 Task: Compose an email with the signature Ivan Wilson with the subject Thank you for your business and the message Could you please provide us with the required documentation at the earliest? from softage.8@softage.net to softage.2@softage.net Select the numbered list and change the font typography to strikethroughSelect the numbered list and remove the font typography strikethrough Send the email. Finally, move the email from Sent Items to the label Thanksgiving recipes
Action: Mouse moved to (1029, 52)
Screenshot: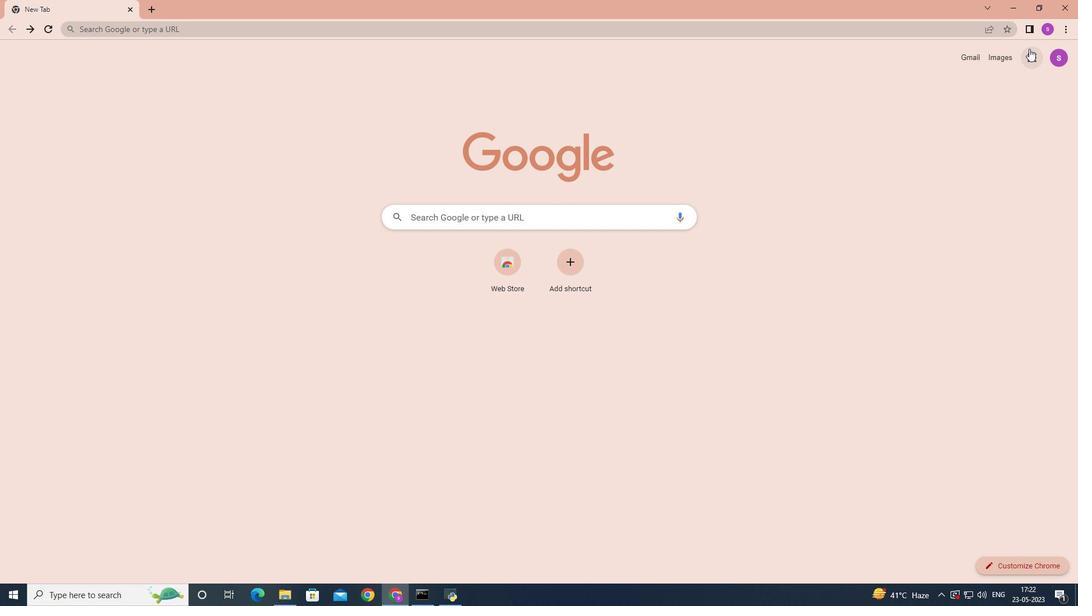 
Action: Mouse pressed left at (1029, 52)
Screenshot: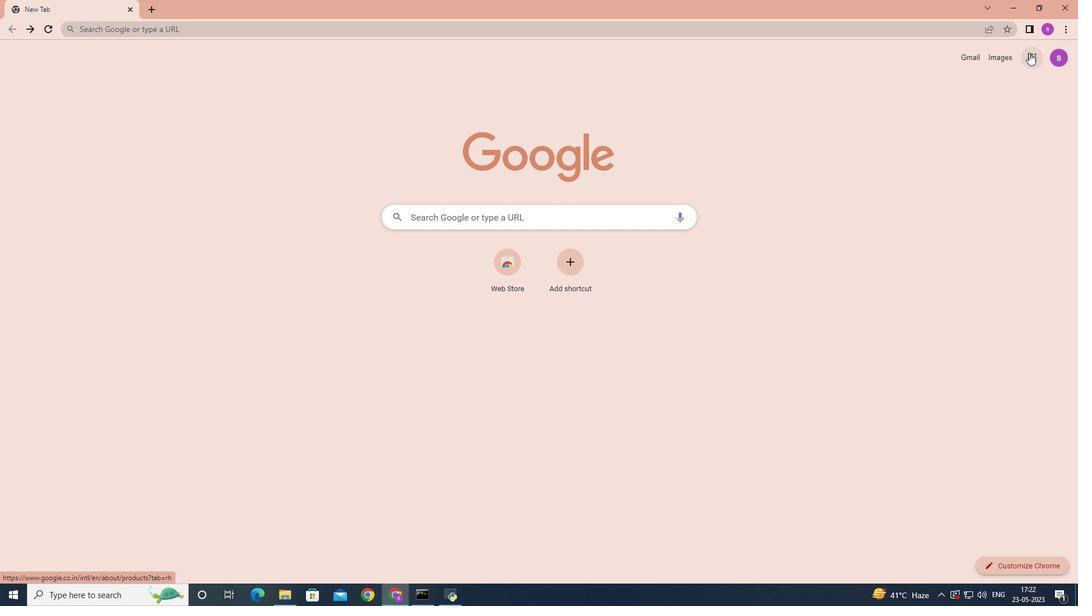 
Action: Mouse moved to (983, 107)
Screenshot: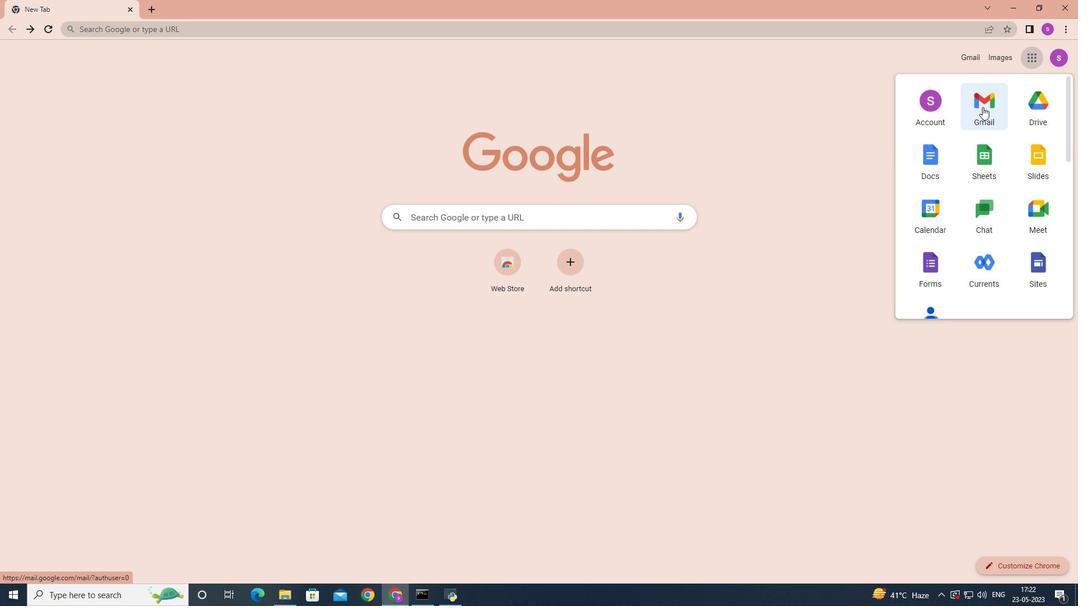 
Action: Mouse pressed left at (983, 107)
Screenshot: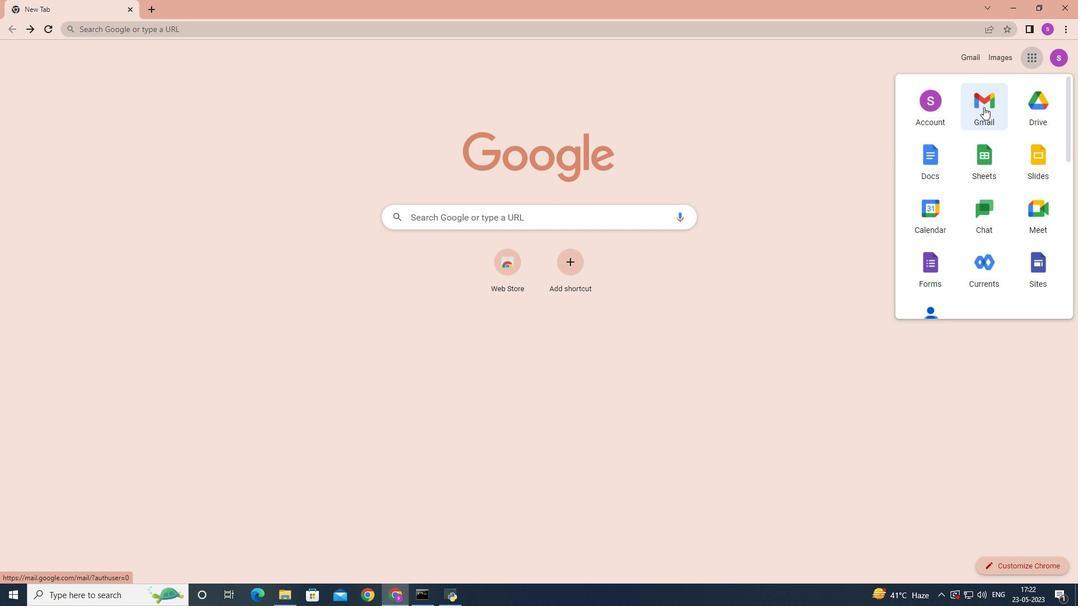
Action: Mouse moved to (949, 60)
Screenshot: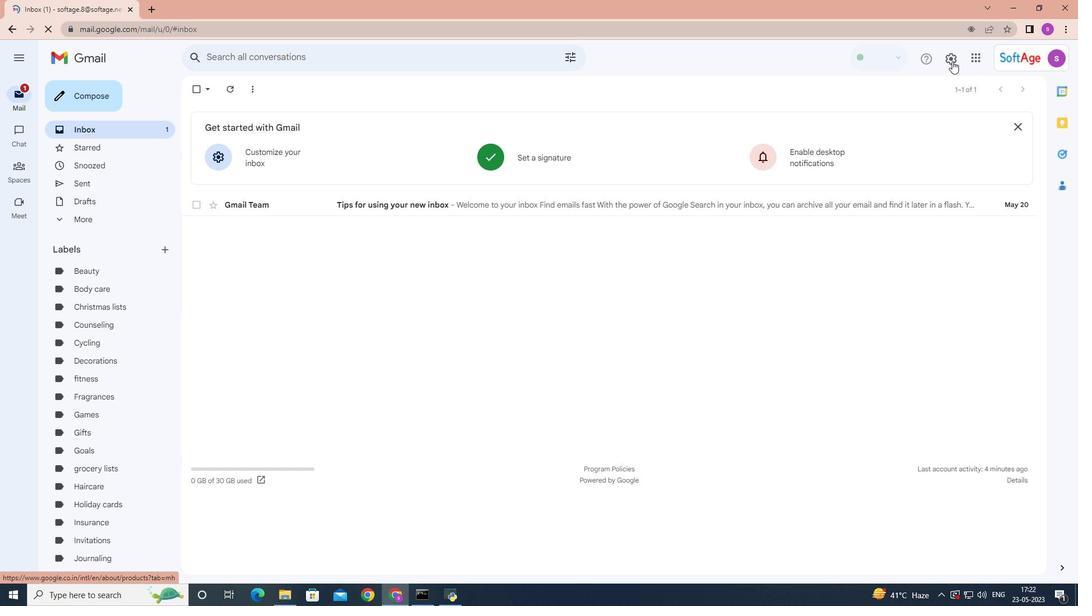 
Action: Mouse pressed left at (949, 60)
Screenshot: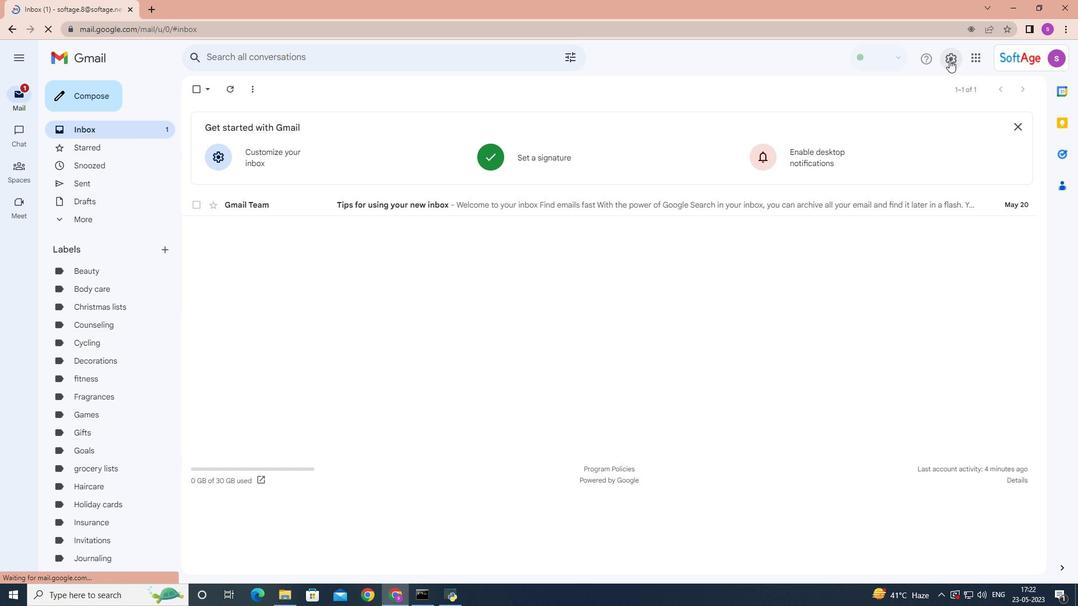 
Action: Mouse moved to (953, 118)
Screenshot: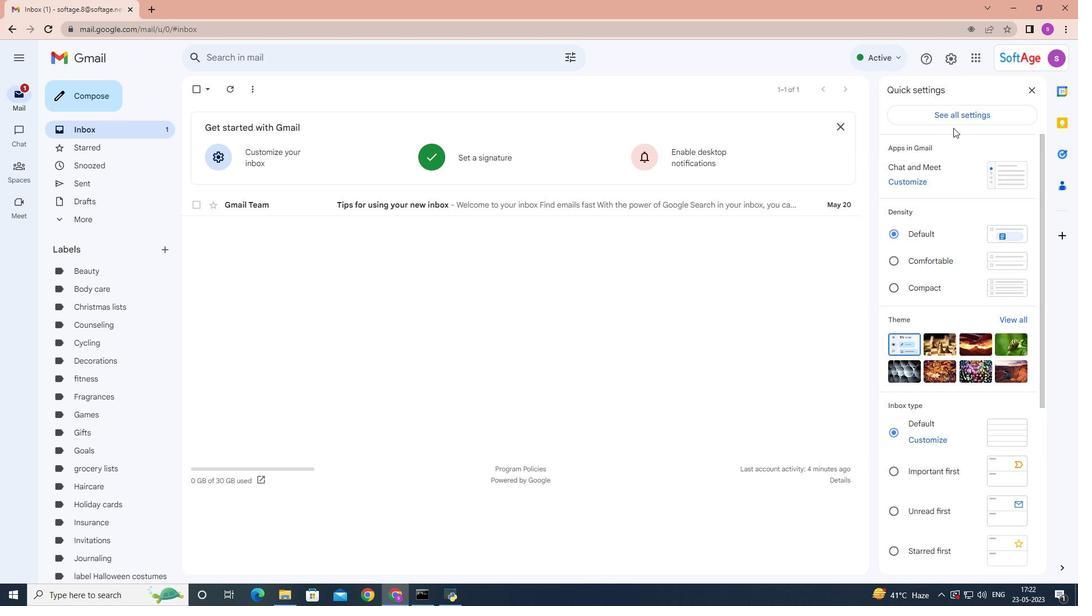
Action: Mouse pressed left at (953, 118)
Screenshot: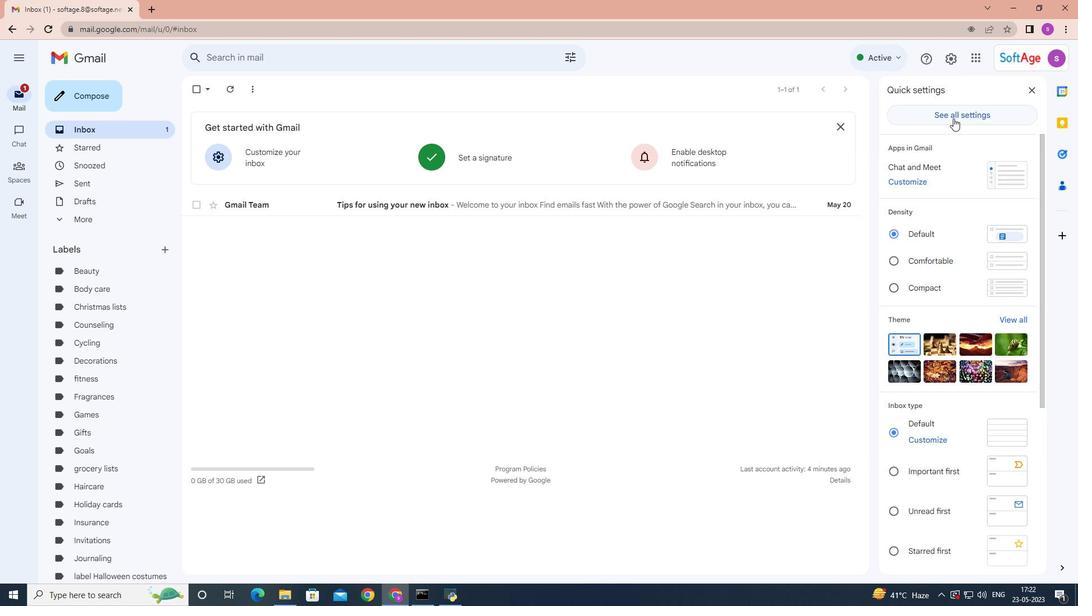 
Action: Mouse moved to (753, 218)
Screenshot: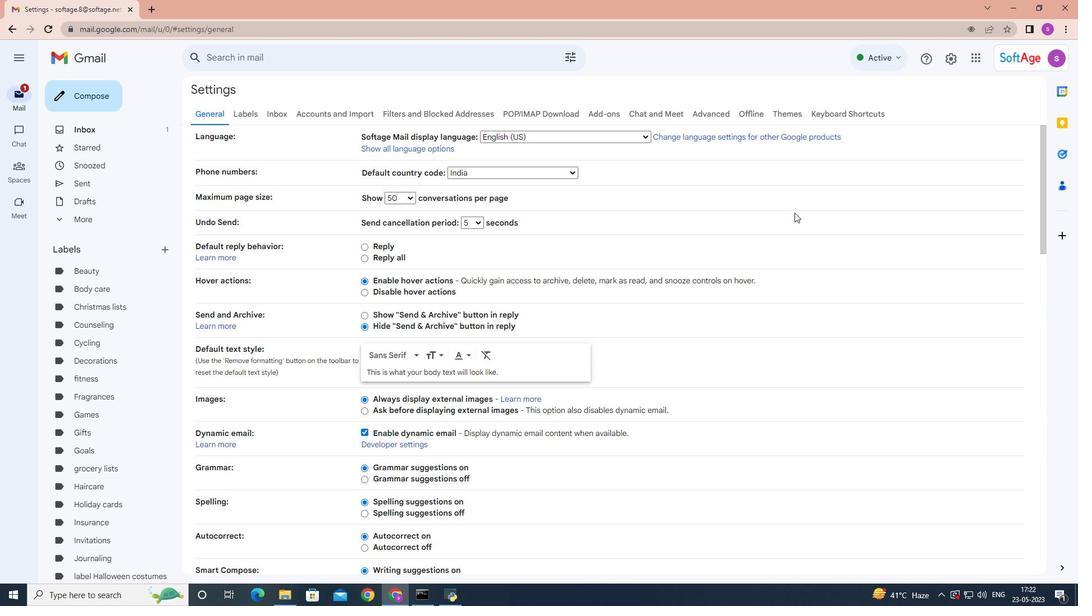 
Action: Mouse scrolled (753, 217) with delta (0, 0)
Screenshot: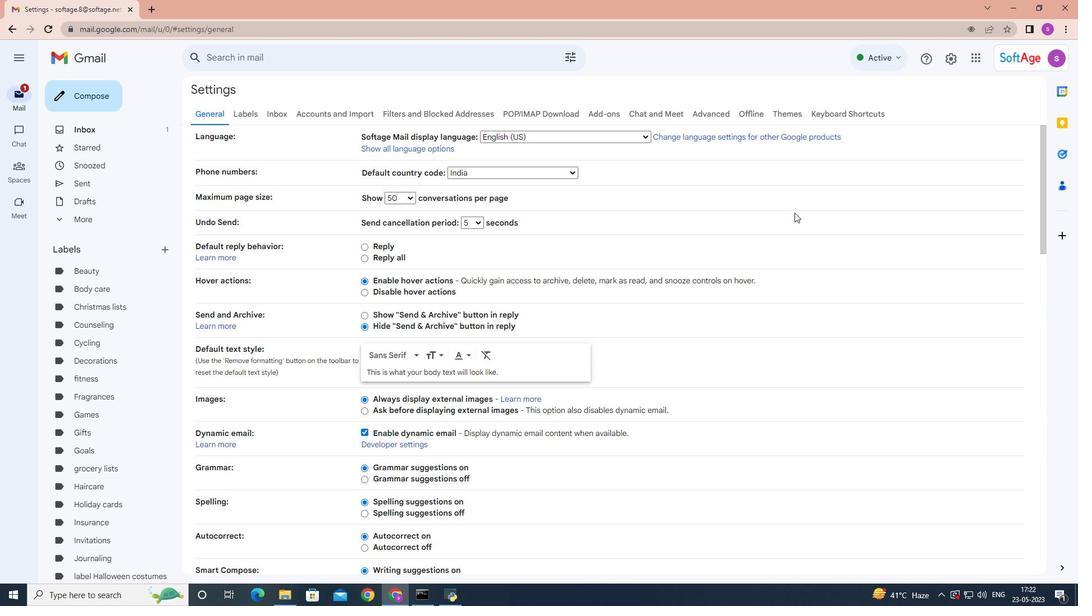 
Action: Mouse scrolled (753, 217) with delta (0, 0)
Screenshot: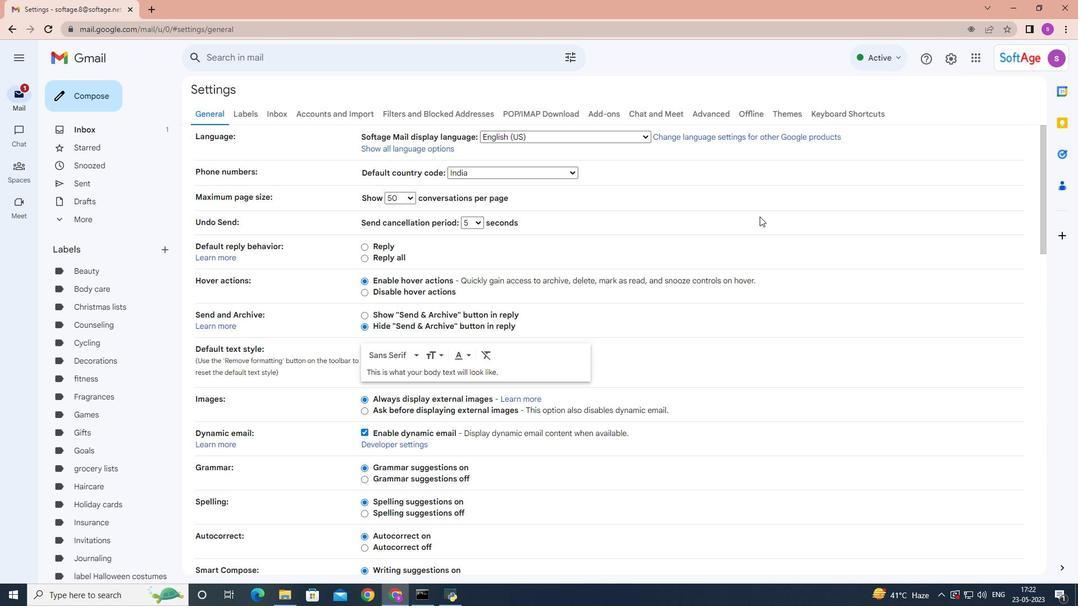 
Action: Mouse moved to (753, 218)
Screenshot: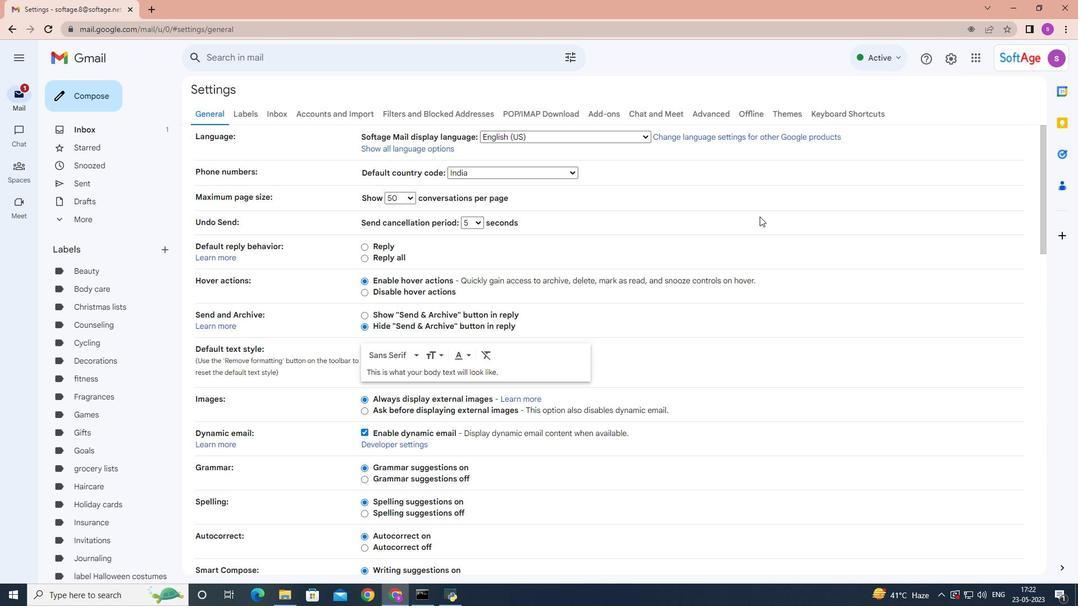 
Action: Mouse scrolled (753, 217) with delta (0, 0)
Screenshot: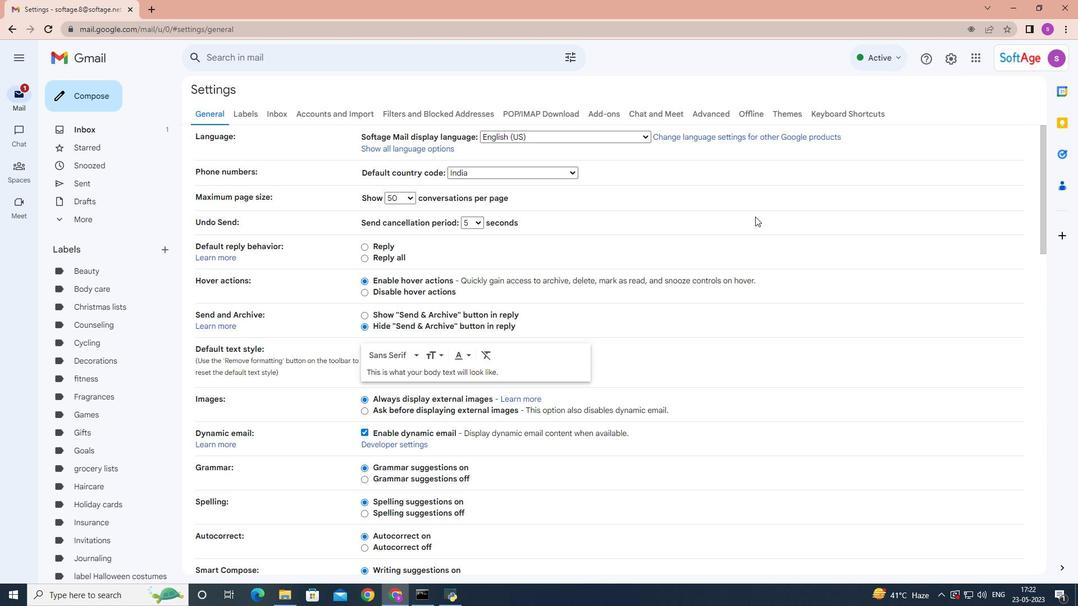 
Action: Mouse scrolled (753, 217) with delta (0, 0)
Screenshot: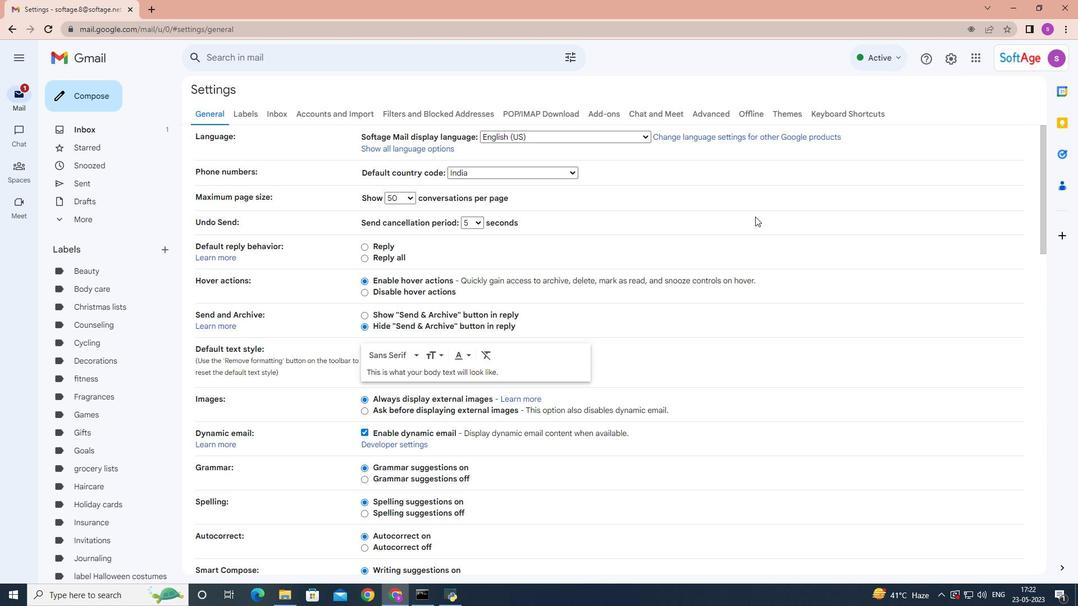 
Action: Mouse moved to (752, 218)
Screenshot: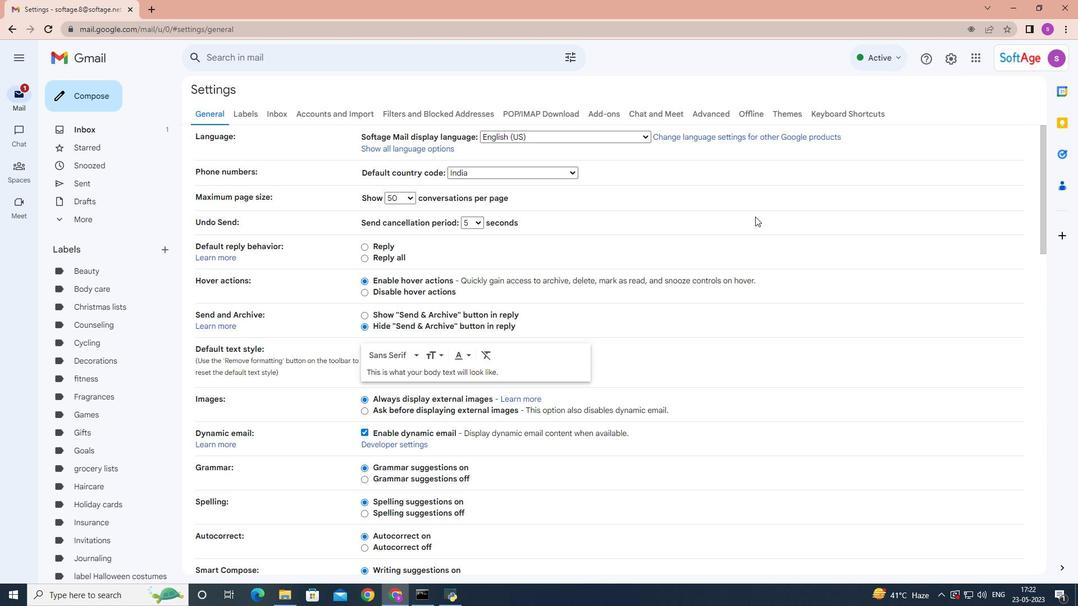 
Action: Mouse scrolled (752, 217) with delta (0, 0)
Screenshot: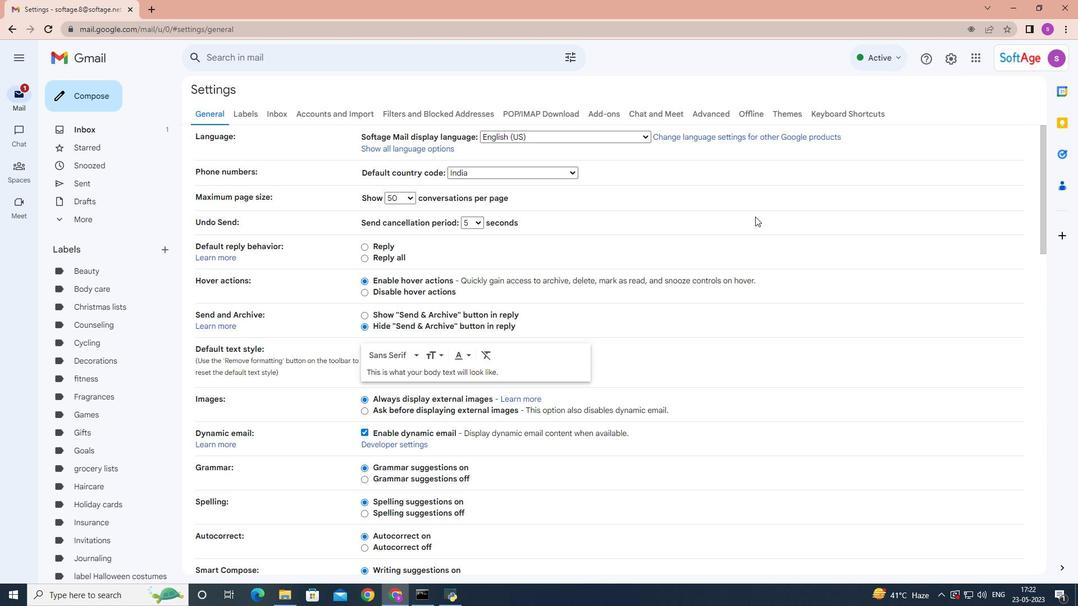 
Action: Mouse moved to (751, 218)
Screenshot: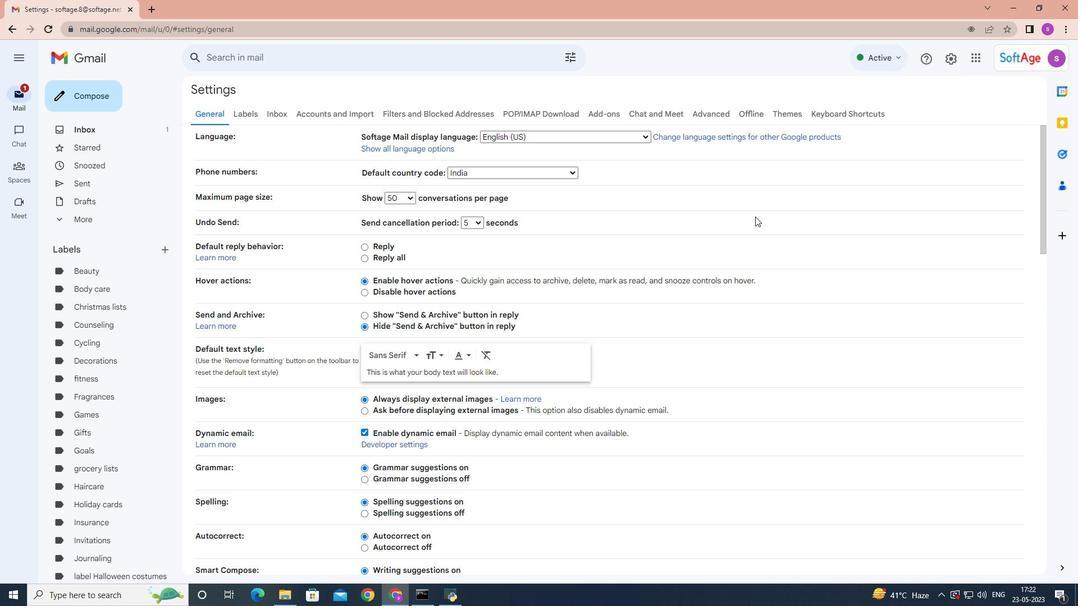 
Action: Mouse scrolled (751, 217) with delta (0, 0)
Screenshot: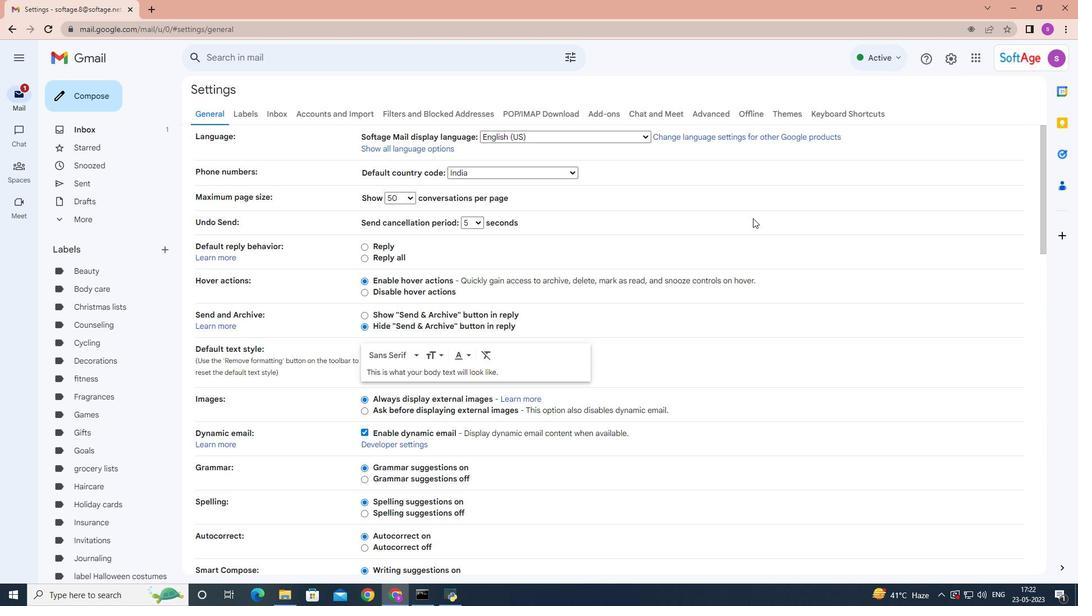 
Action: Mouse moved to (749, 218)
Screenshot: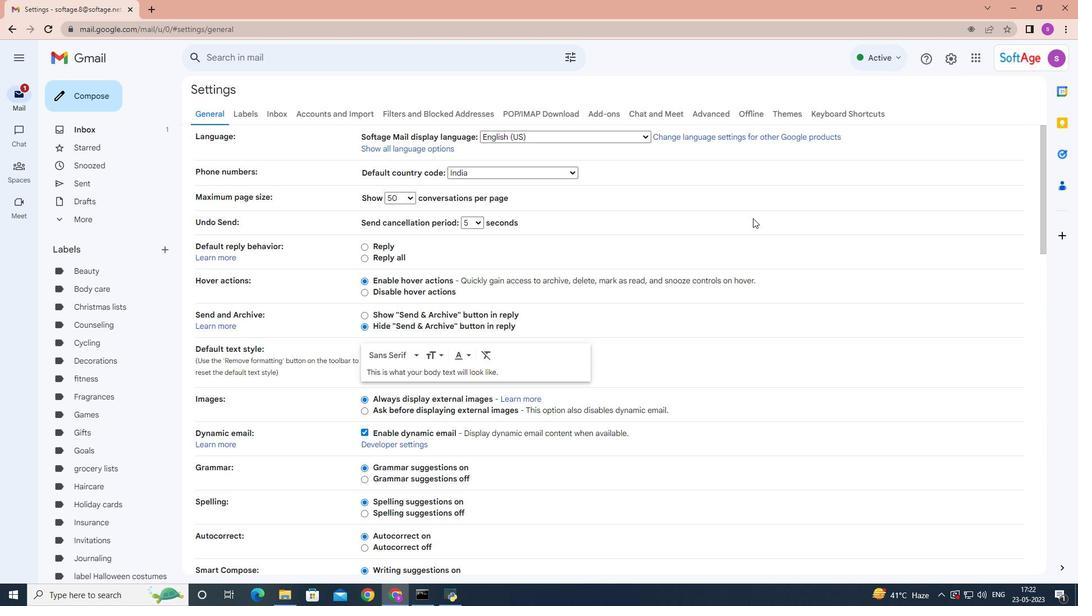 
Action: Mouse scrolled (749, 217) with delta (0, 0)
Screenshot: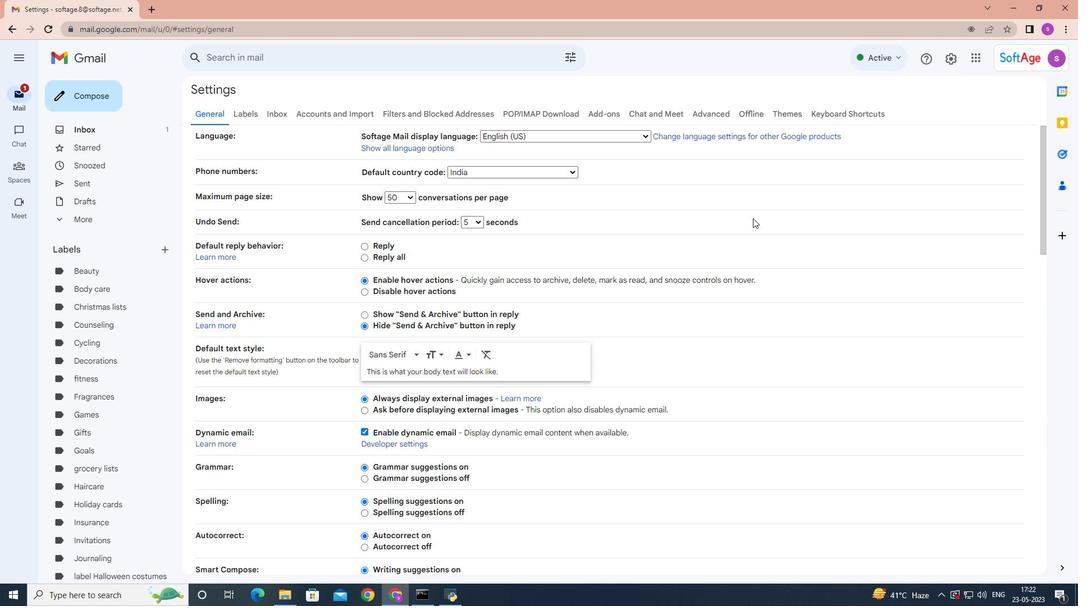 
Action: Mouse moved to (715, 240)
Screenshot: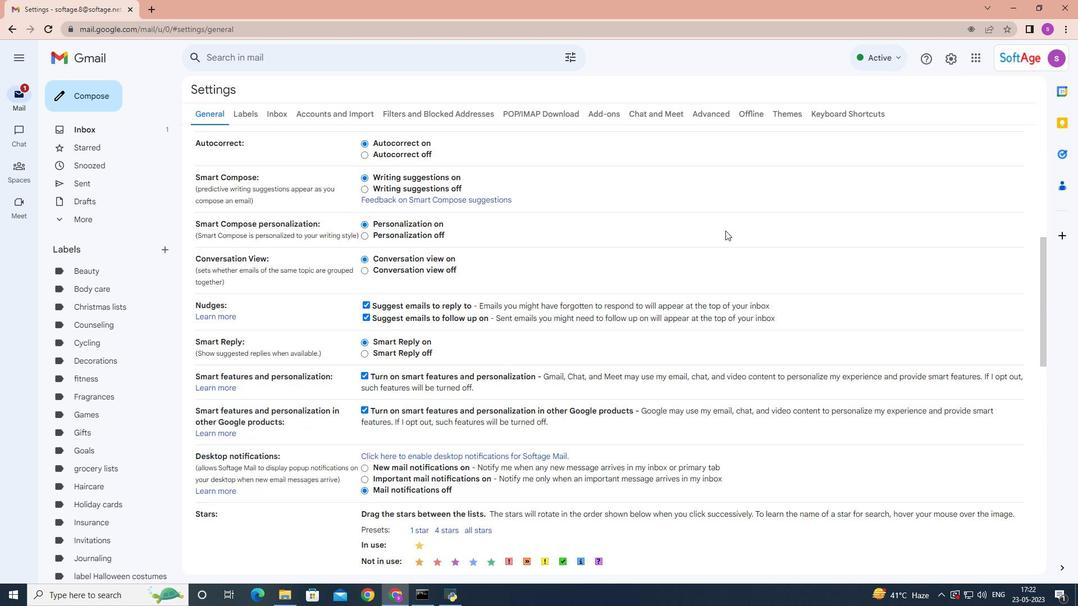 
Action: Mouse scrolled (715, 240) with delta (0, 0)
Screenshot: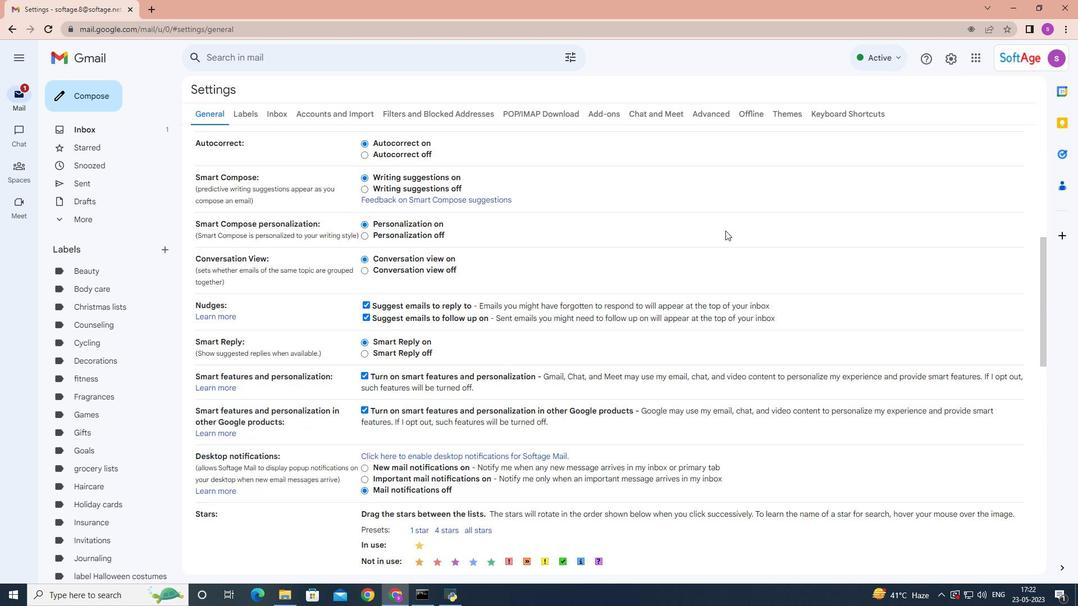 
Action: Mouse scrolled (715, 240) with delta (0, 0)
Screenshot: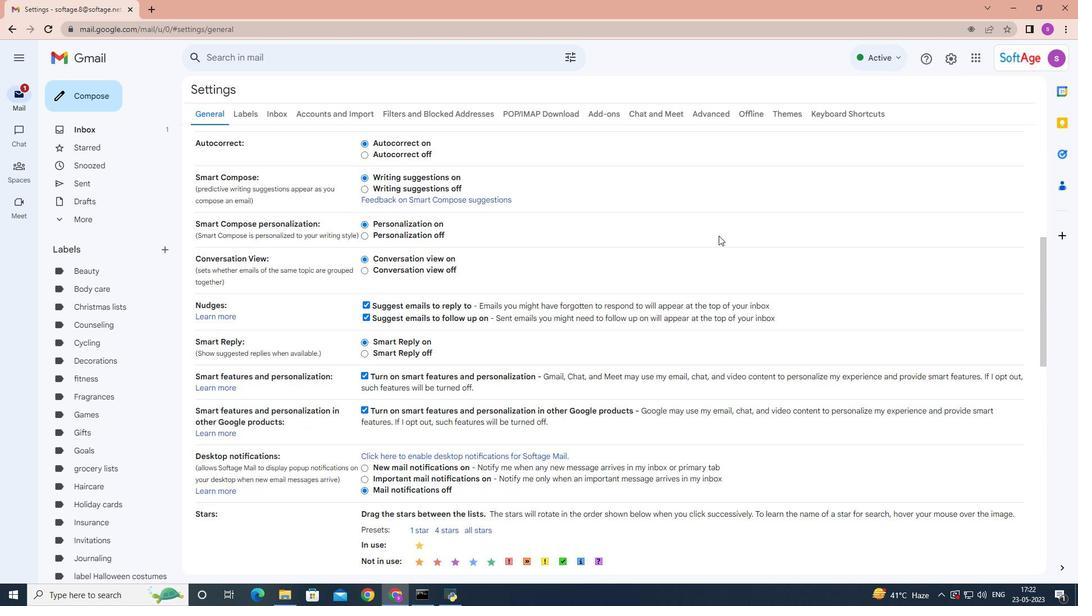 
Action: Mouse scrolled (715, 240) with delta (0, 0)
Screenshot: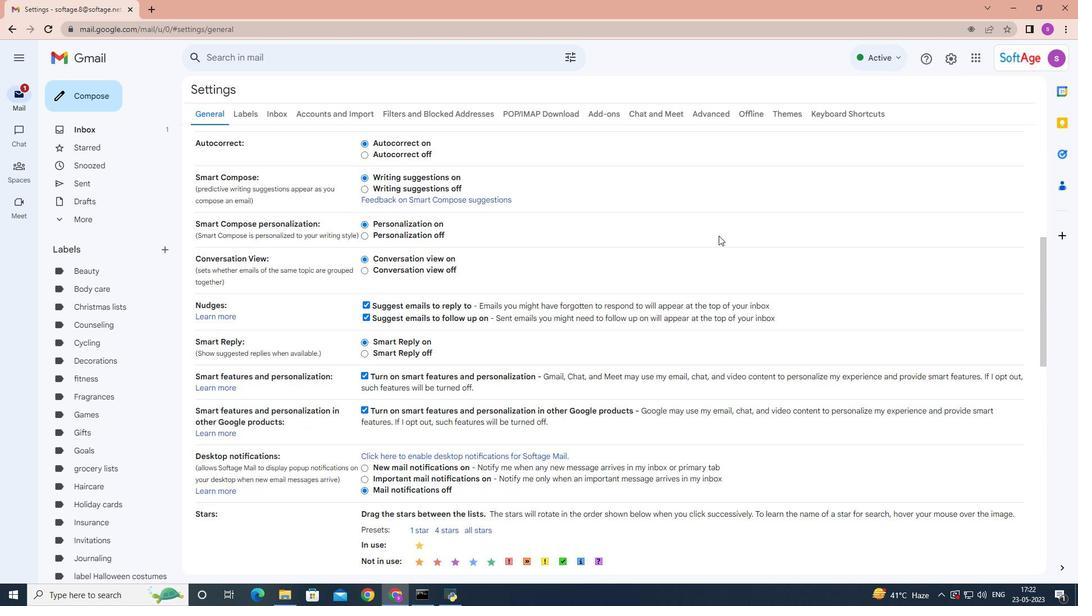 
Action: Mouse scrolled (715, 240) with delta (0, 0)
Screenshot: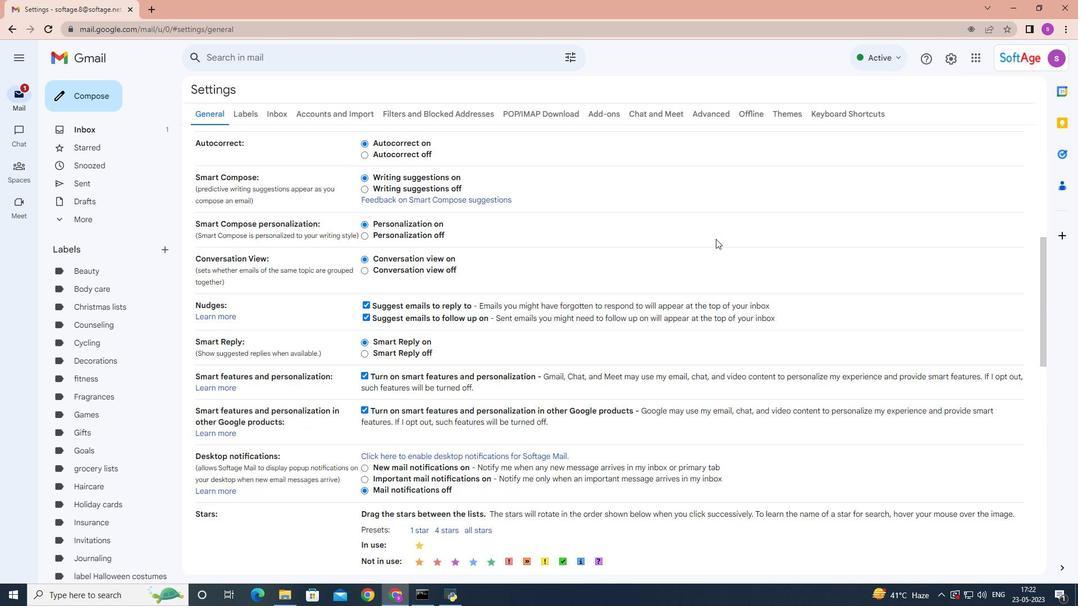 
Action: Mouse moved to (715, 240)
Screenshot: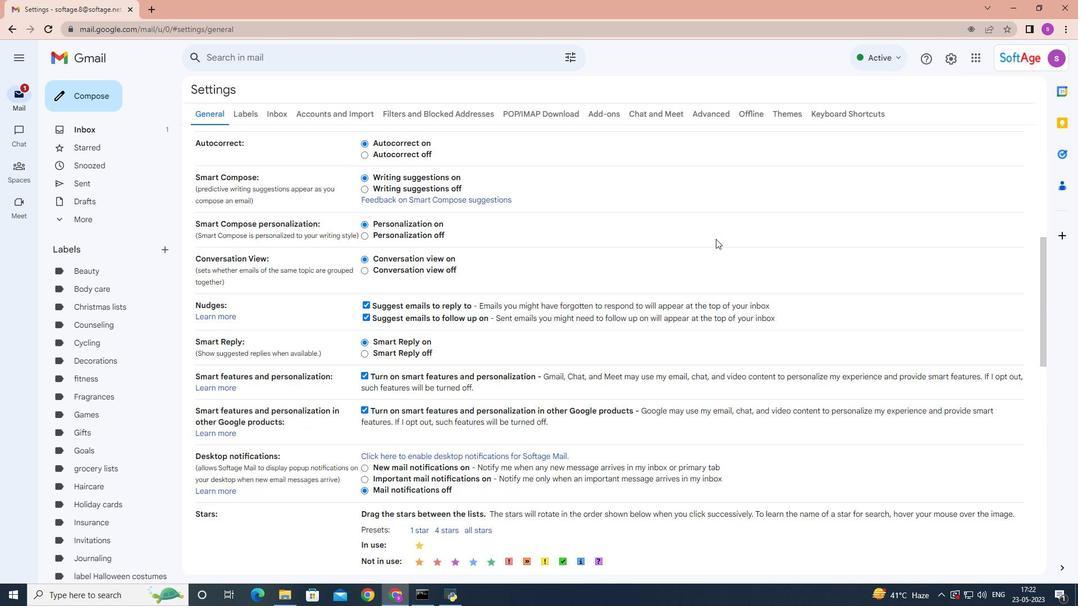 
Action: Mouse scrolled (715, 240) with delta (0, 0)
Screenshot: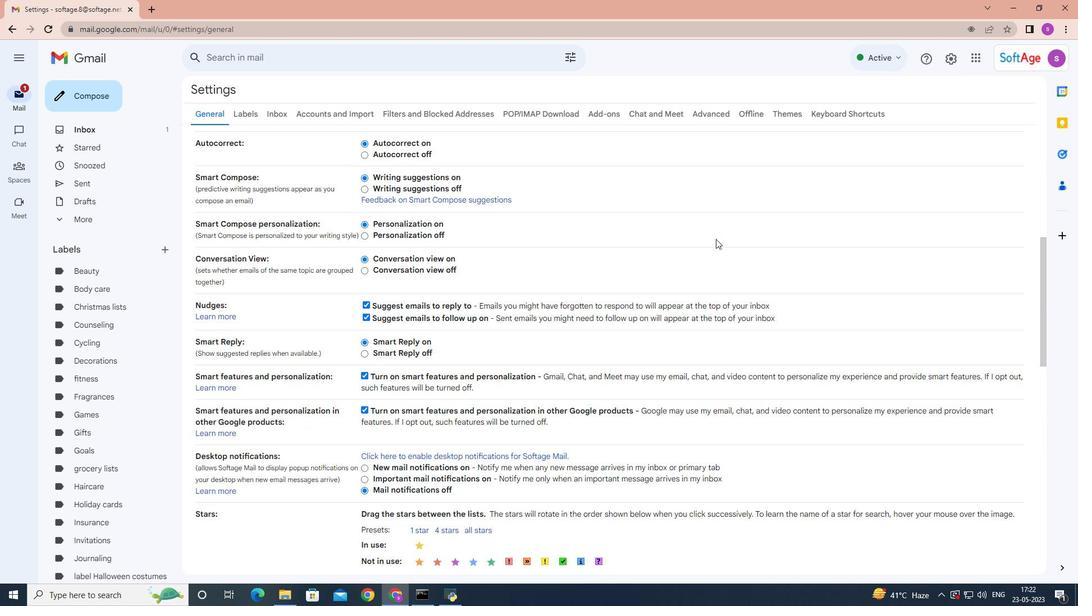 
Action: Mouse moved to (667, 311)
Screenshot: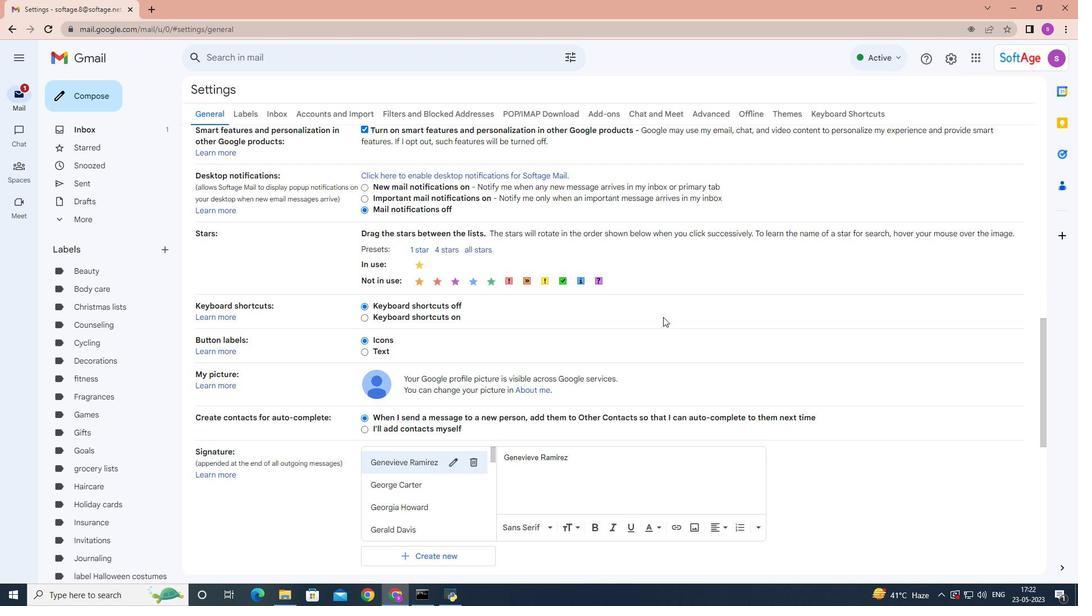 
Action: Mouse scrolled (667, 311) with delta (0, 0)
Screenshot: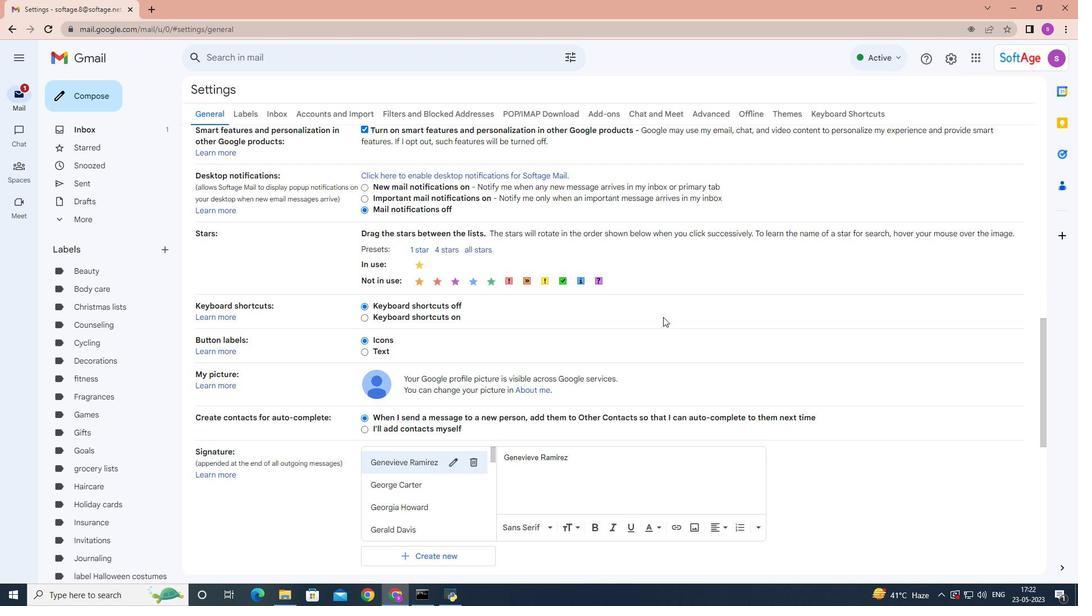 
Action: Mouse moved to (667, 308)
Screenshot: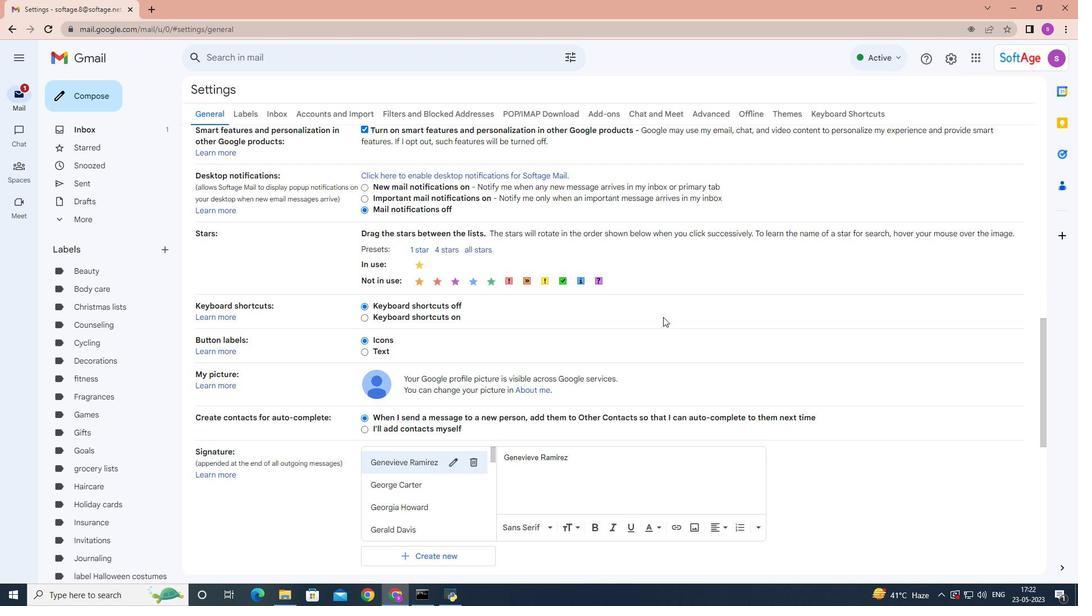 
Action: Mouse scrolled (667, 311) with delta (0, 0)
Screenshot: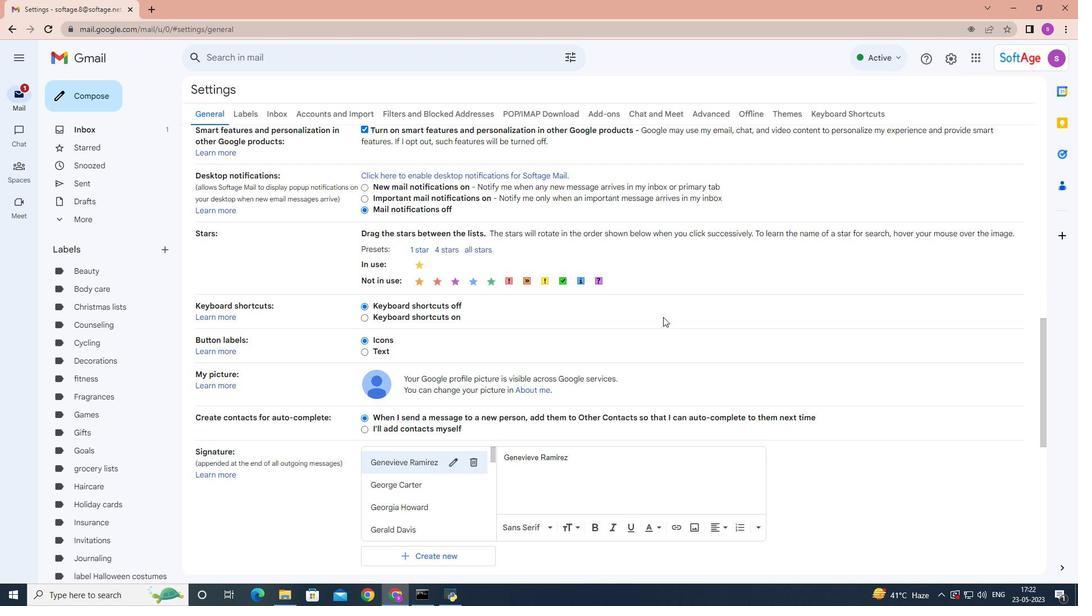 
Action: Mouse moved to (664, 304)
Screenshot: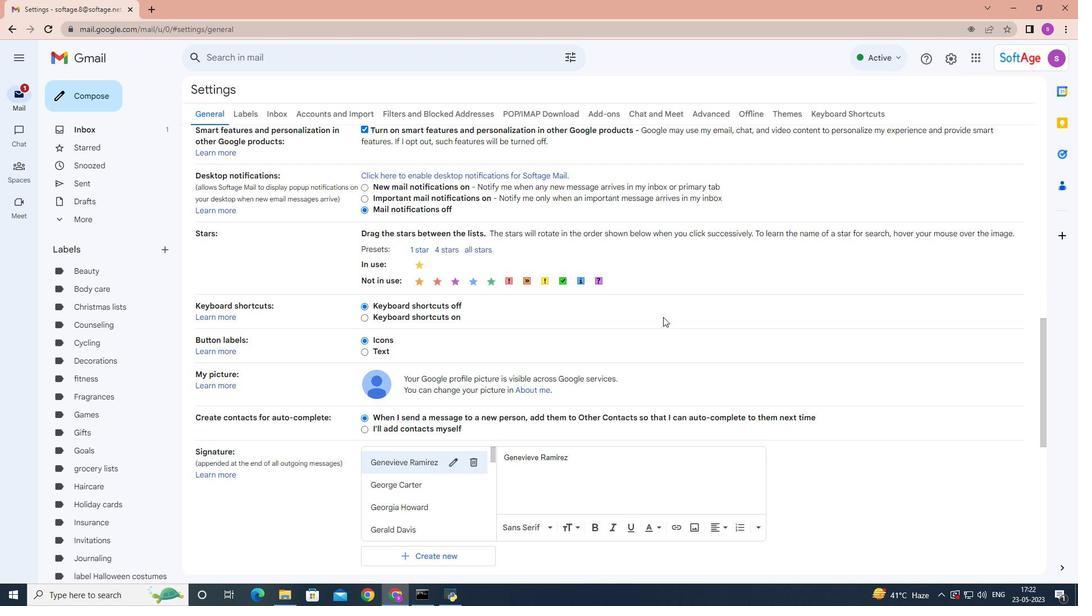 
Action: Mouse scrolled (667, 311) with delta (0, 0)
Screenshot: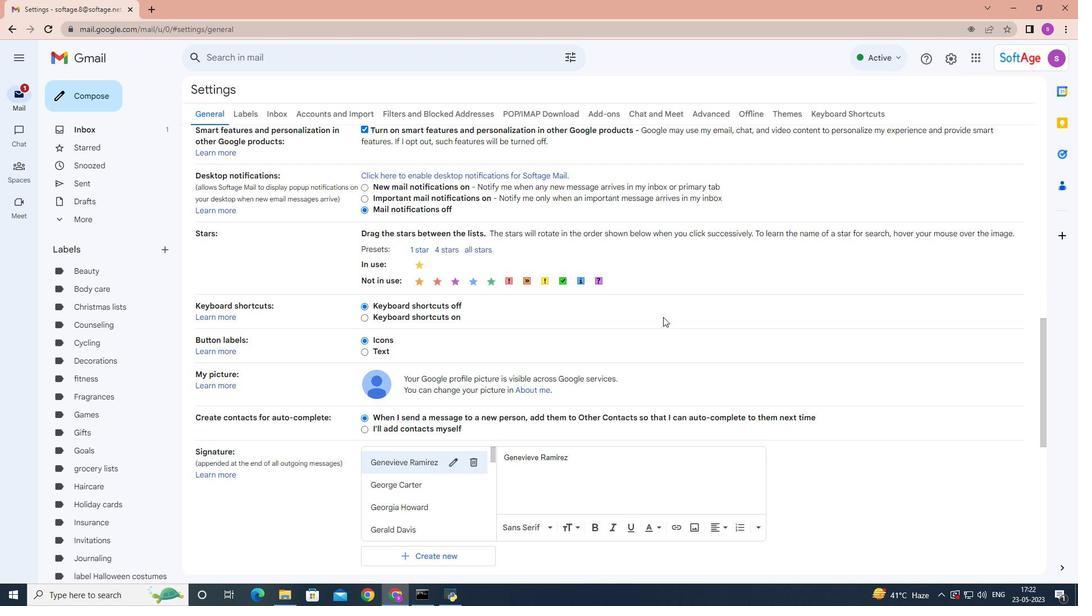 
Action: Mouse moved to (462, 383)
Screenshot: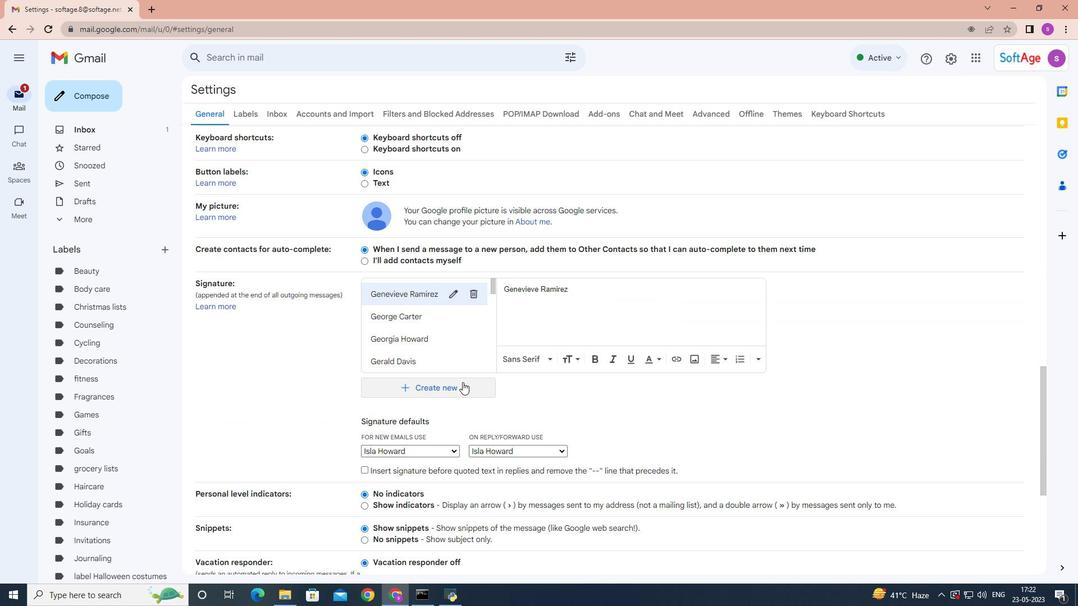 
Action: Mouse pressed left at (462, 383)
Screenshot: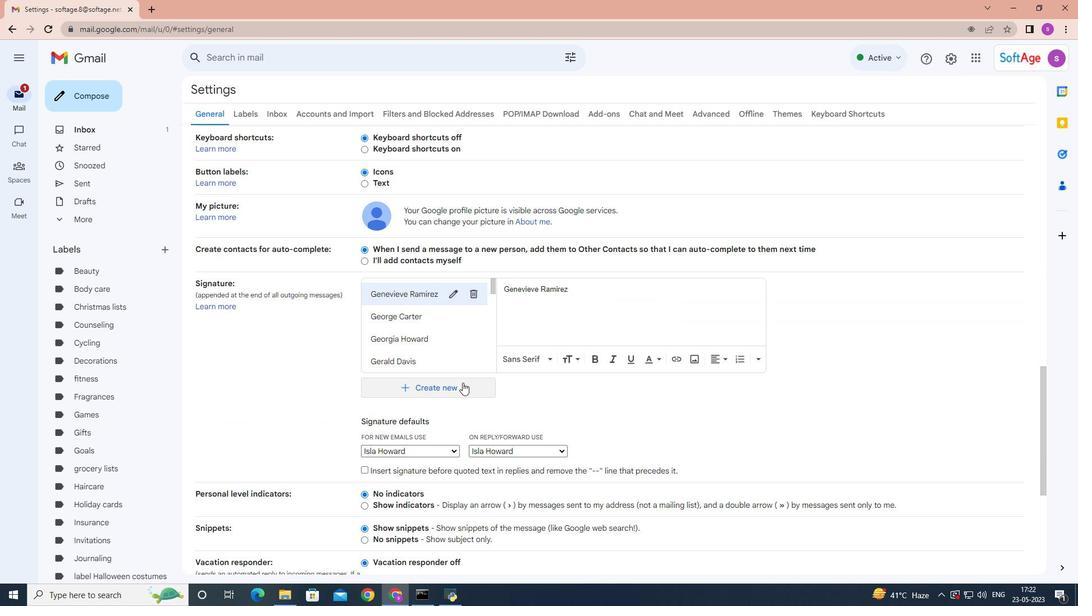
Action: Mouse moved to (542, 293)
Screenshot: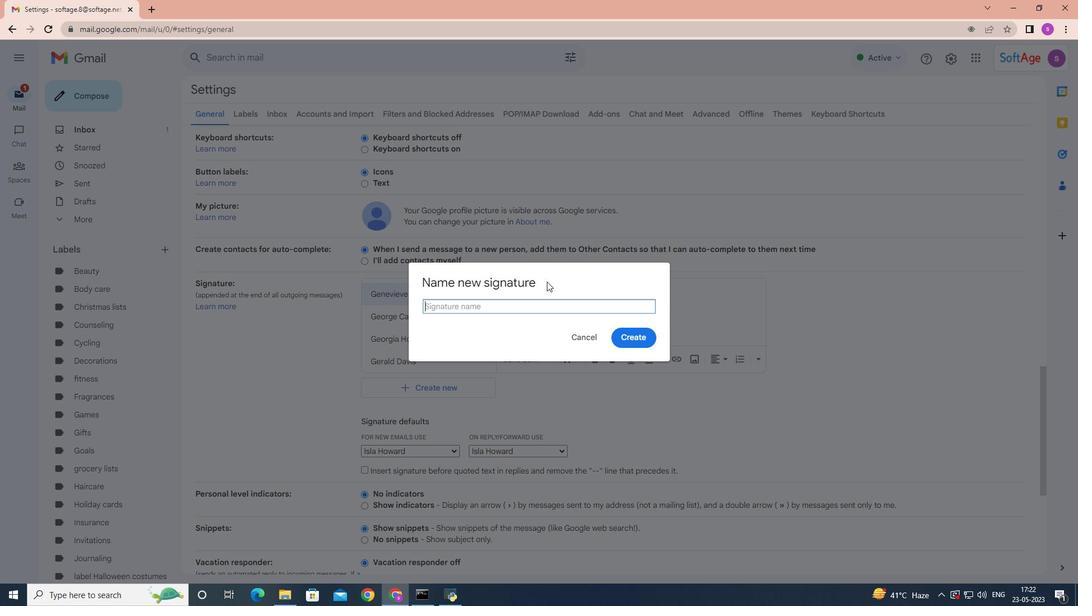 
Action: Key pressed <Key.shift>L<Key.backspace>lvan<Key.space><Key.shift>Wilson
Screenshot: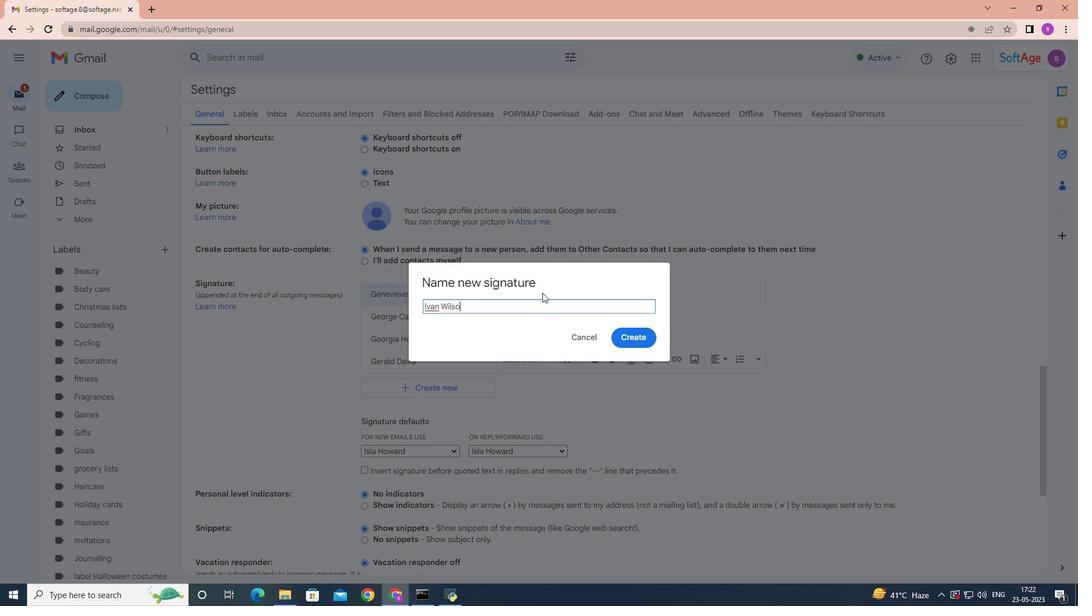 
Action: Mouse moved to (643, 336)
Screenshot: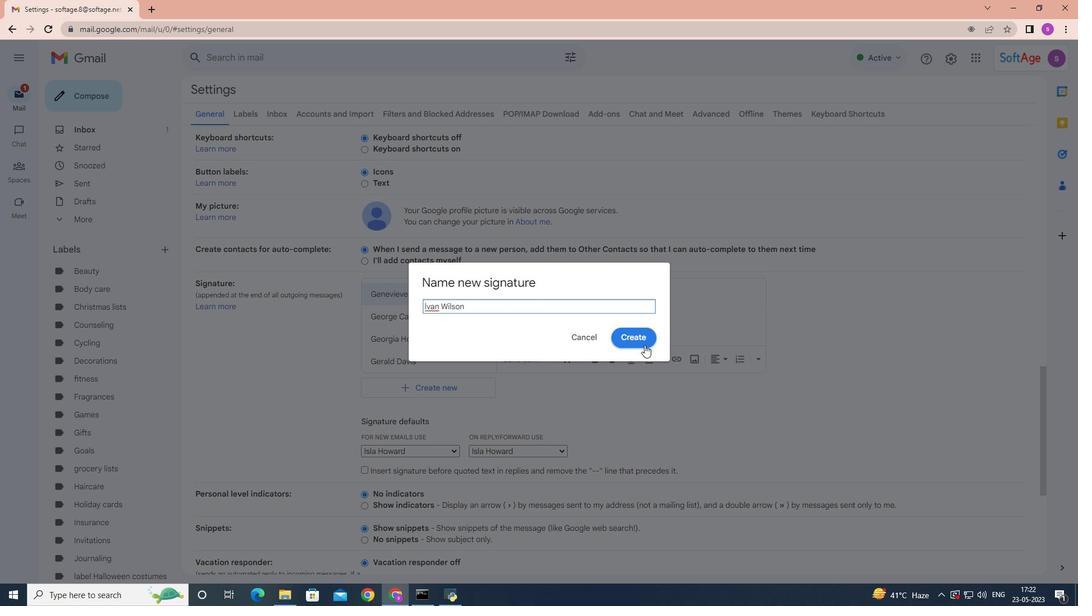 
Action: Mouse pressed left at (643, 336)
Screenshot: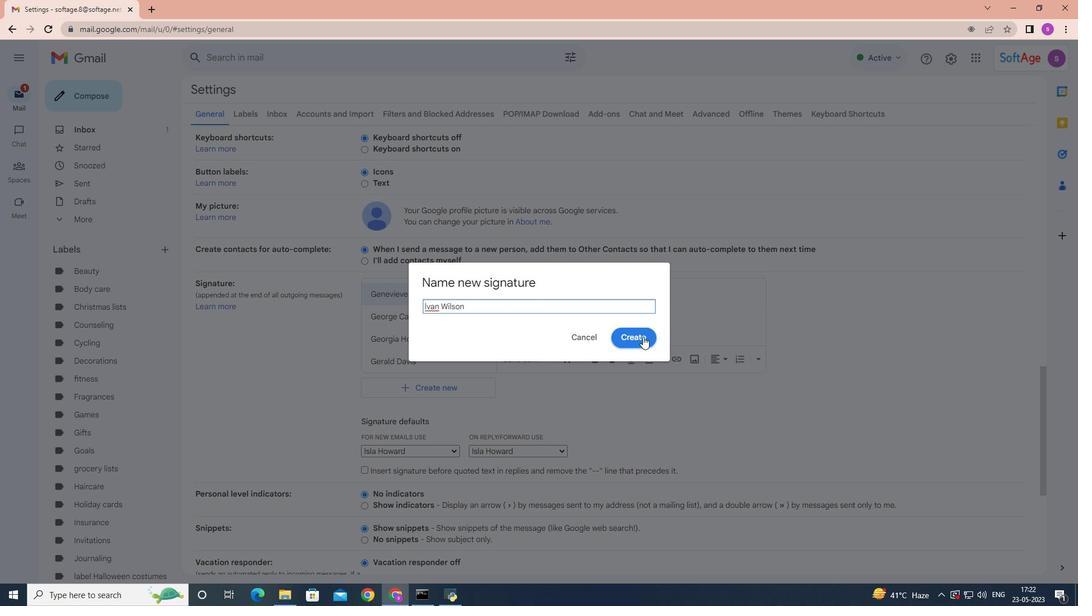 
Action: Mouse moved to (639, 328)
Screenshot: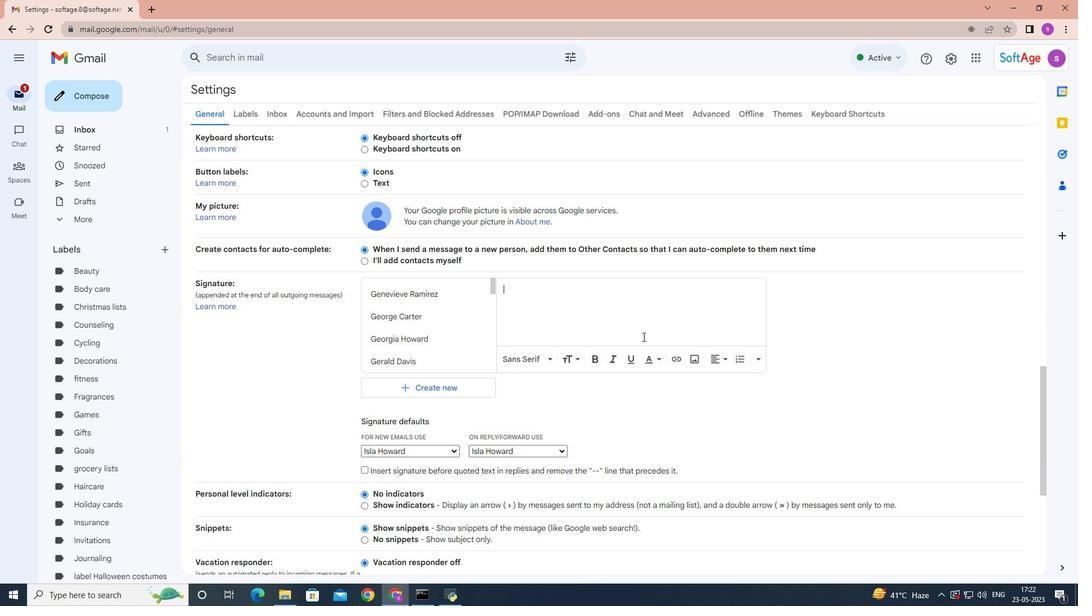 
Action: Key pressed ivan<Key.space><Key.shift>Wilson
Screenshot: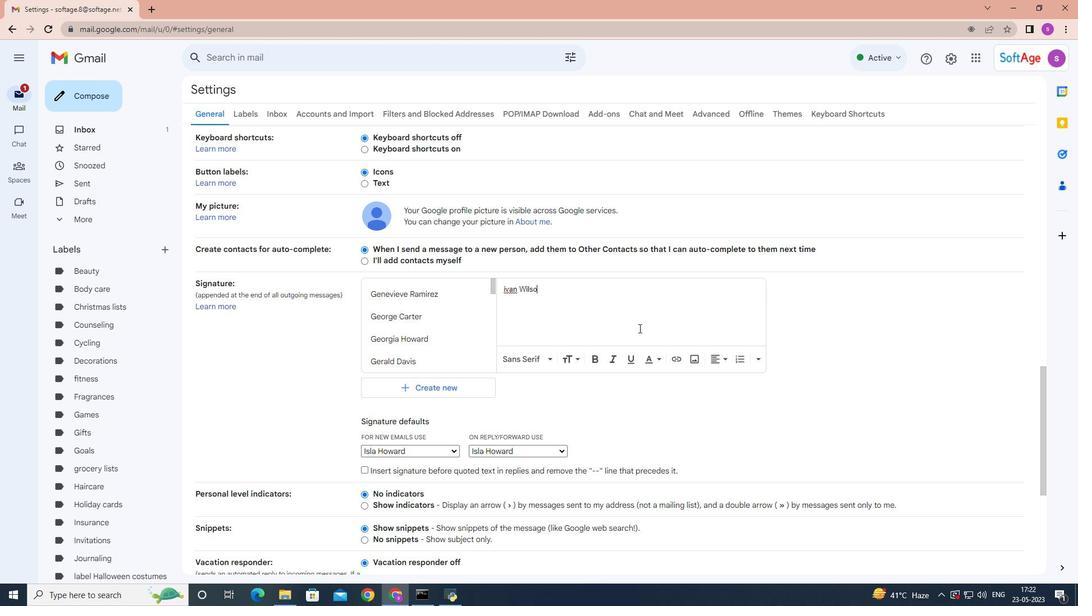 
Action: Mouse moved to (540, 414)
Screenshot: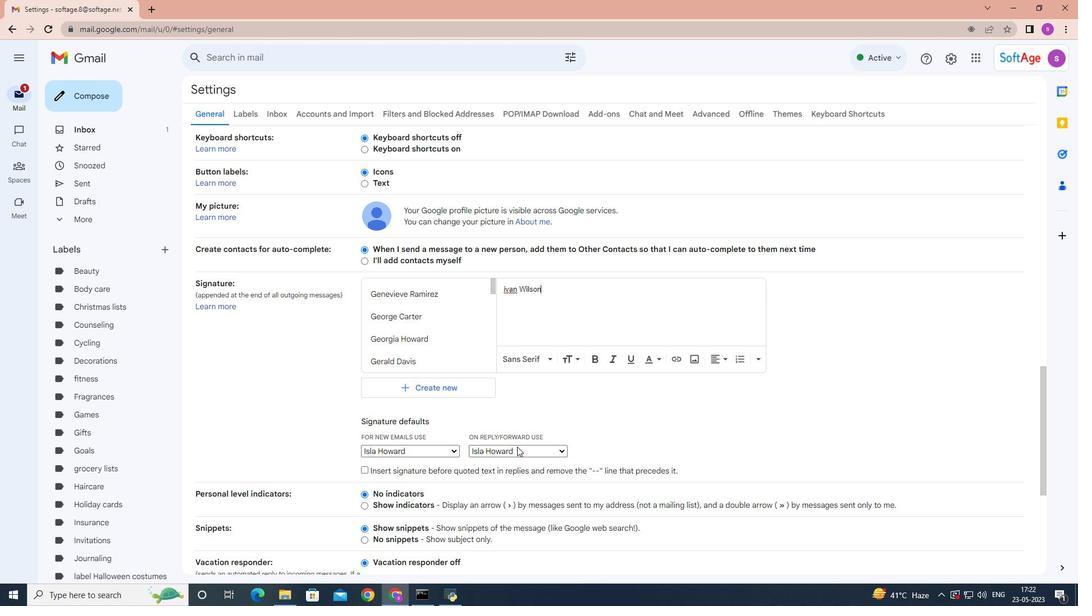
Action: Mouse scrolled (540, 413) with delta (0, 0)
Screenshot: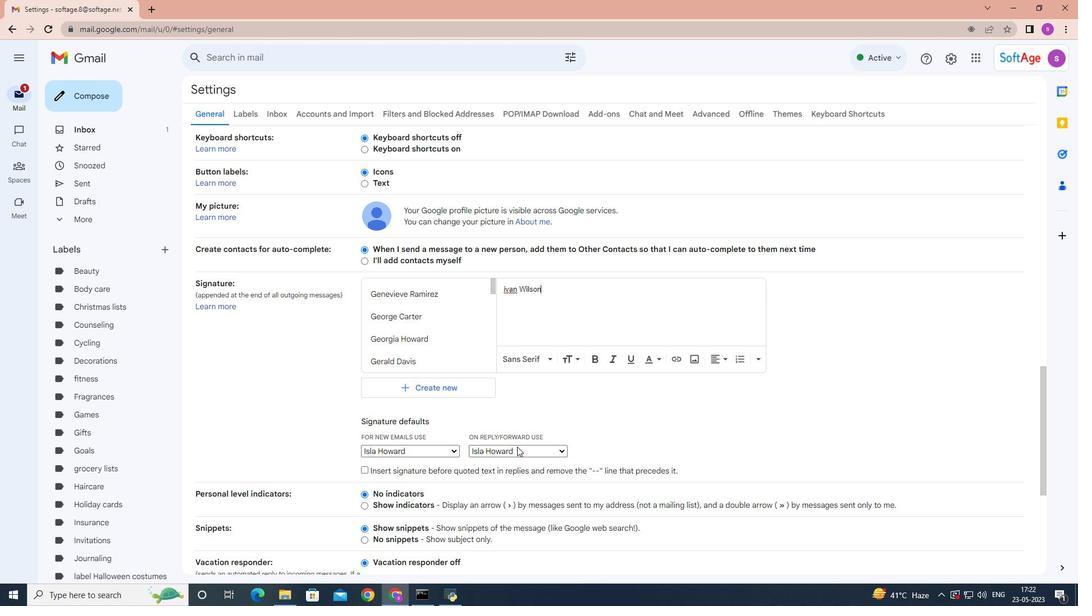 
Action: Mouse moved to (448, 397)
Screenshot: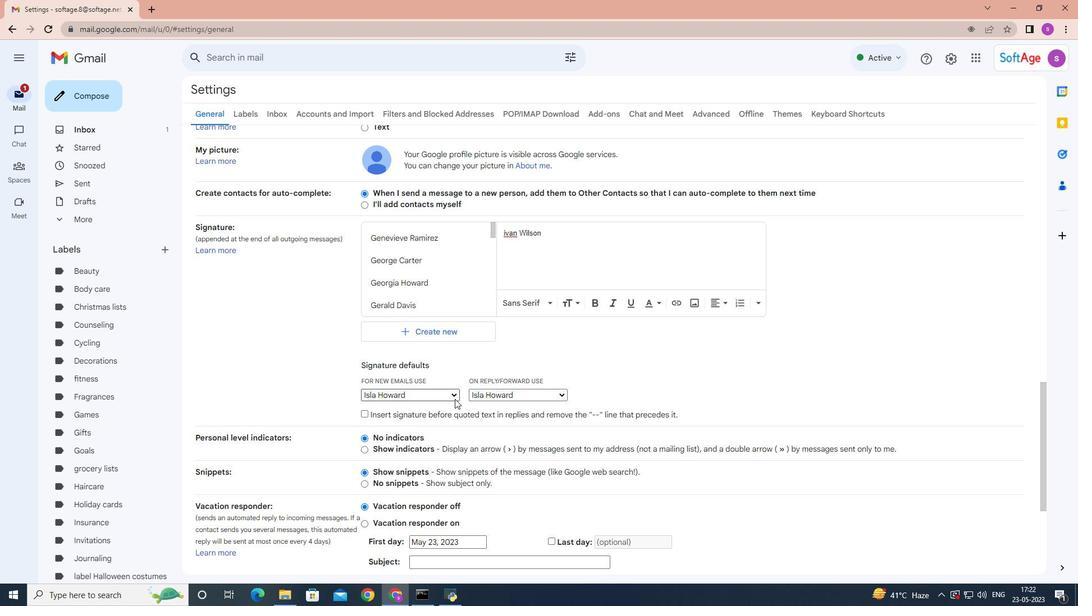 
Action: Mouse pressed left at (448, 397)
Screenshot: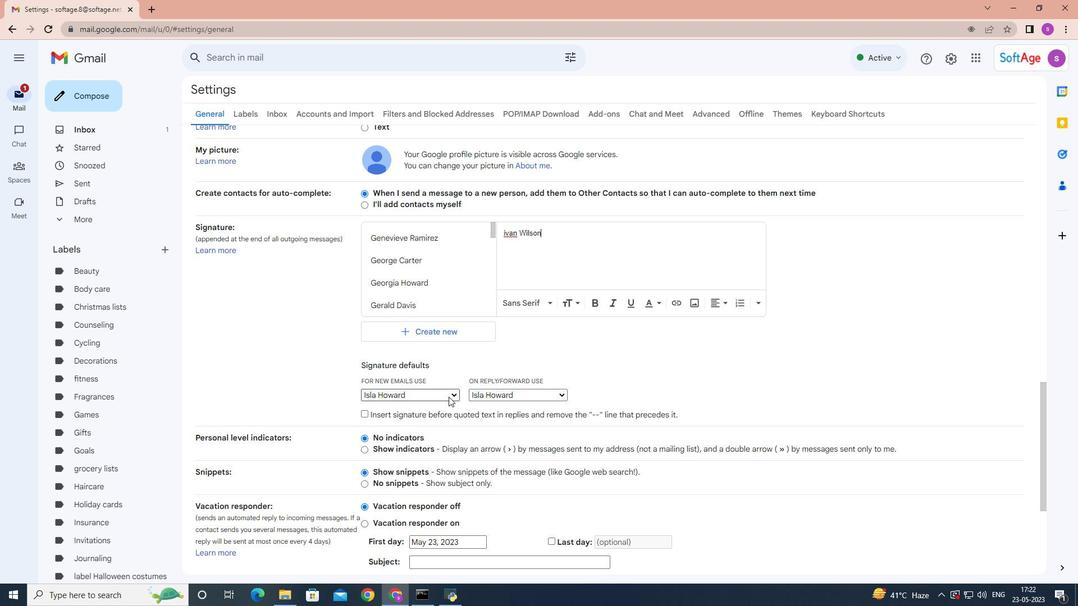 
Action: Mouse moved to (434, 380)
Screenshot: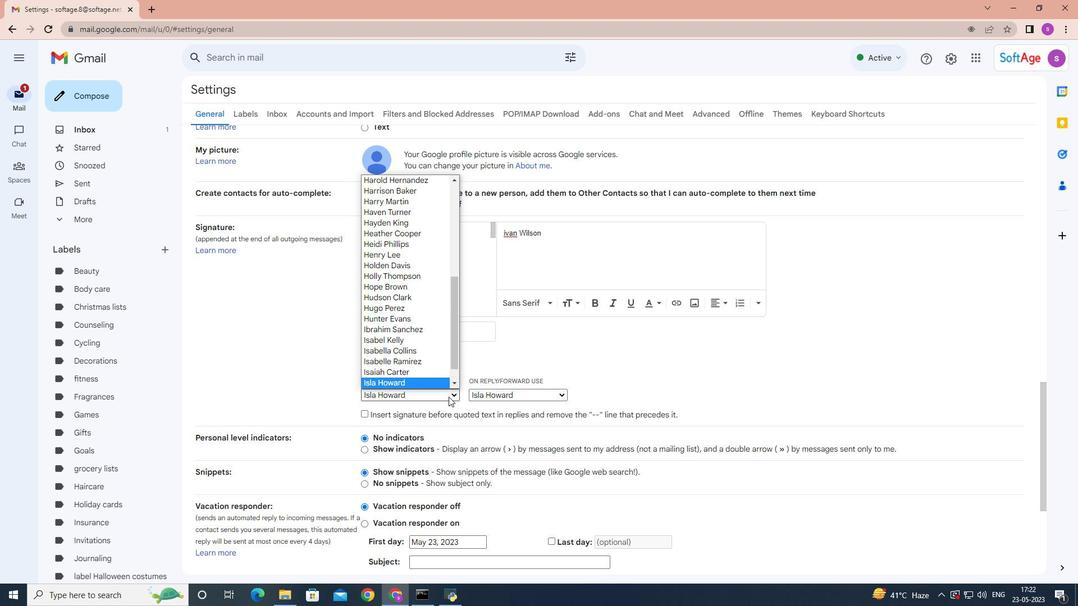 
Action: Mouse scrolled (434, 379) with delta (0, 0)
Screenshot: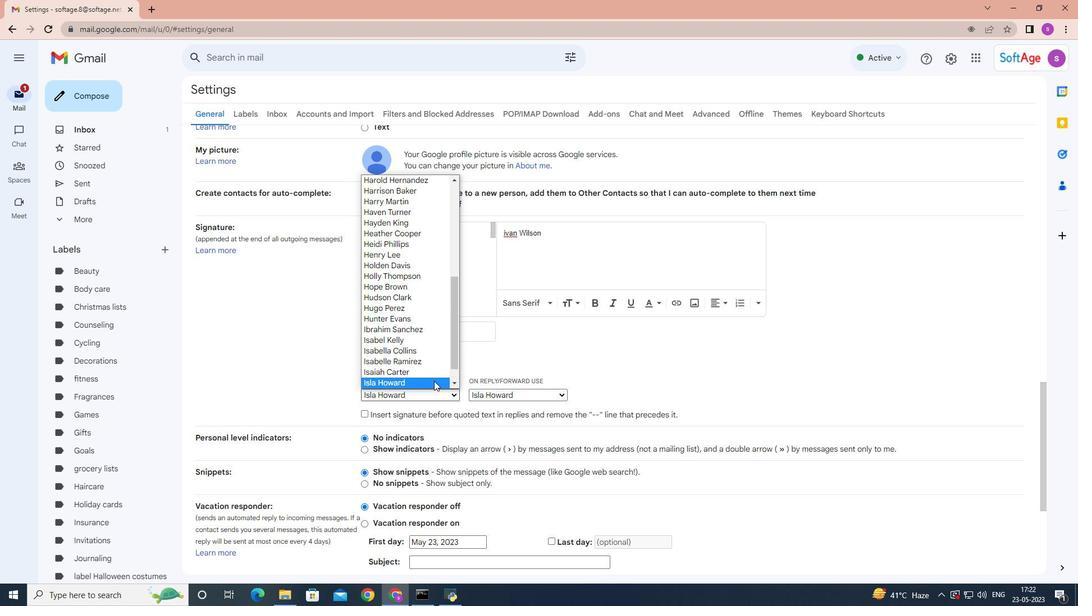 
Action: Mouse scrolled (434, 379) with delta (0, 0)
Screenshot: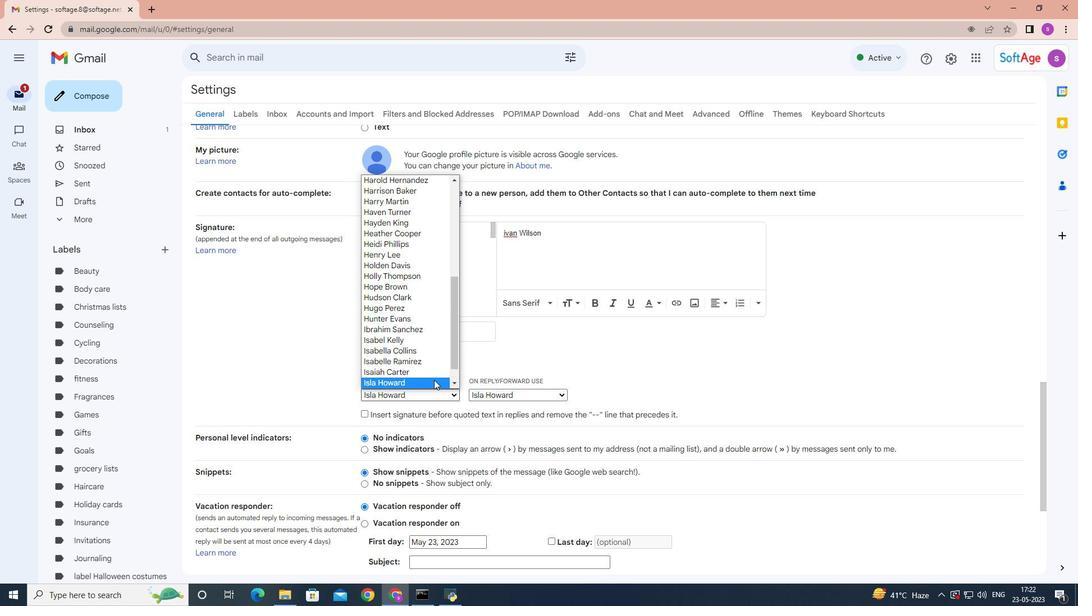 
Action: Mouse scrolled (434, 379) with delta (0, 0)
Screenshot: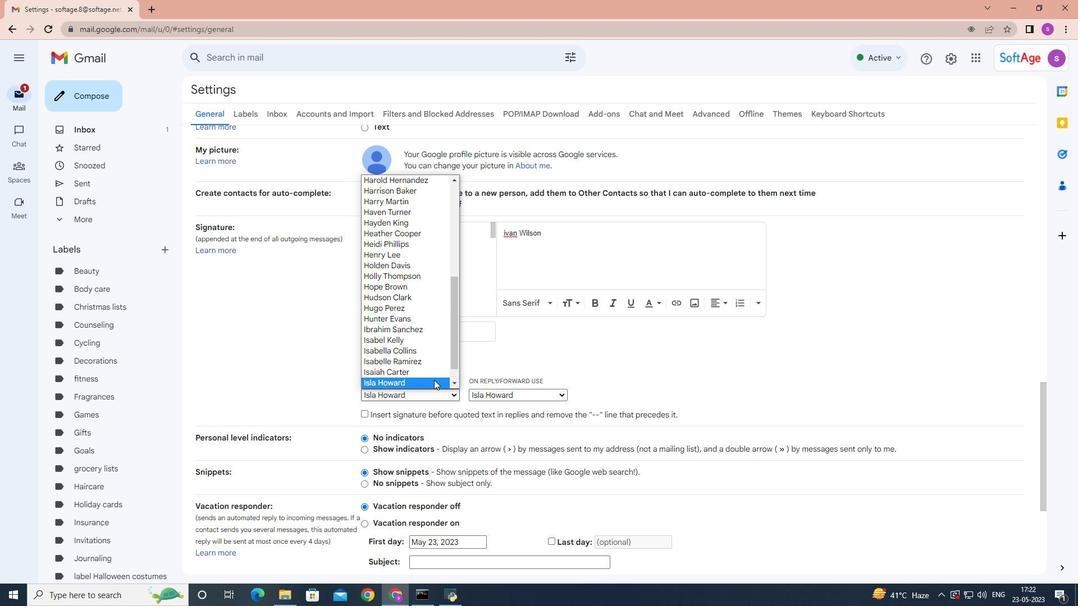 
Action: Mouse moved to (411, 381)
Screenshot: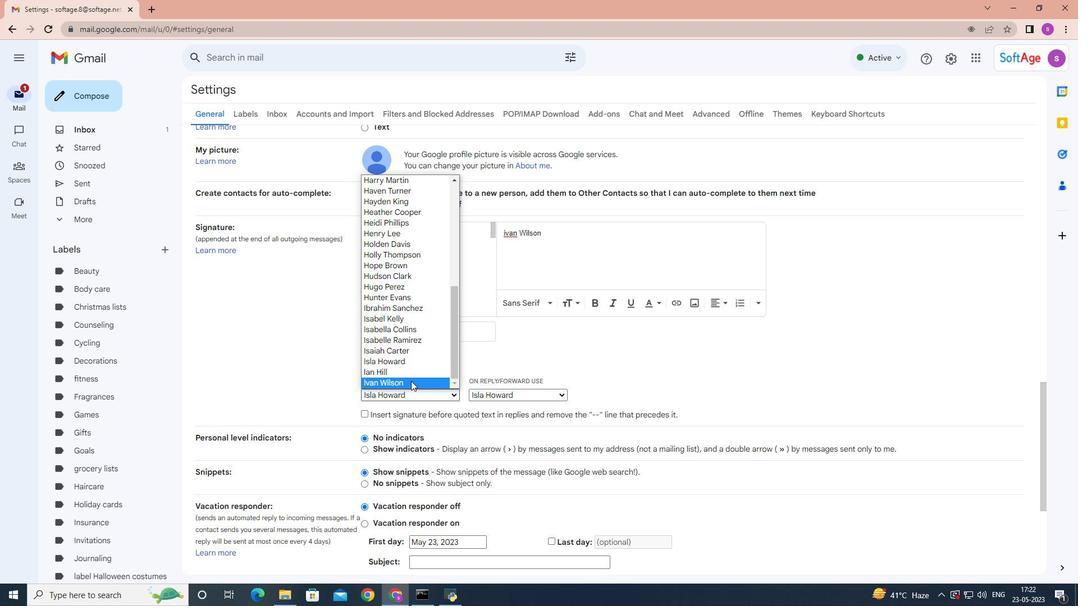
Action: Mouse pressed left at (411, 381)
Screenshot: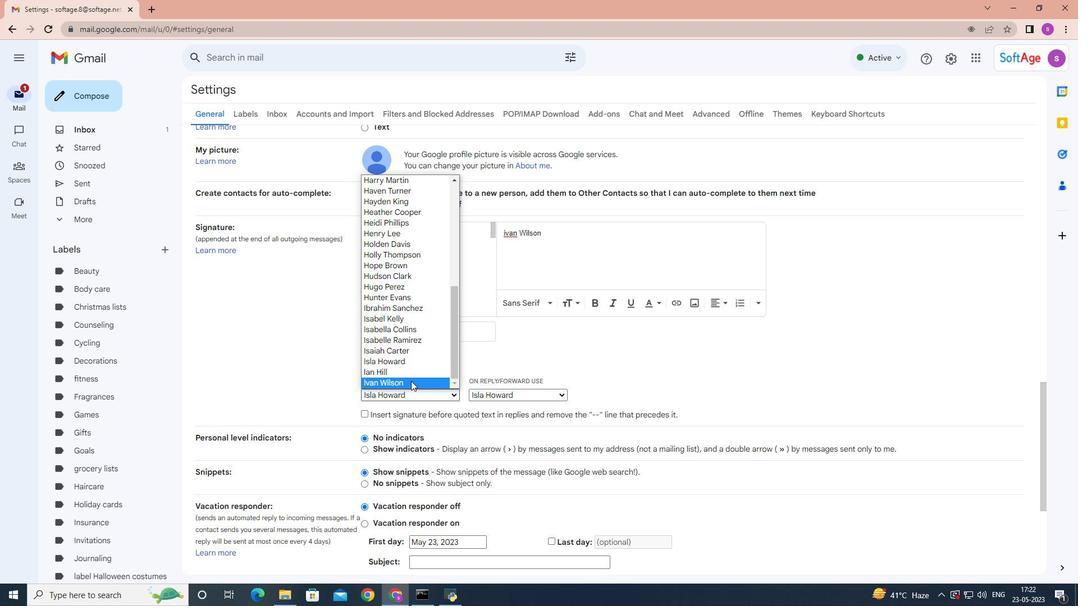 
Action: Mouse moved to (553, 395)
Screenshot: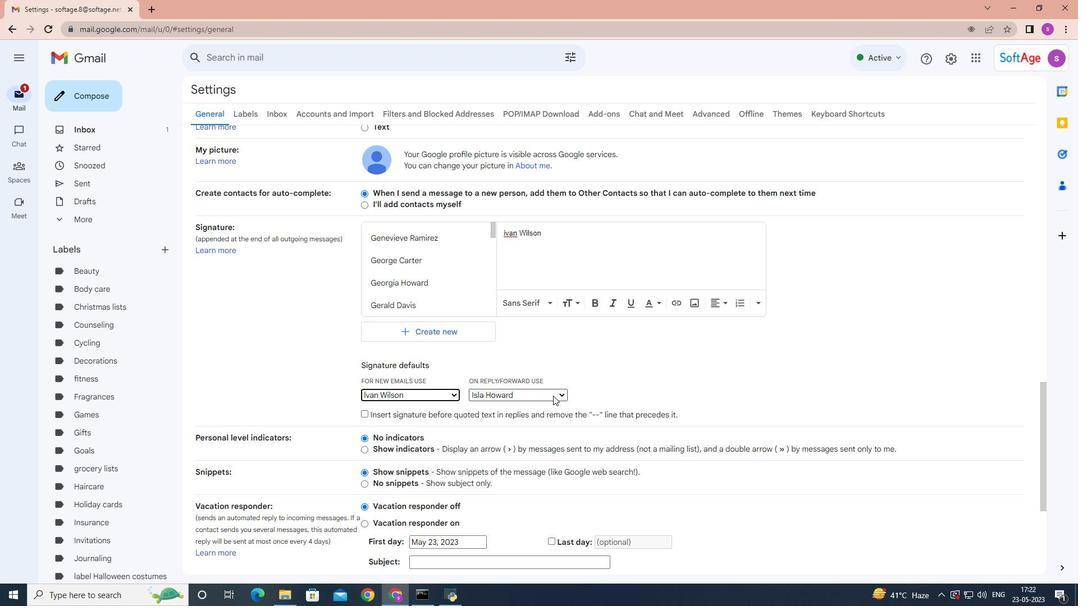 
Action: Mouse pressed left at (553, 395)
Screenshot: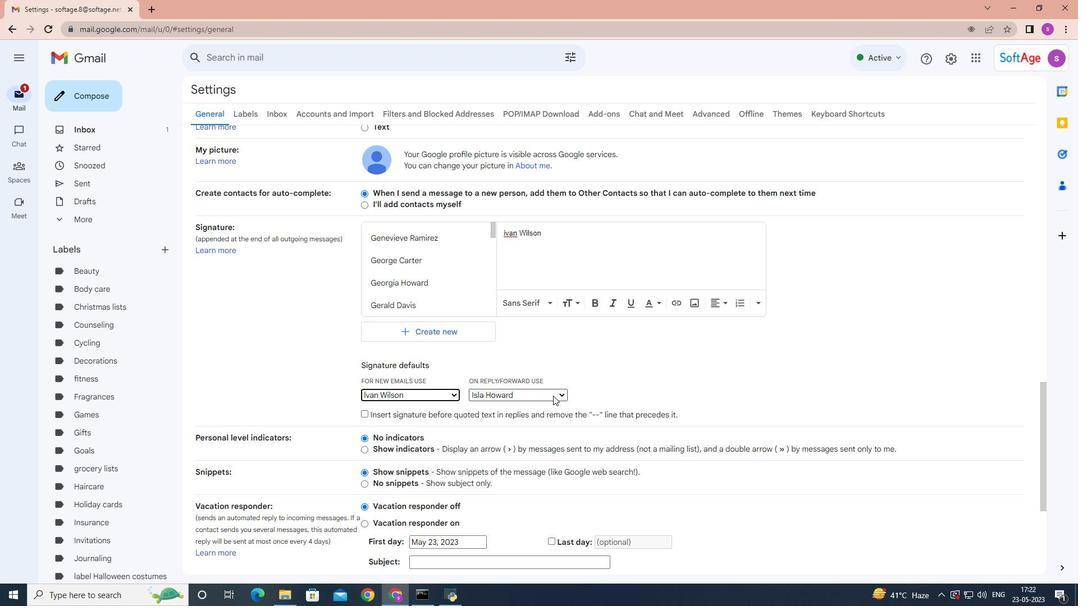 
Action: Mouse moved to (531, 363)
Screenshot: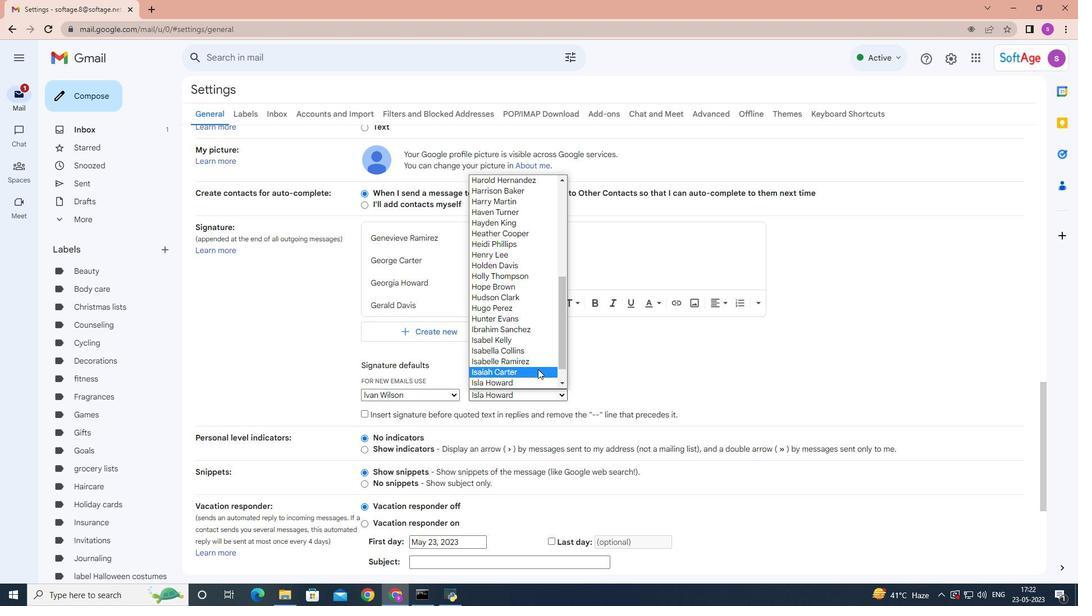 
Action: Mouse scrolled (531, 363) with delta (0, 0)
Screenshot: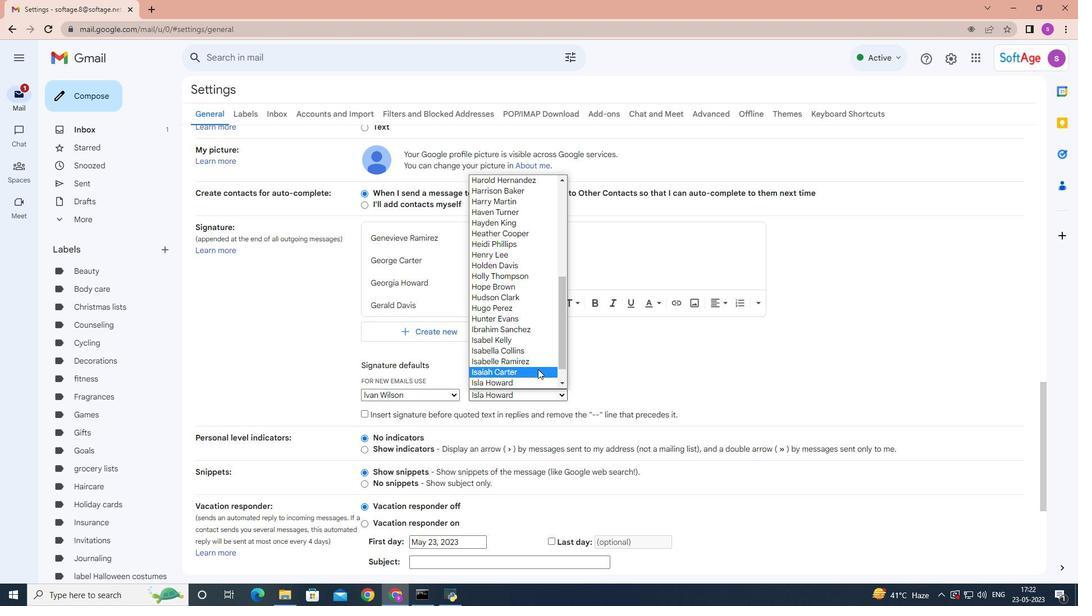 
Action: Mouse scrolled (531, 363) with delta (0, 0)
Screenshot: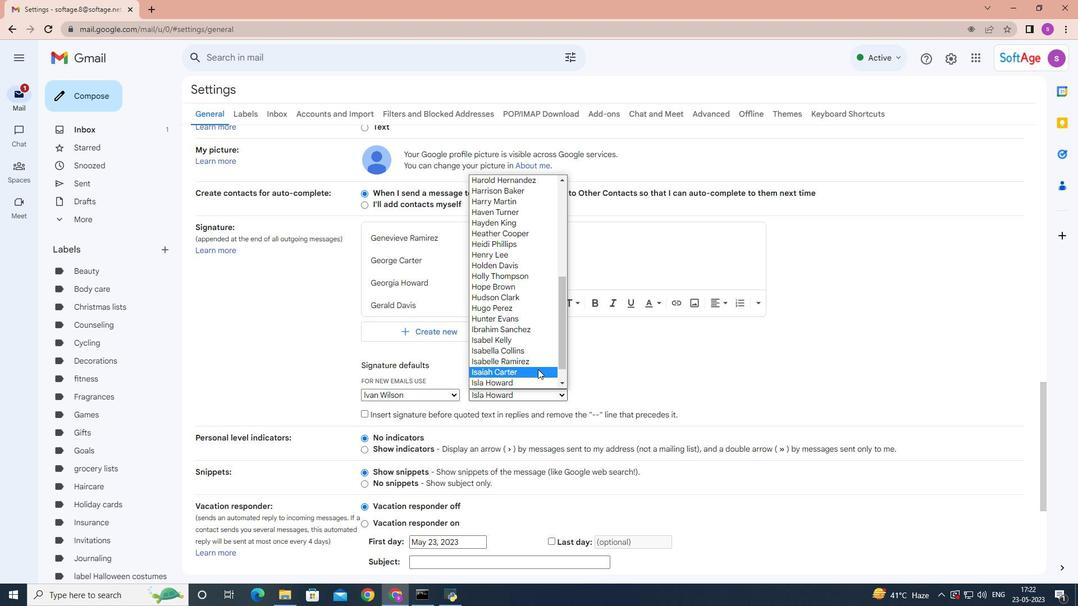 
Action: Mouse scrolled (531, 363) with delta (0, 0)
Screenshot: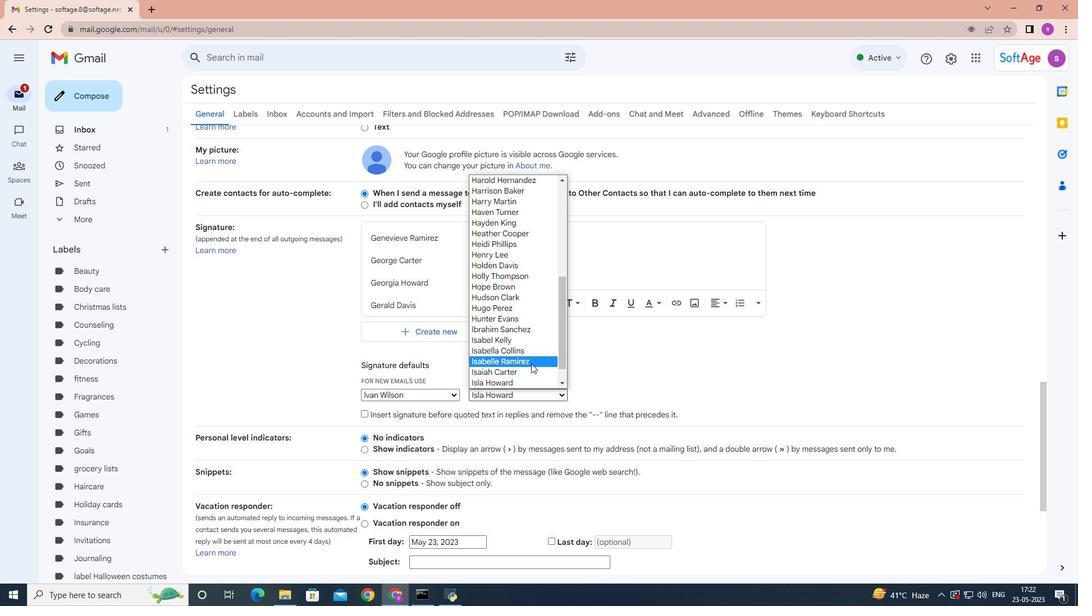 
Action: Mouse scrolled (531, 363) with delta (0, 0)
Screenshot: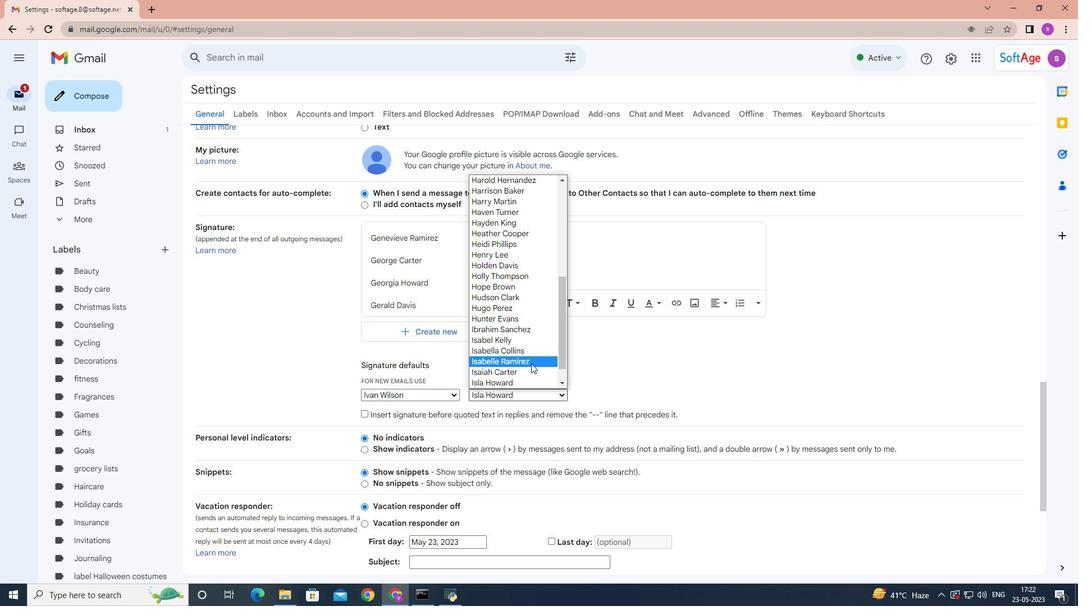 
Action: Mouse scrolled (531, 363) with delta (0, 0)
Screenshot: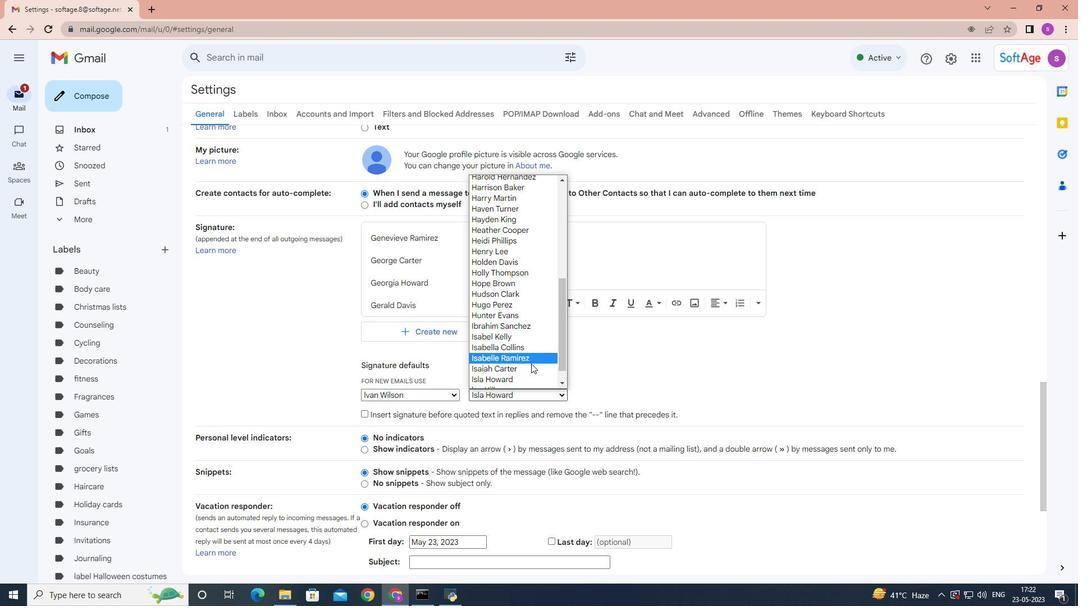 
Action: Mouse scrolled (531, 363) with delta (0, 0)
Screenshot: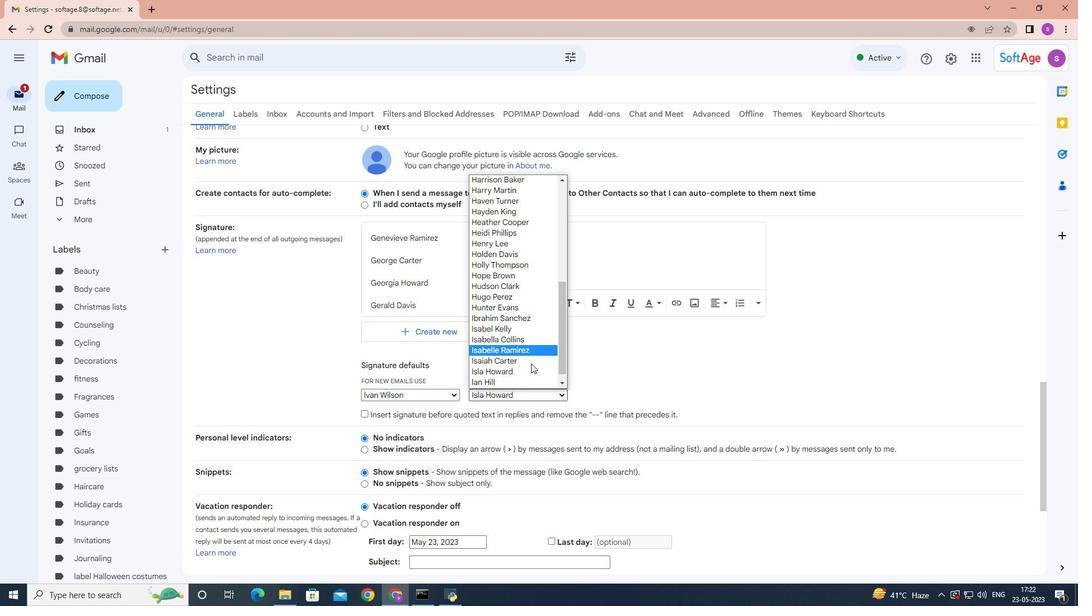 
Action: Mouse moved to (538, 380)
Screenshot: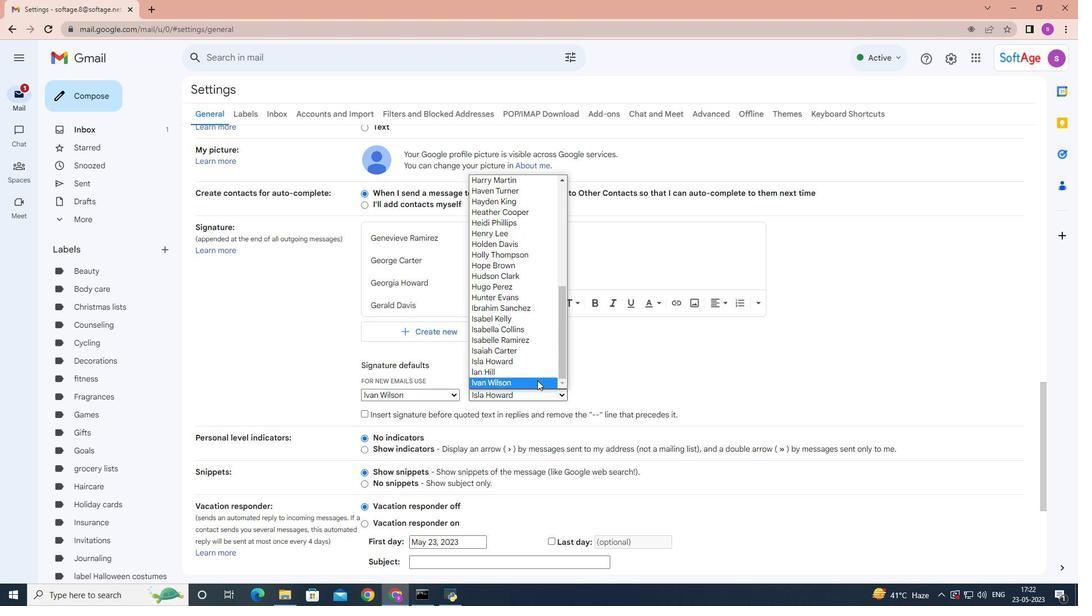 
Action: Mouse pressed left at (538, 380)
Screenshot: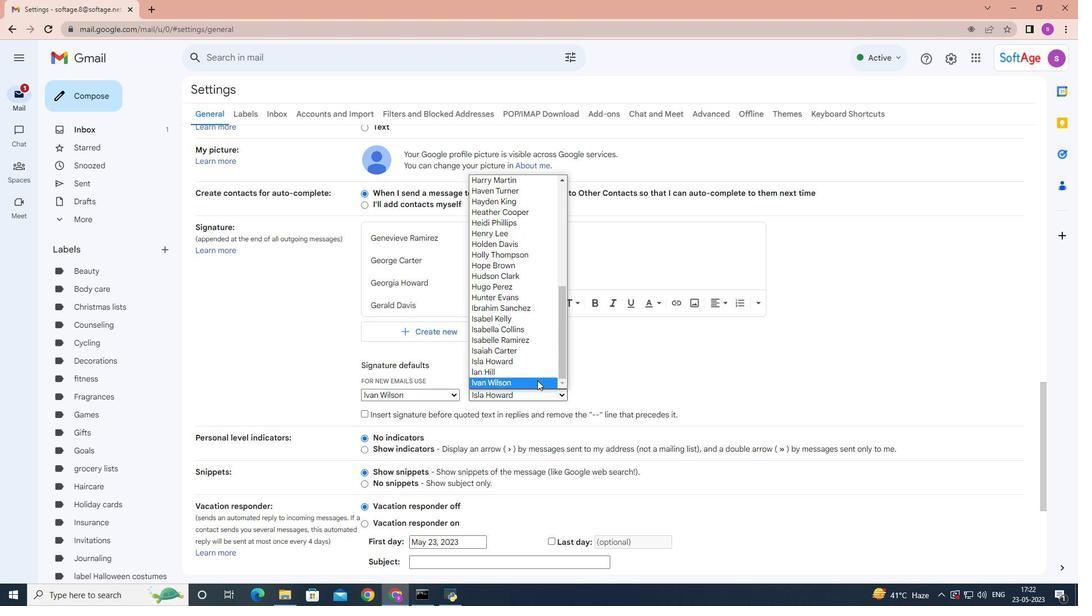 
Action: Mouse moved to (737, 379)
Screenshot: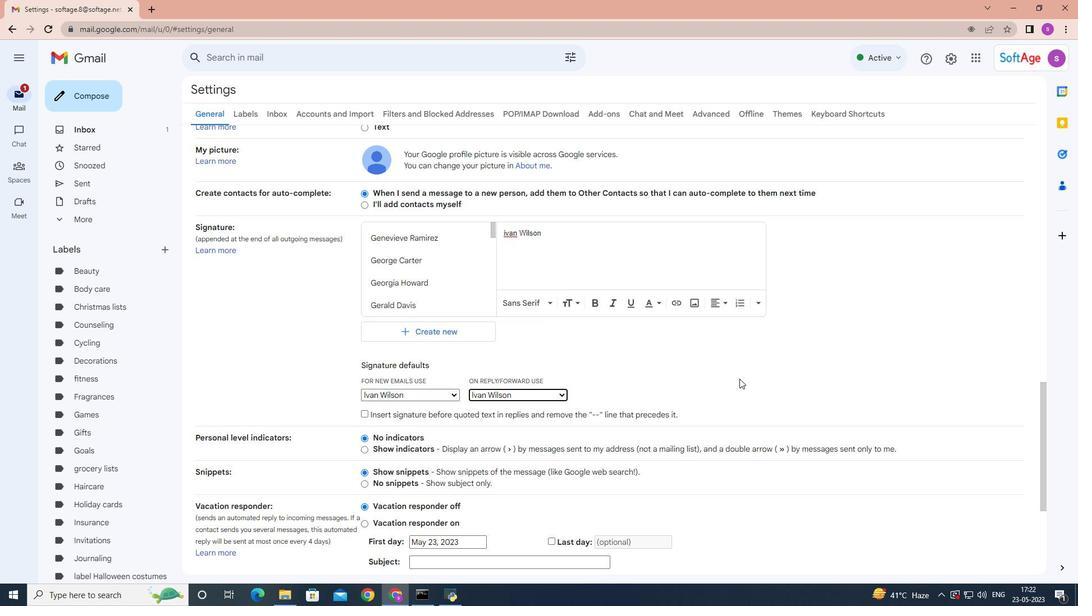 
Action: Mouse scrolled (737, 378) with delta (0, 0)
Screenshot: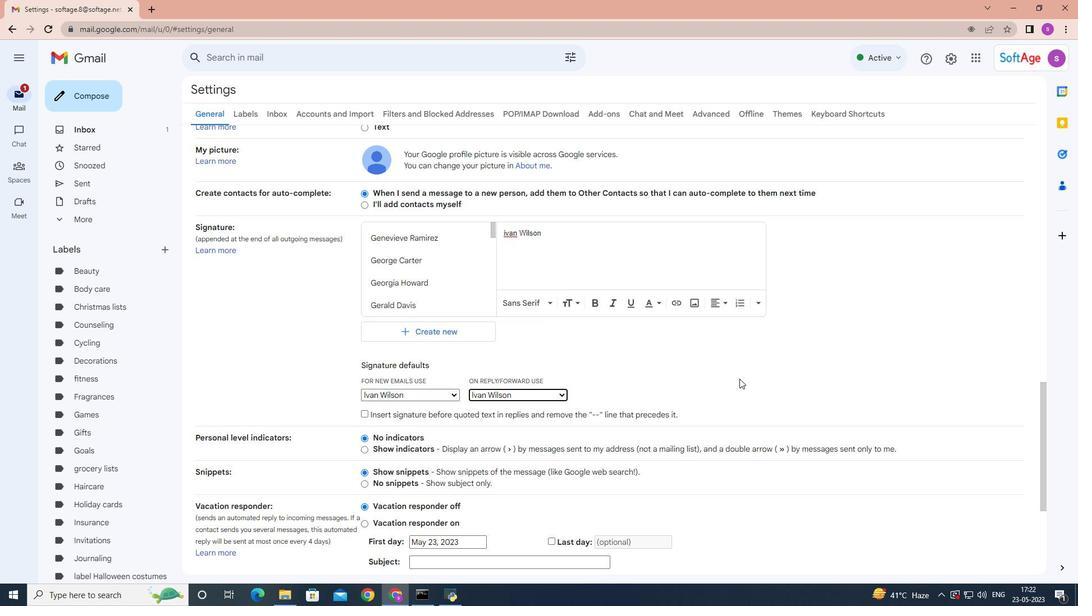 
Action: Mouse moved to (737, 379)
Screenshot: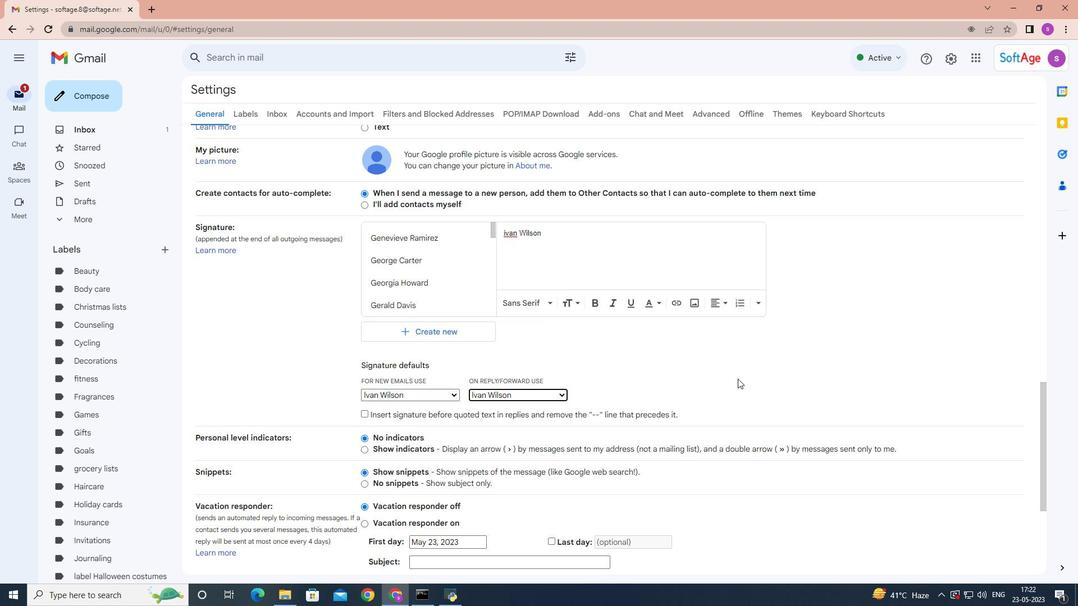
Action: Mouse scrolled (737, 378) with delta (0, 0)
Screenshot: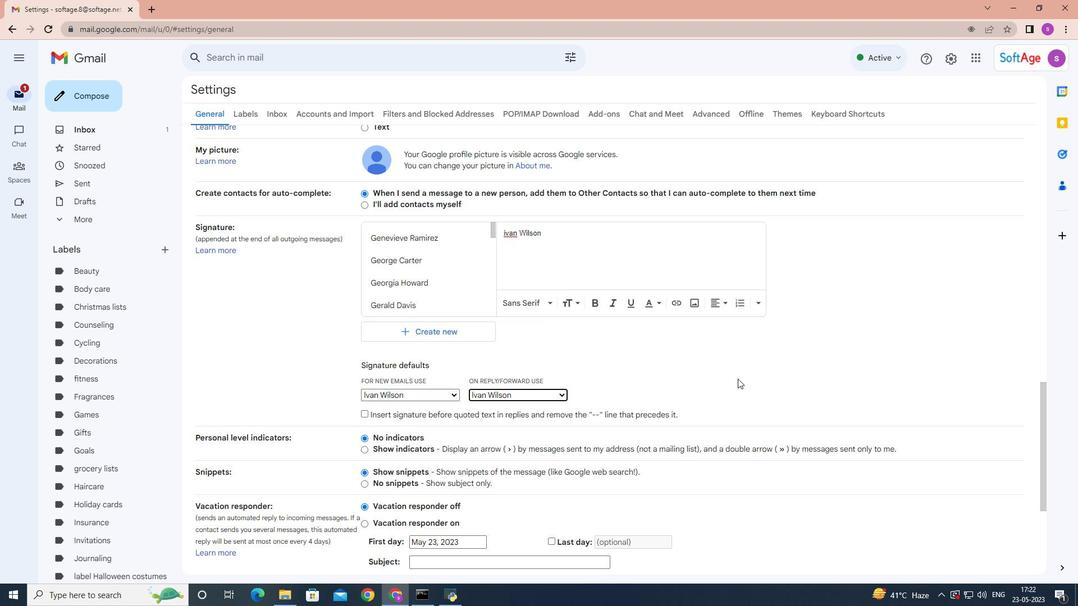 
Action: Mouse moved to (736, 379)
Screenshot: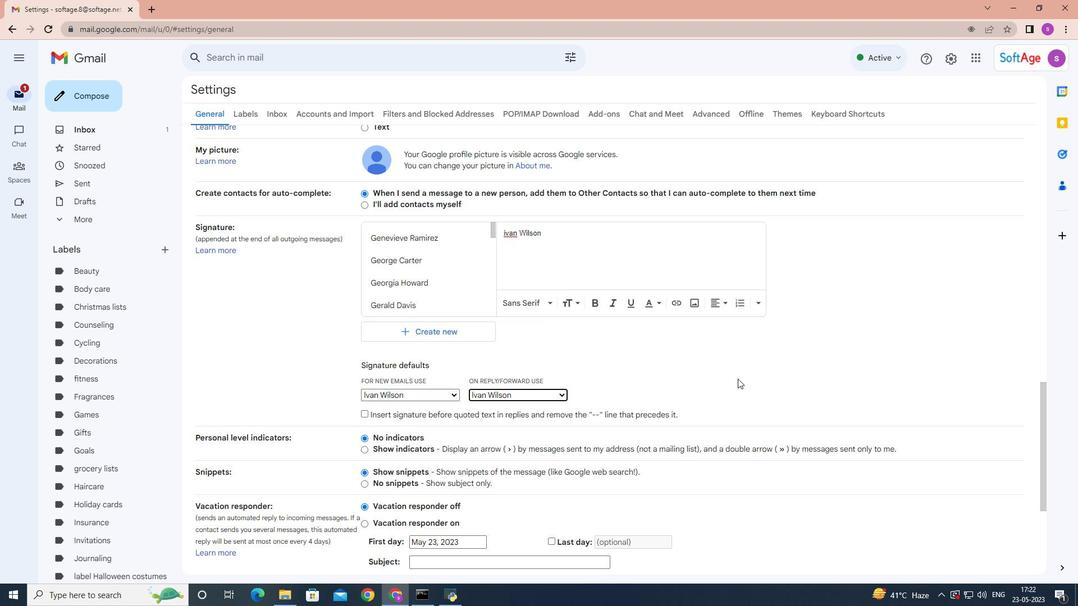 
Action: Mouse scrolled (736, 379) with delta (0, 0)
Screenshot: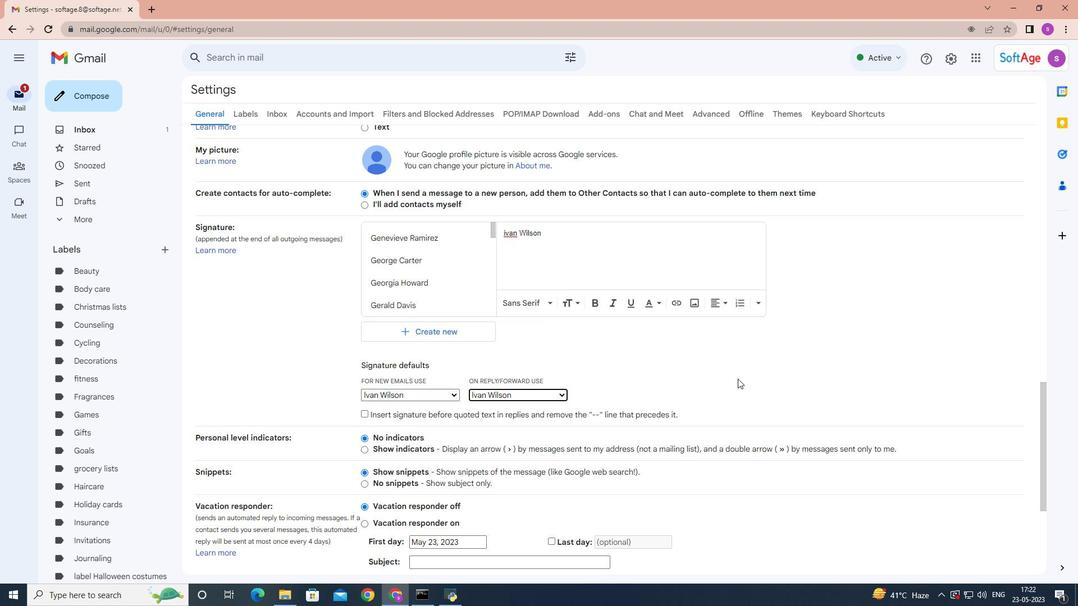 
Action: Mouse moved to (736, 379)
Screenshot: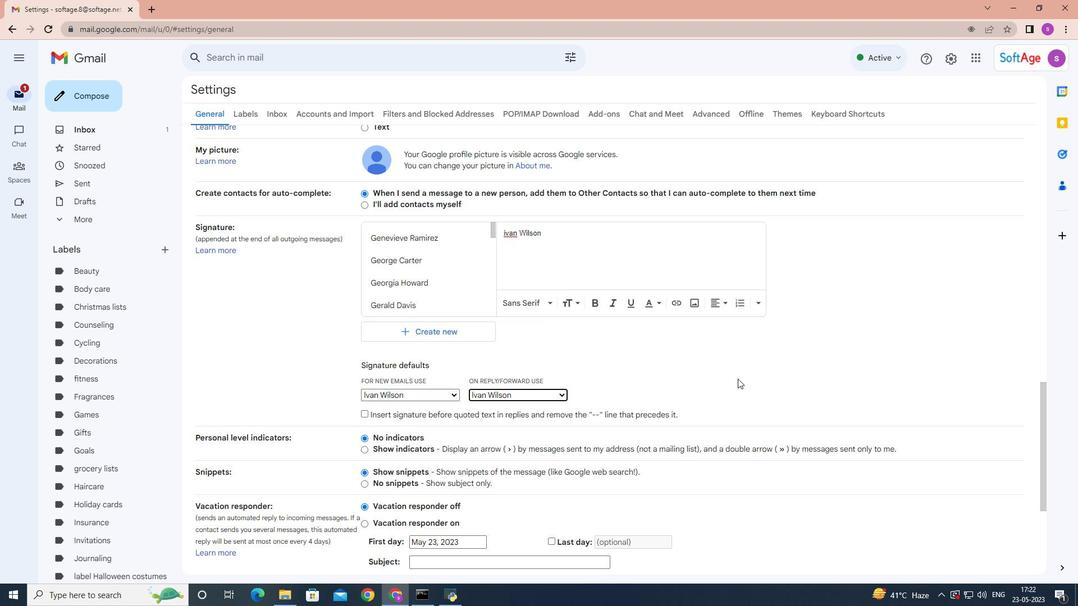 
Action: Mouse scrolled (736, 379) with delta (0, 0)
Screenshot: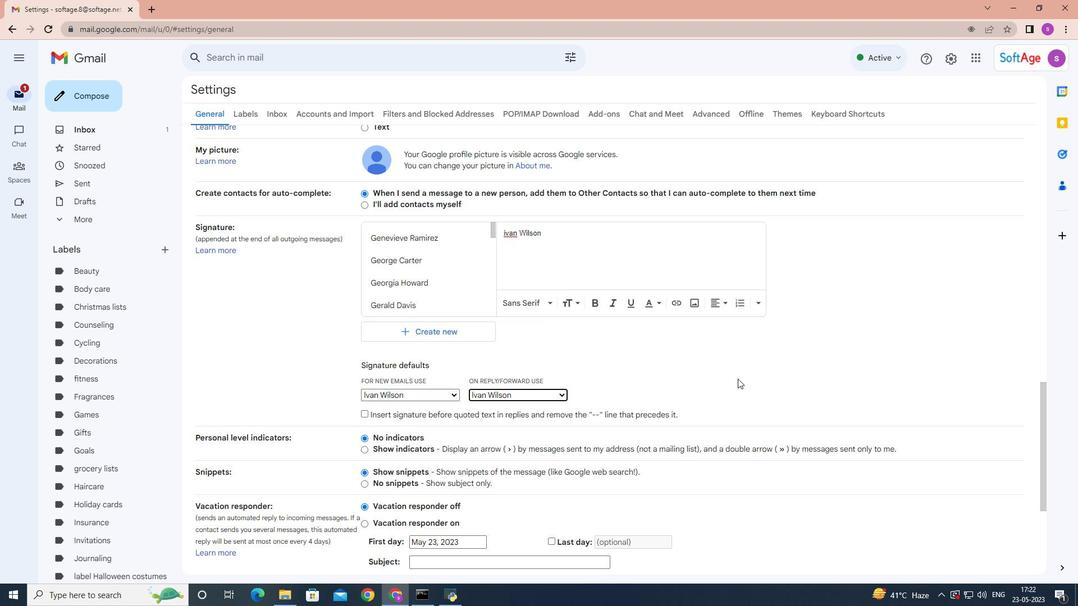 
Action: Mouse moved to (736, 379)
Screenshot: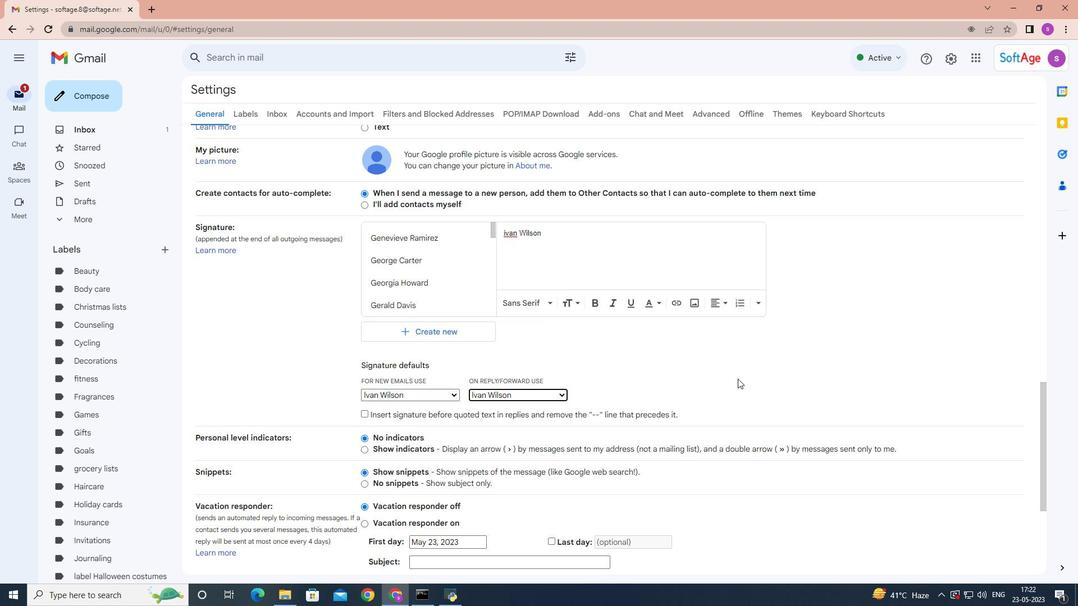 
Action: Mouse scrolled (736, 379) with delta (0, 0)
Screenshot: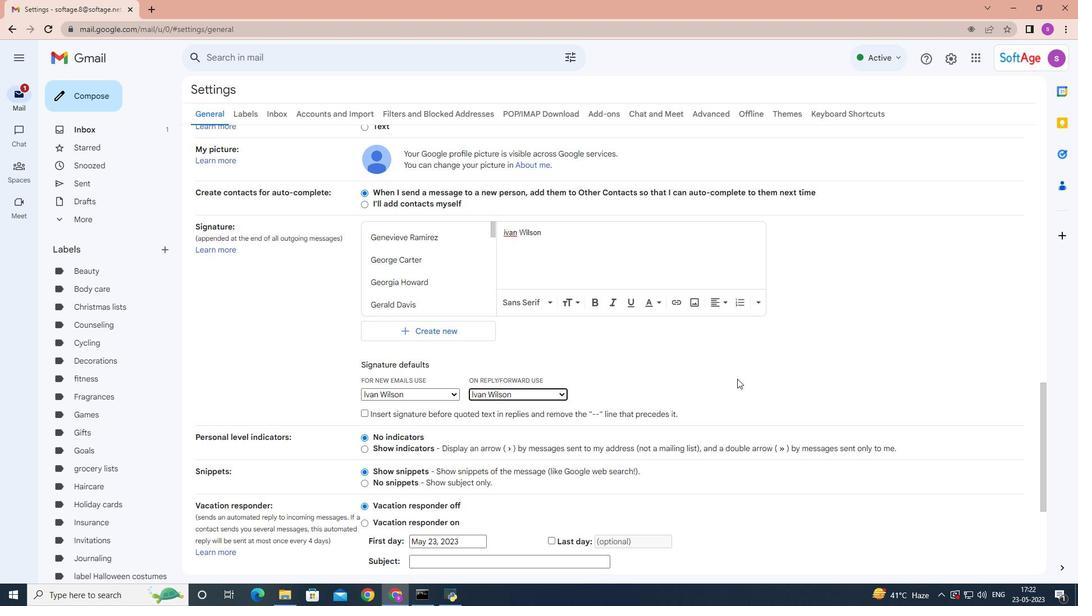 
Action: Mouse moved to (736, 380)
Screenshot: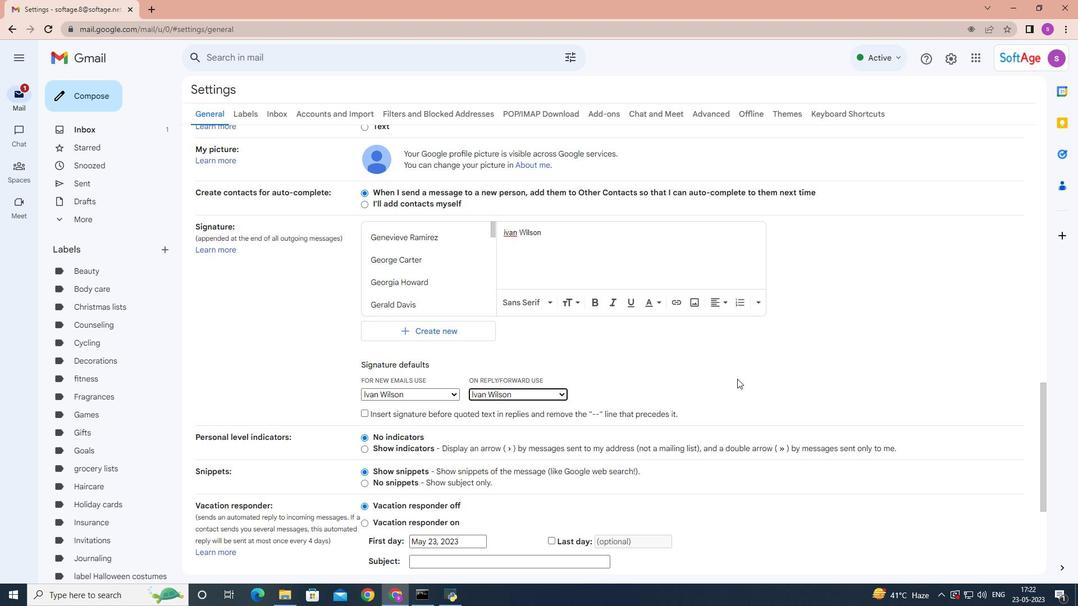 
Action: Mouse scrolled (736, 379) with delta (0, 0)
Screenshot: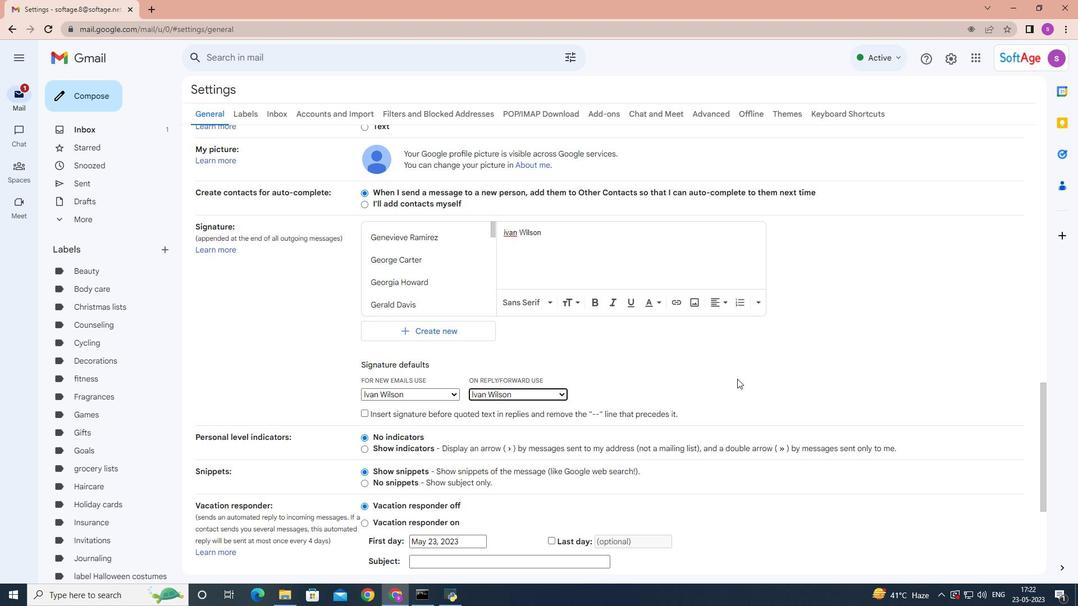 
Action: Mouse moved to (594, 512)
Screenshot: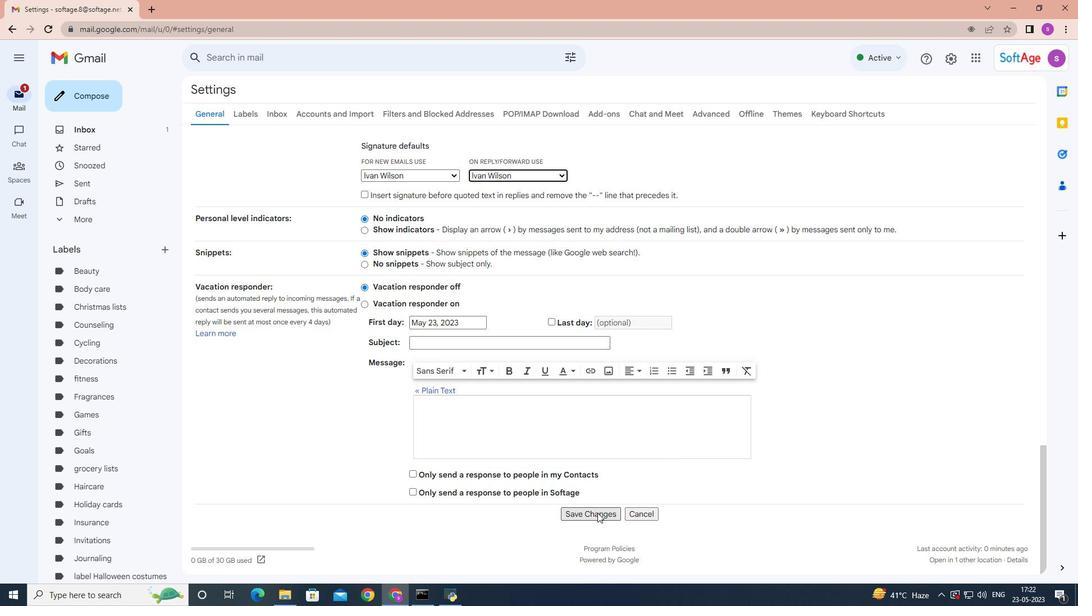 
Action: Mouse pressed left at (594, 512)
Screenshot: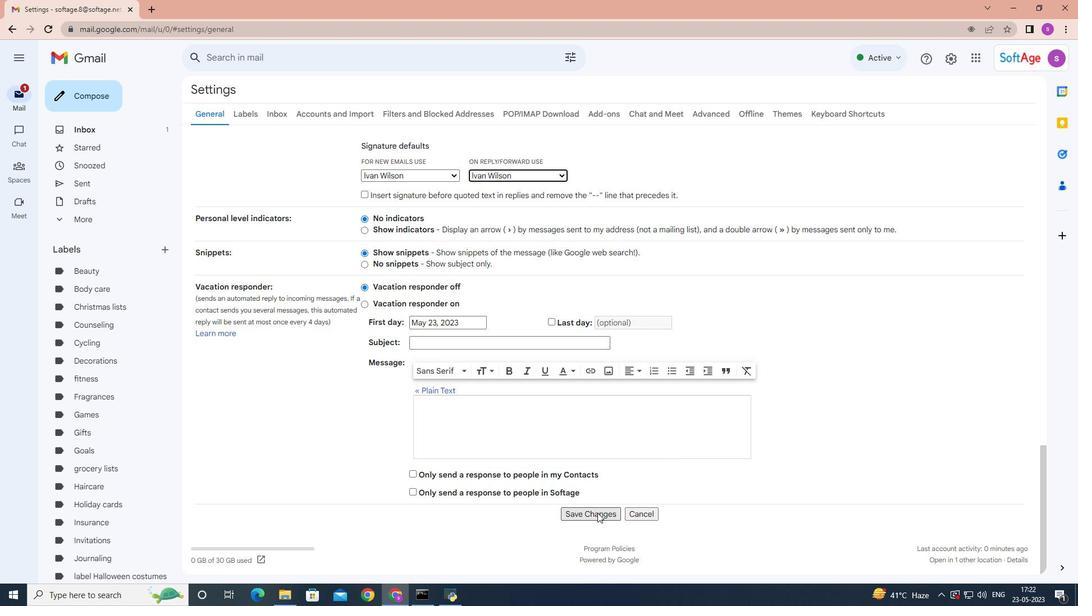 
Action: Mouse moved to (96, 96)
Screenshot: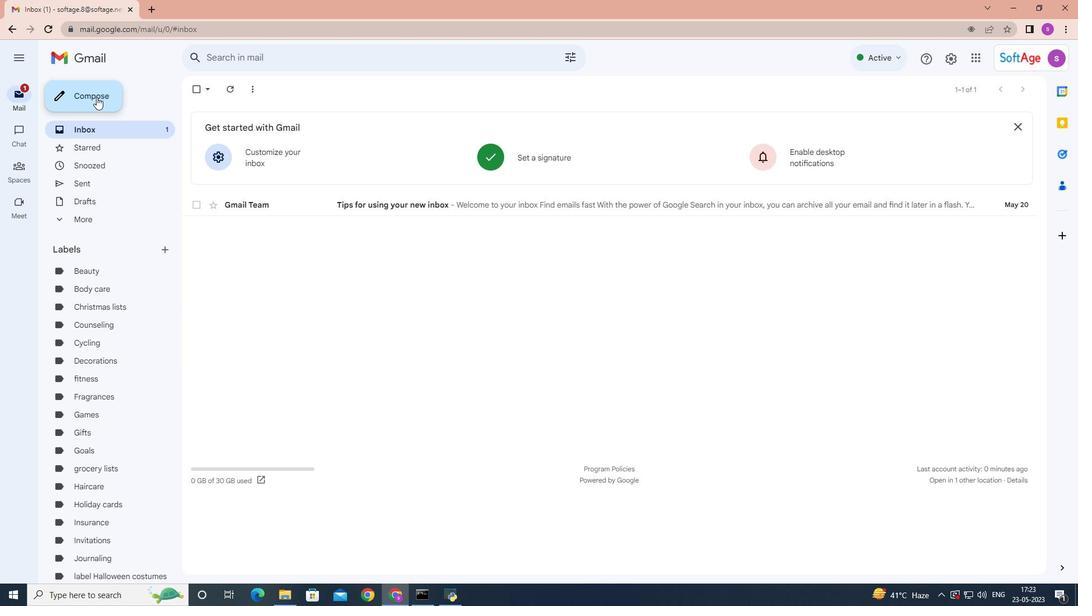 
Action: Mouse pressed left at (96, 96)
Screenshot: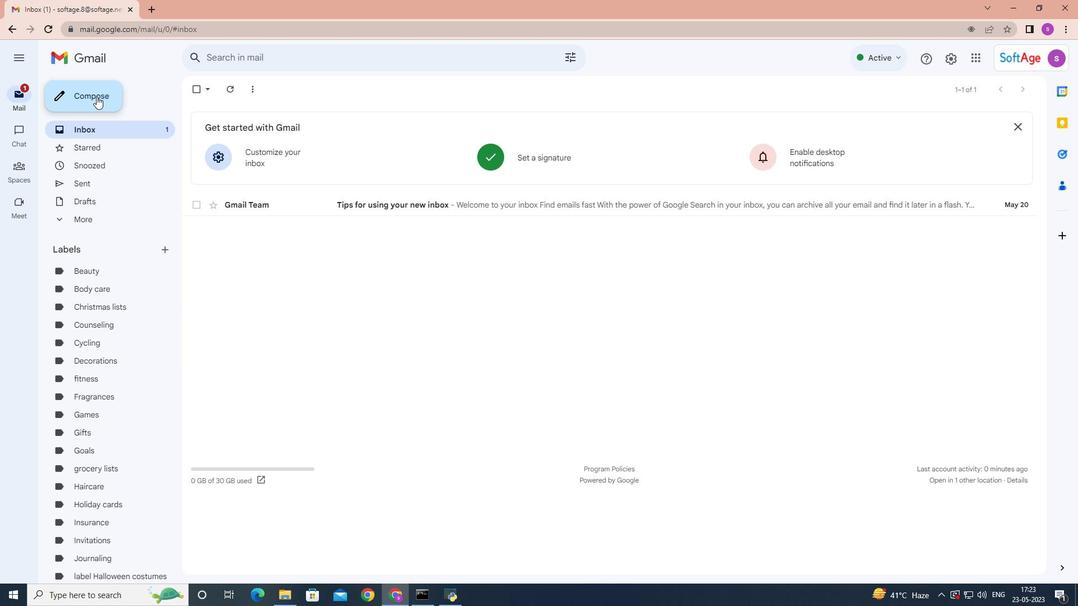 
Action: Mouse moved to (757, 297)
Screenshot: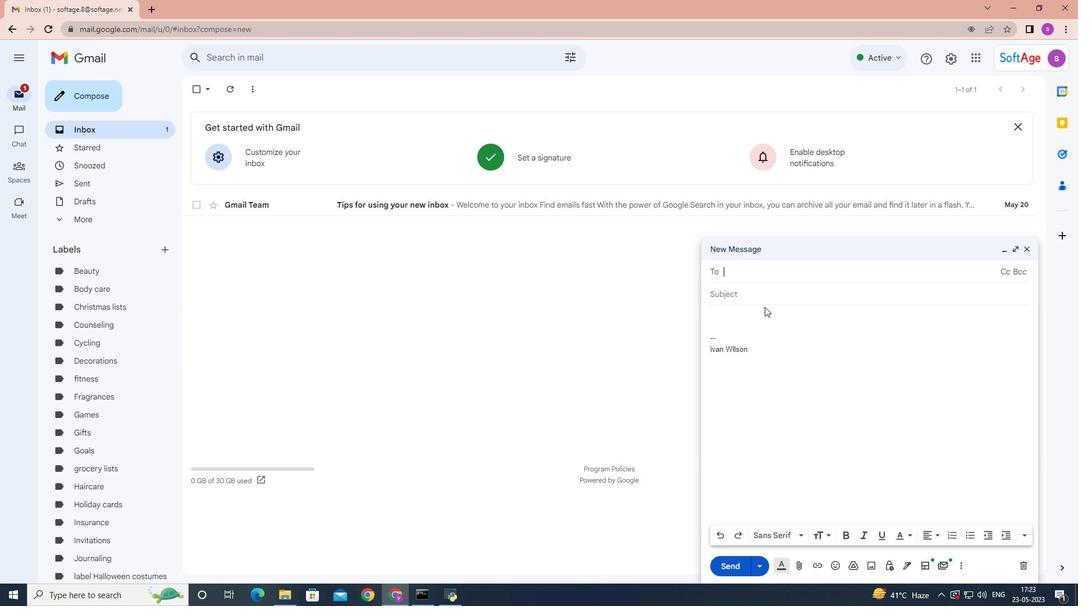 
Action: Mouse pressed left at (757, 297)
Screenshot: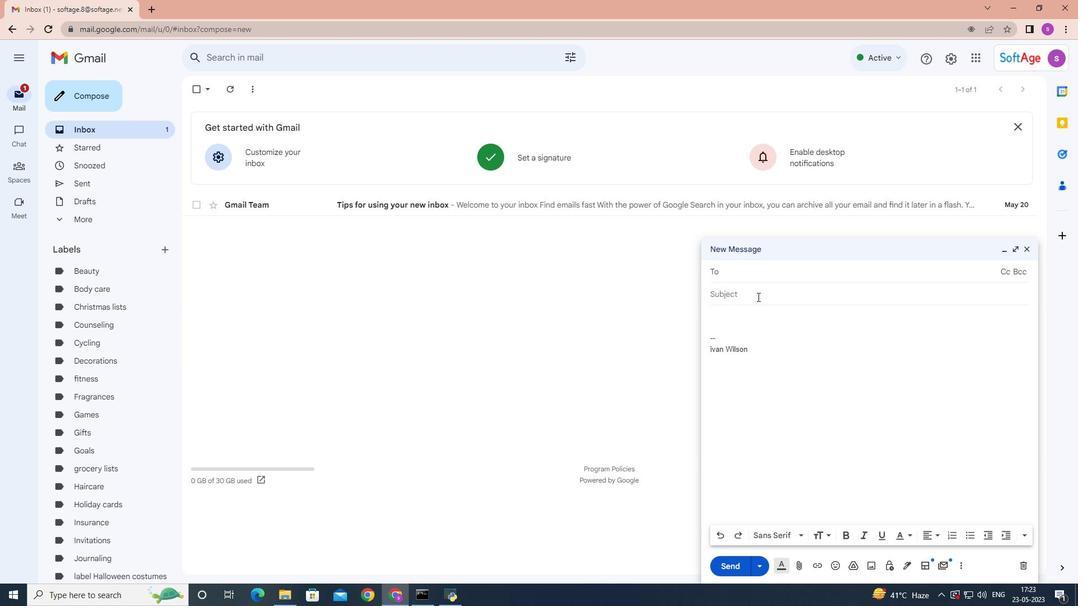 
Action: Key pressed <Key.shift>Thank<Key.space>you<Key.space>for<Key.space>your<Key.space>
Screenshot: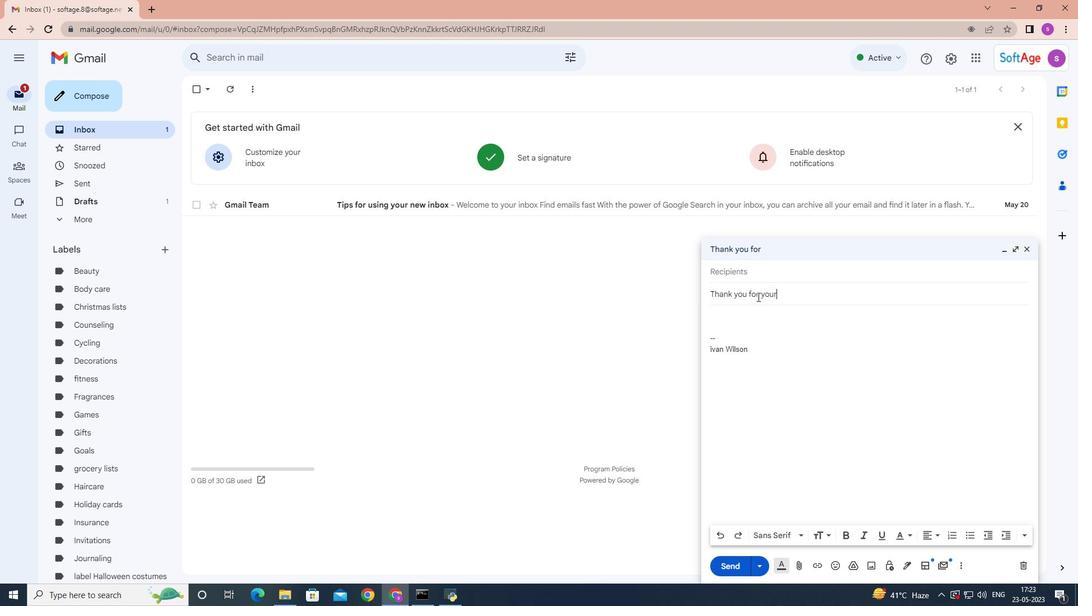 
Action: Mouse moved to (784, 317)
Screenshot: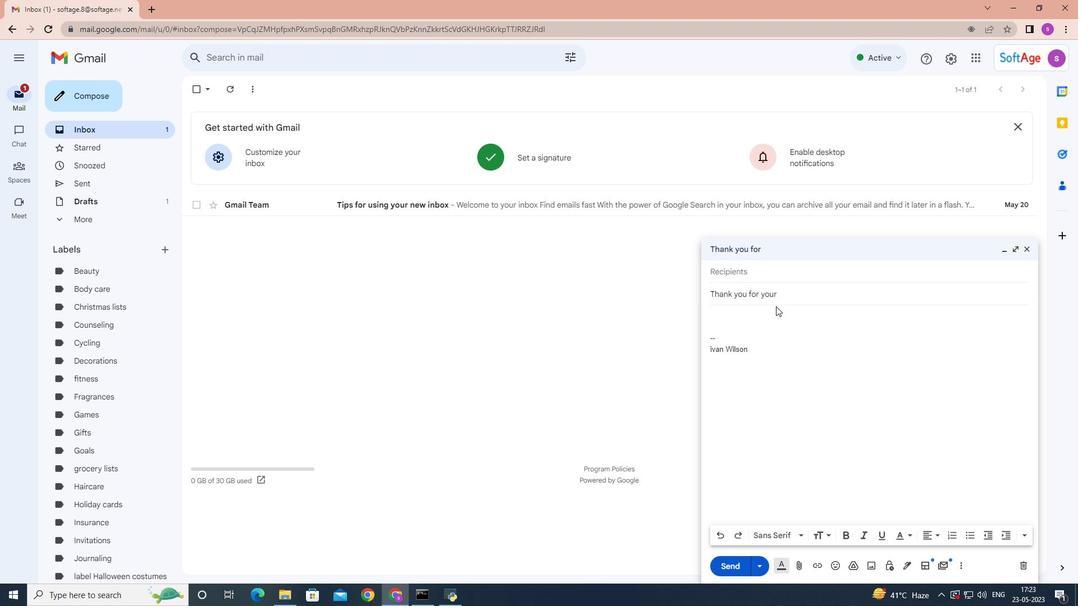 
Action: Key pressed business
Screenshot: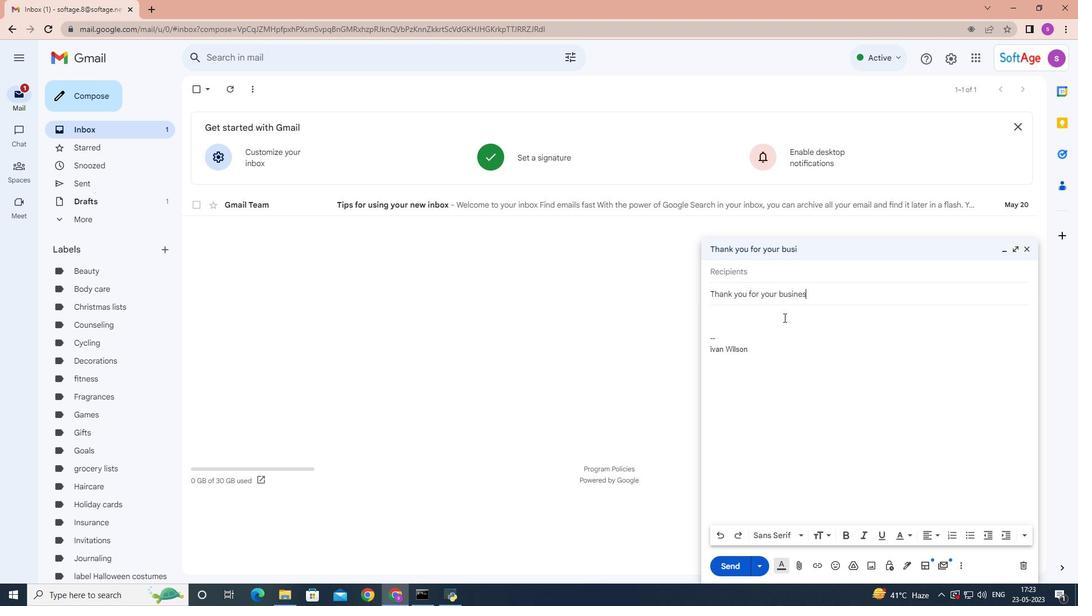 
Action: Mouse moved to (712, 316)
Screenshot: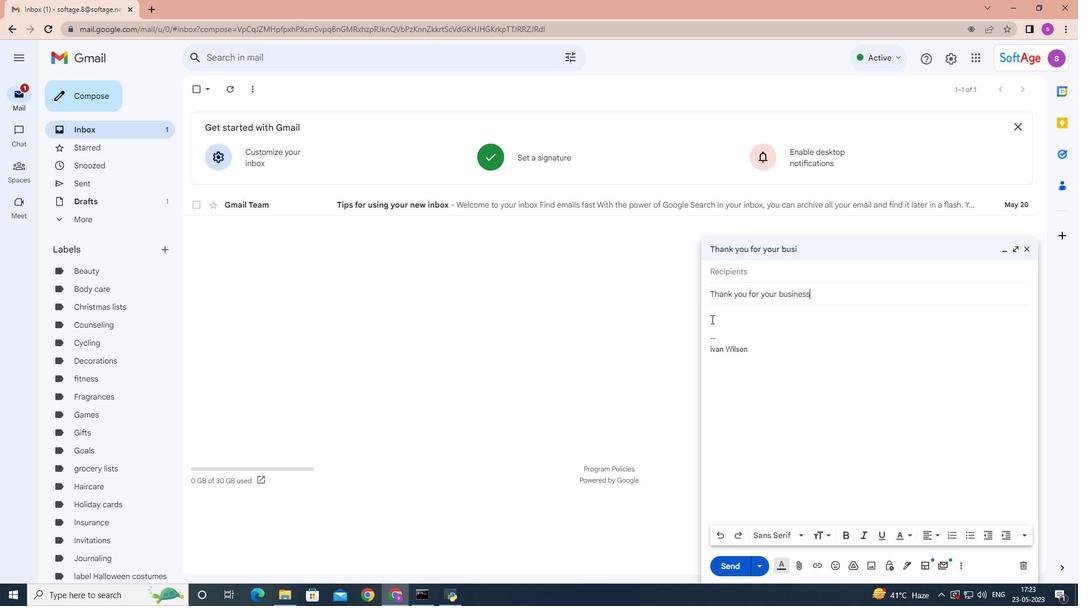 
Action: Mouse pressed left at (712, 316)
Screenshot: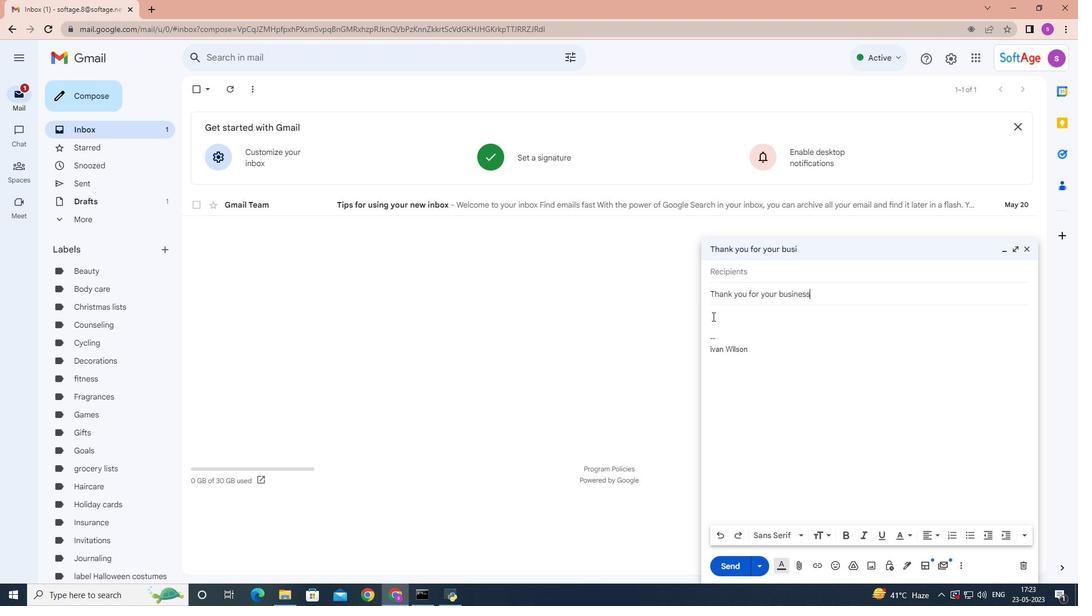 
Action: Key pressed <Key.shift>Could<Key.space>you<Key.space>please<Key.space>provide<Key.space>us<Key.space>with<Key.space>the<Key.space>required<Key.space>documentation<Key.space>at<Key.space>the<Key.space>earliest<Key.shift_r>?
Screenshot: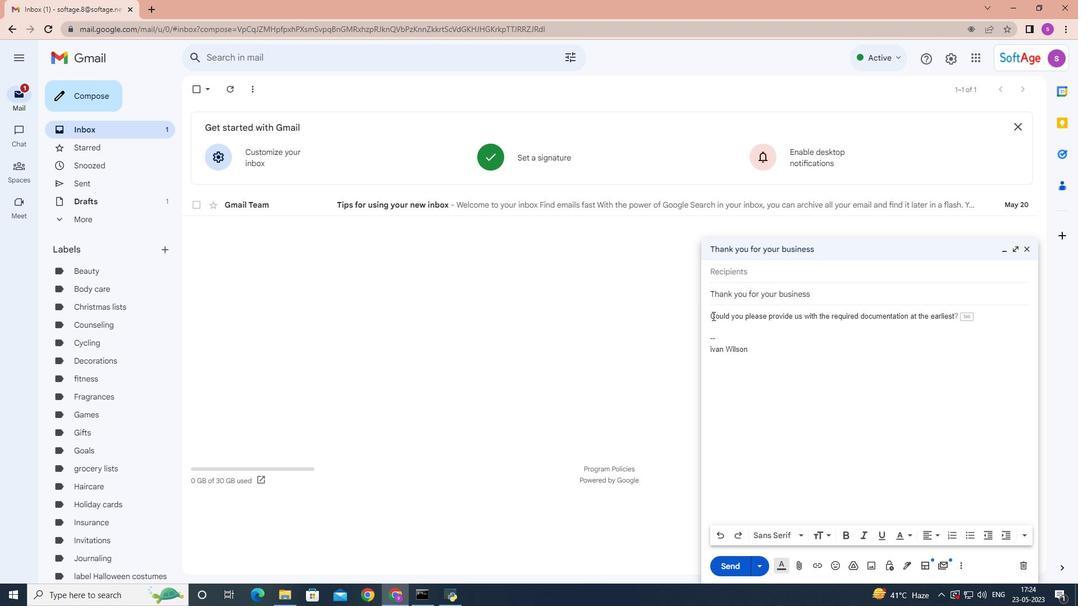 
Action: Mouse moved to (737, 276)
Screenshot: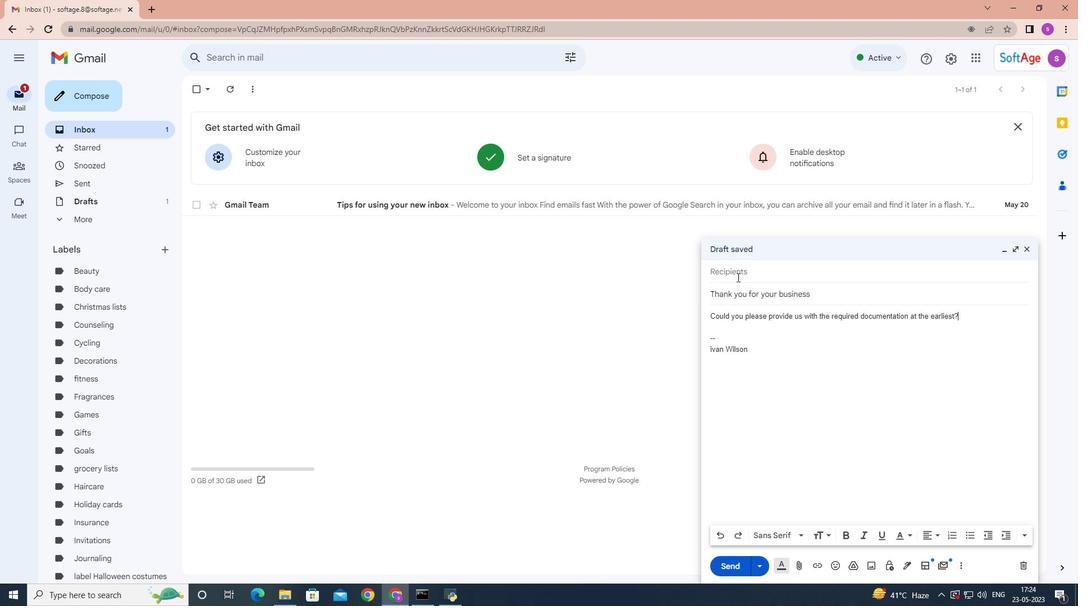 
Action: Mouse pressed left at (737, 276)
Screenshot: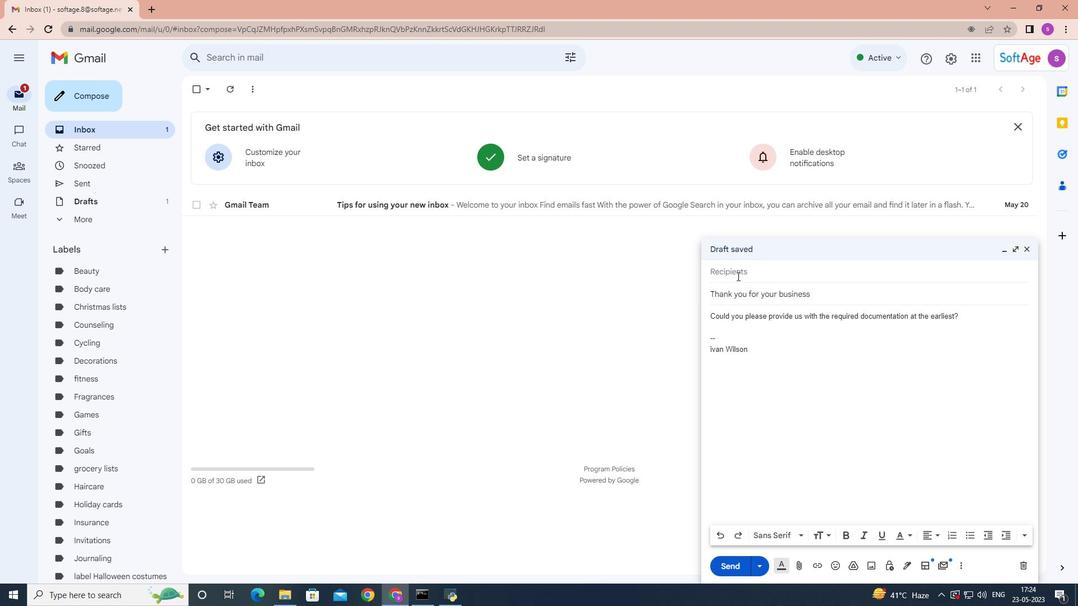 
Action: Key pressed <Key.shift>Softage.2
Screenshot: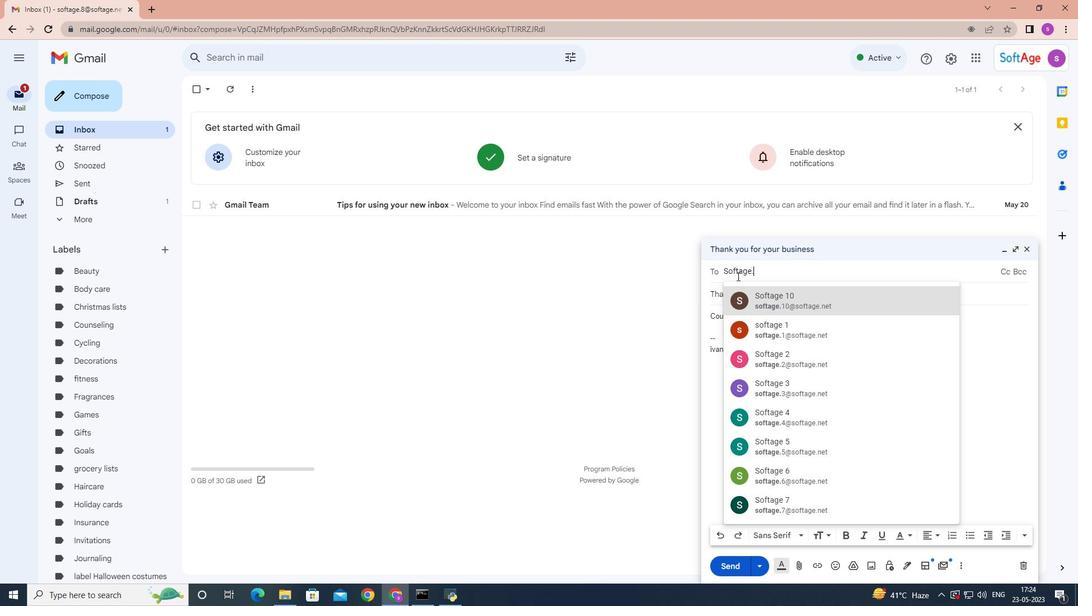 
Action: Mouse moved to (775, 298)
Screenshot: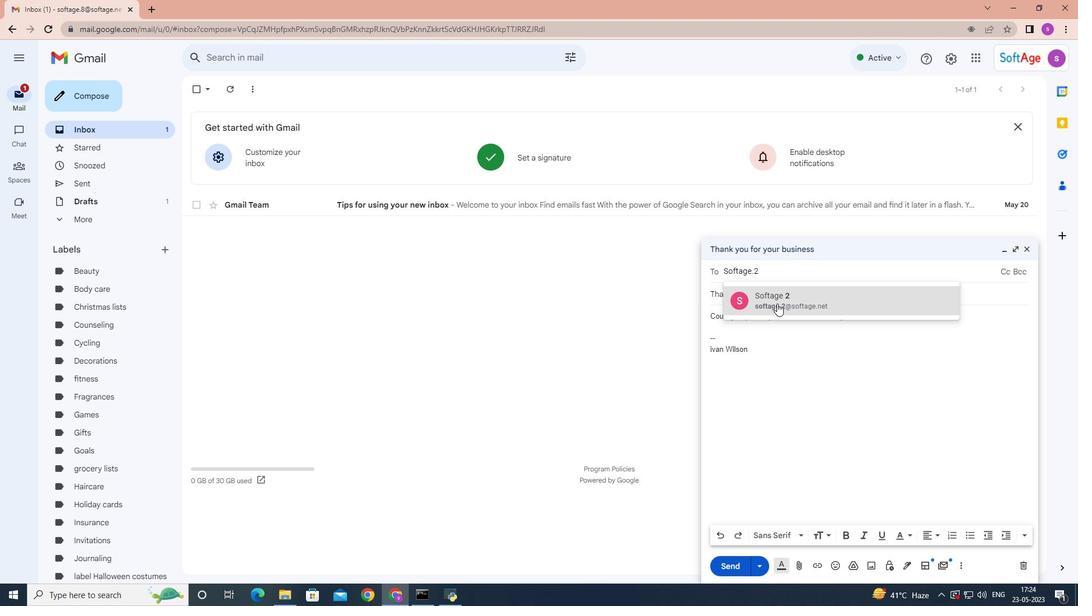 
Action: Mouse pressed left at (775, 298)
Screenshot: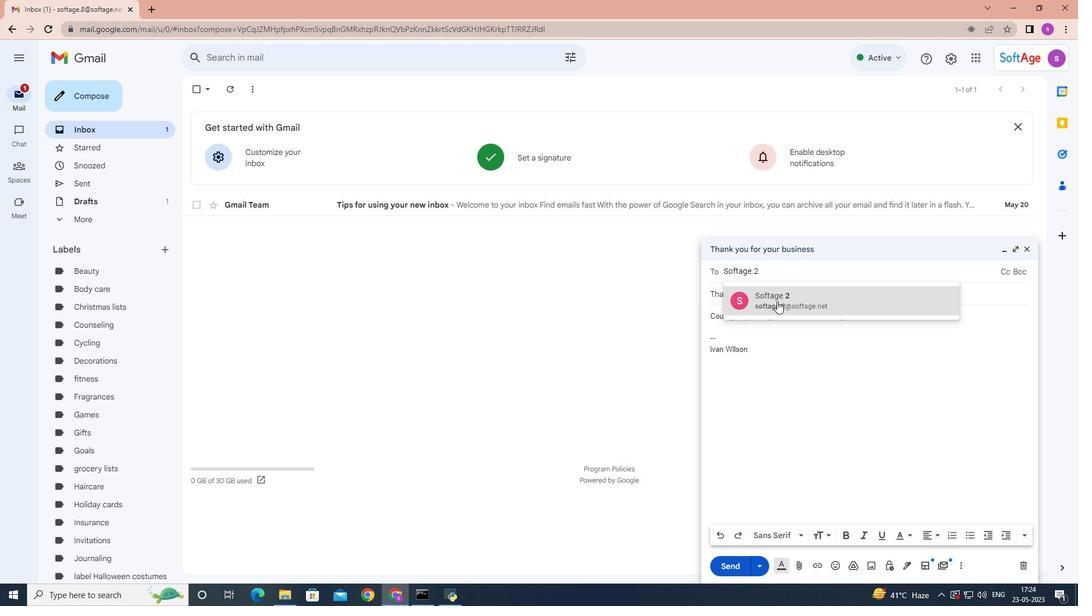 
Action: Mouse moved to (967, 327)
Screenshot: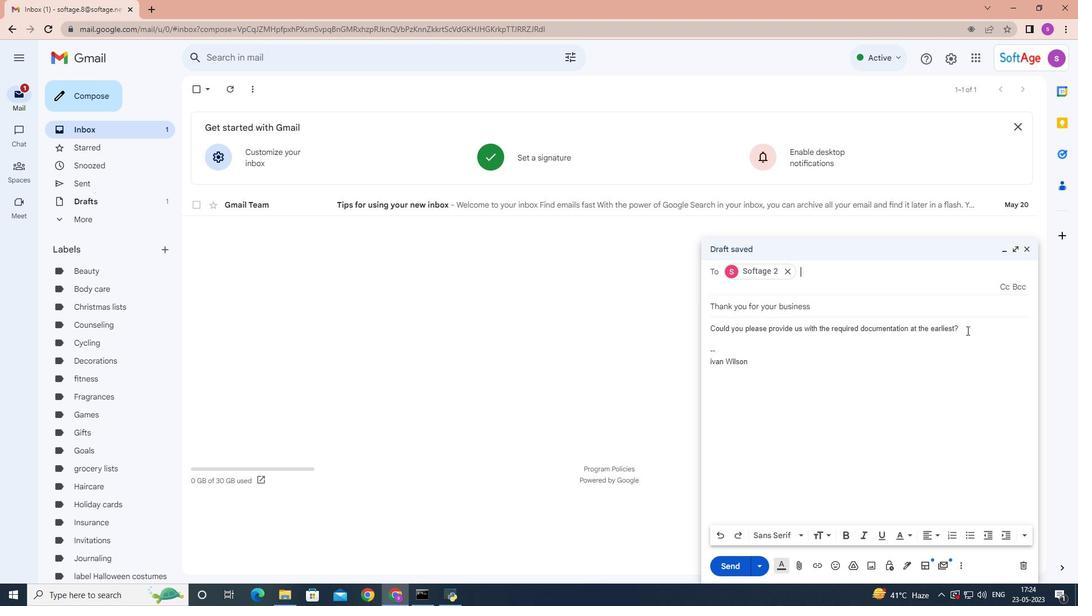 
Action: Mouse pressed left at (967, 327)
Screenshot: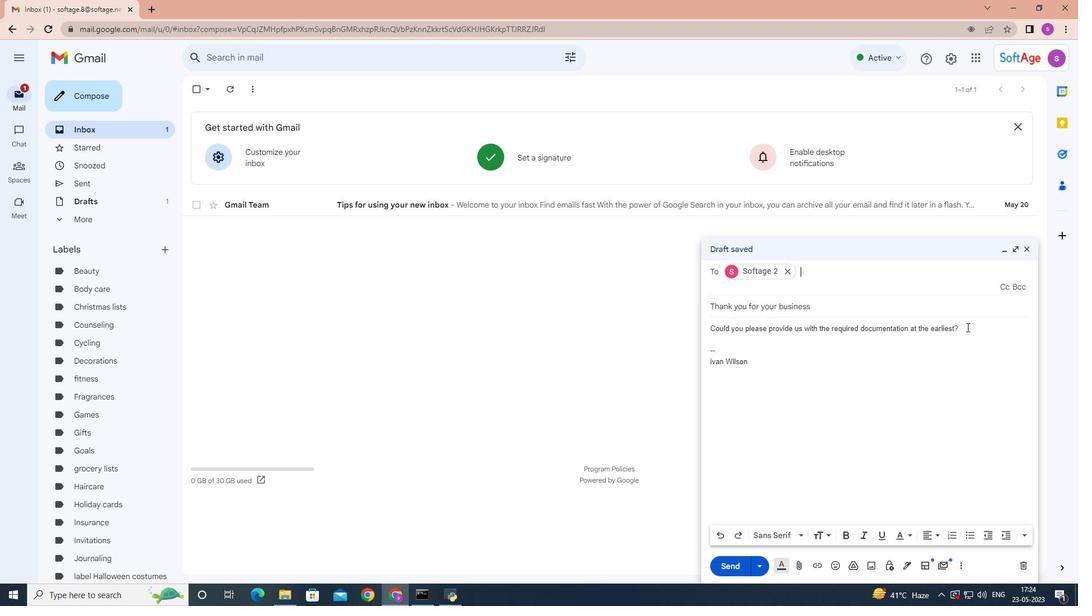 
Action: Mouse moved to (962, 316)
Screenshot: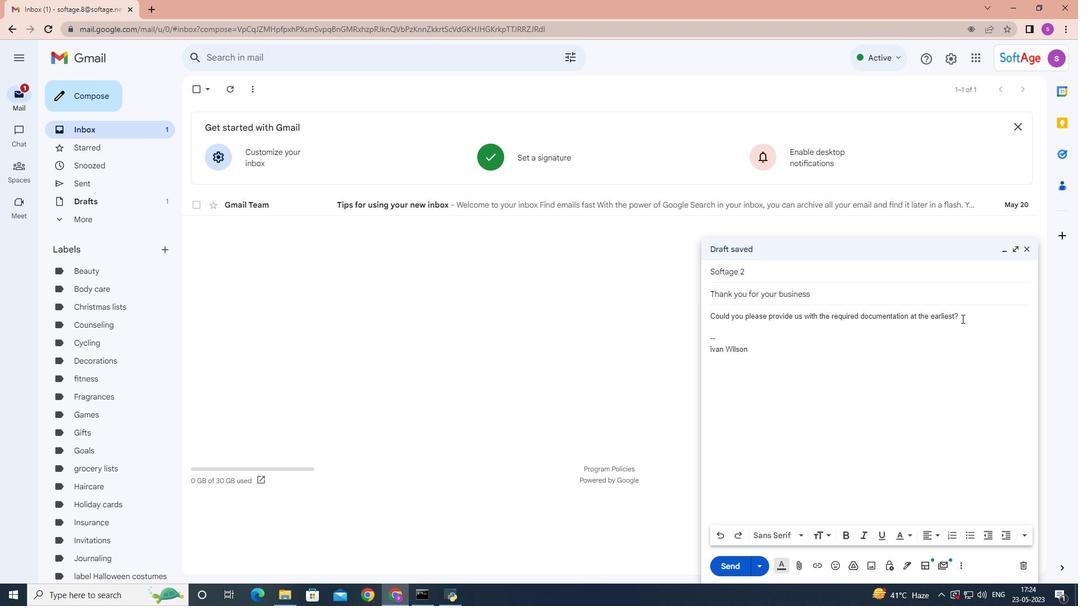 
Action: Mouse pressed left at (962, 316)
Screenshot: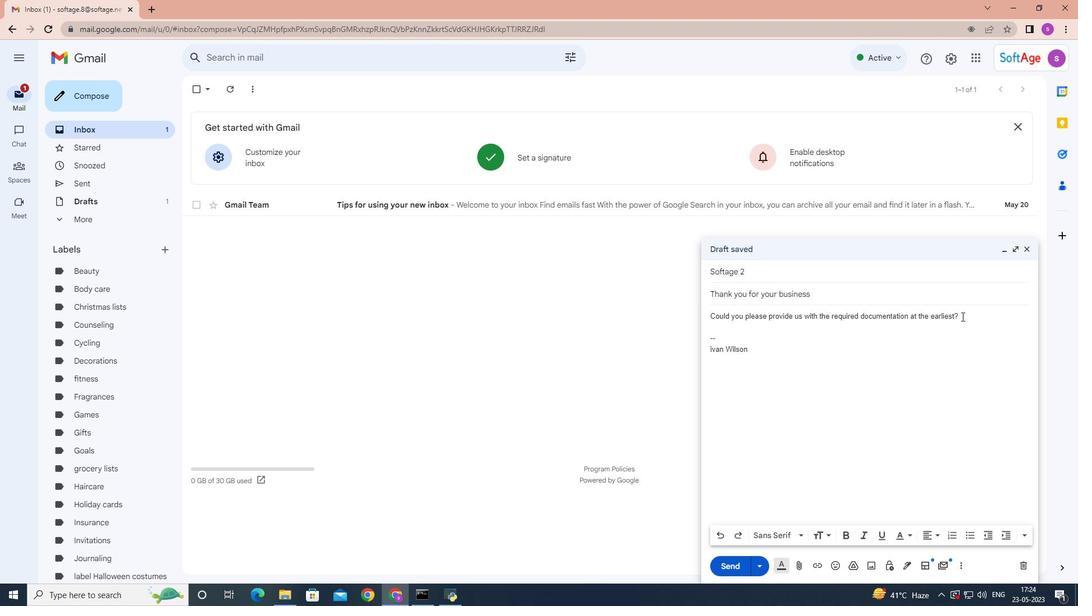 
Action: Mouse moved to (951, 535)
Screenshot: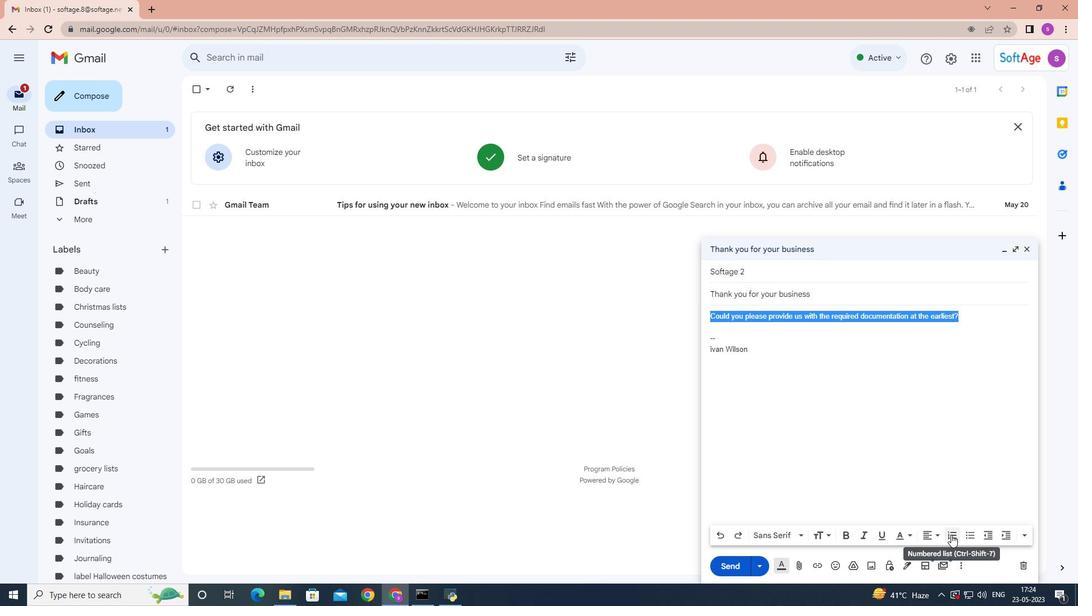 
Action: Mouse pressed left at (951, 535)
Screenshot: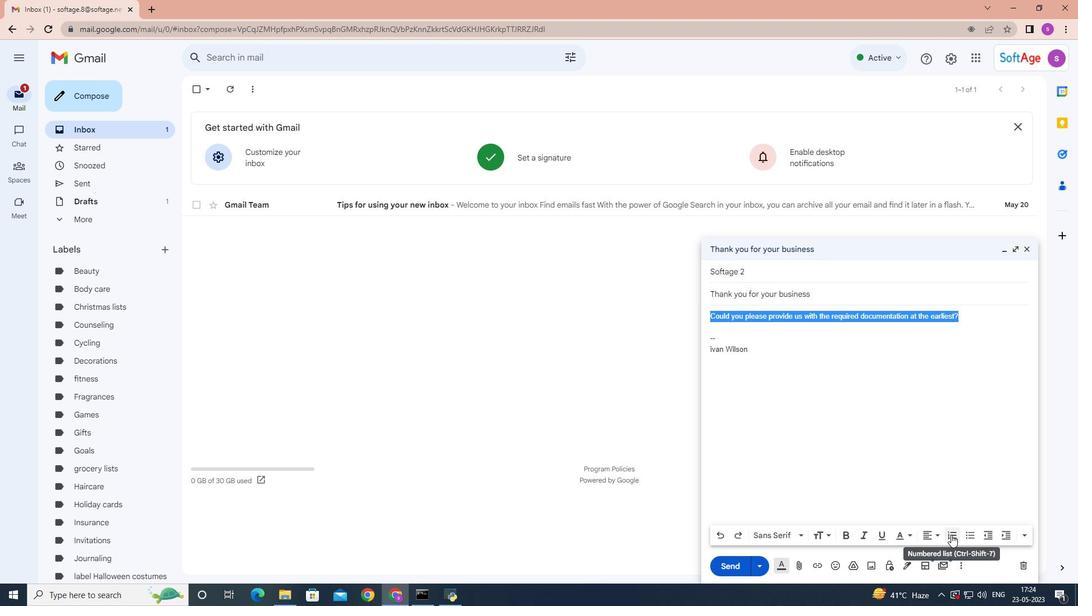 
Action: Mouse moved to (800, 531)
Screenshot: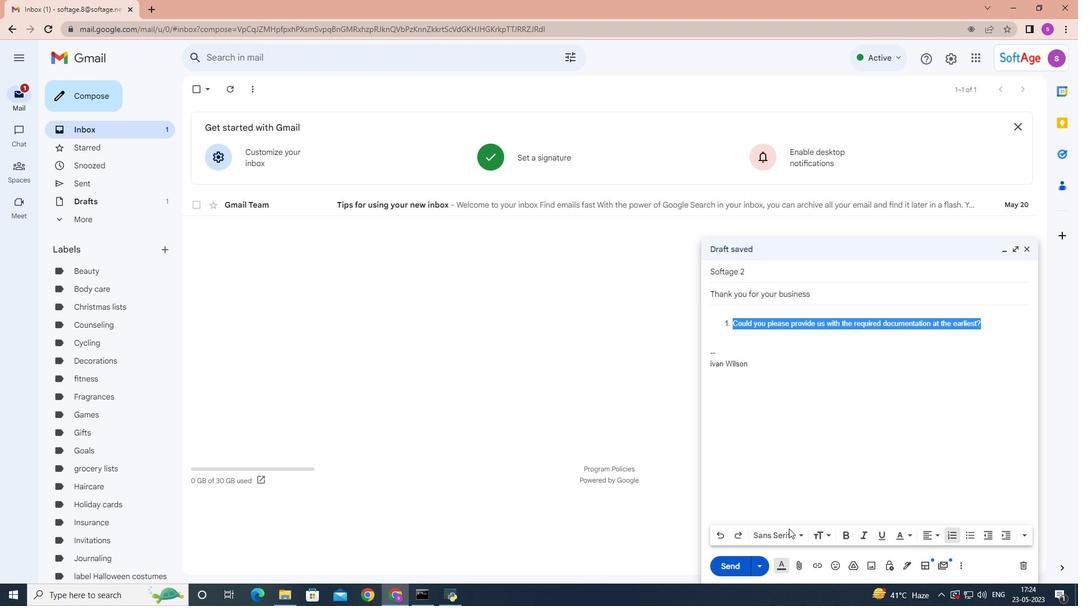 
Action: Mouse pressed left at (800, 531)
Screenshot: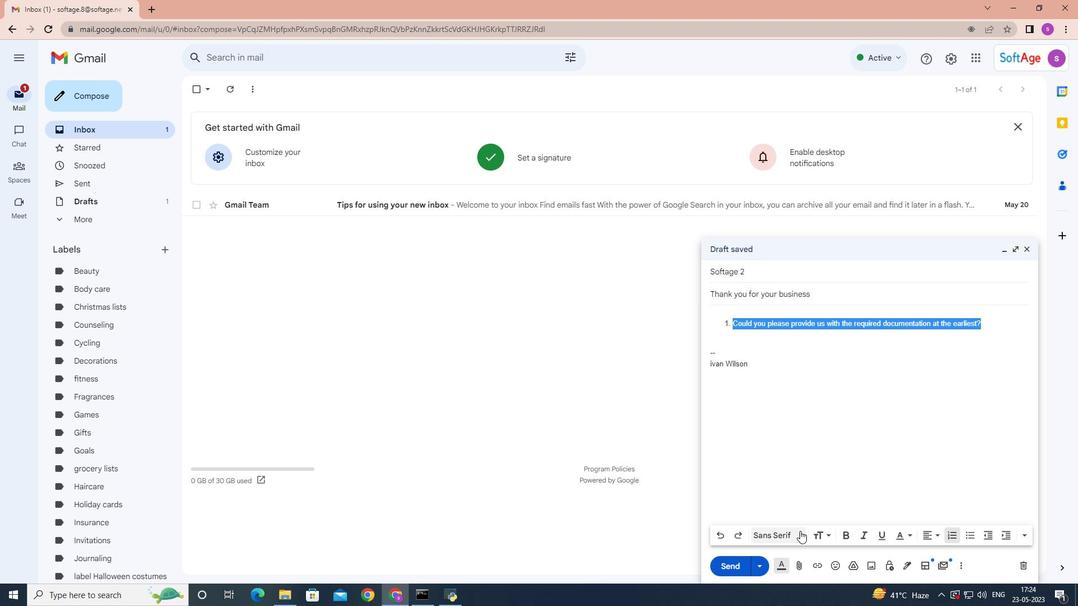 
Action: Mouse moved to (802, 392)
Screenshot: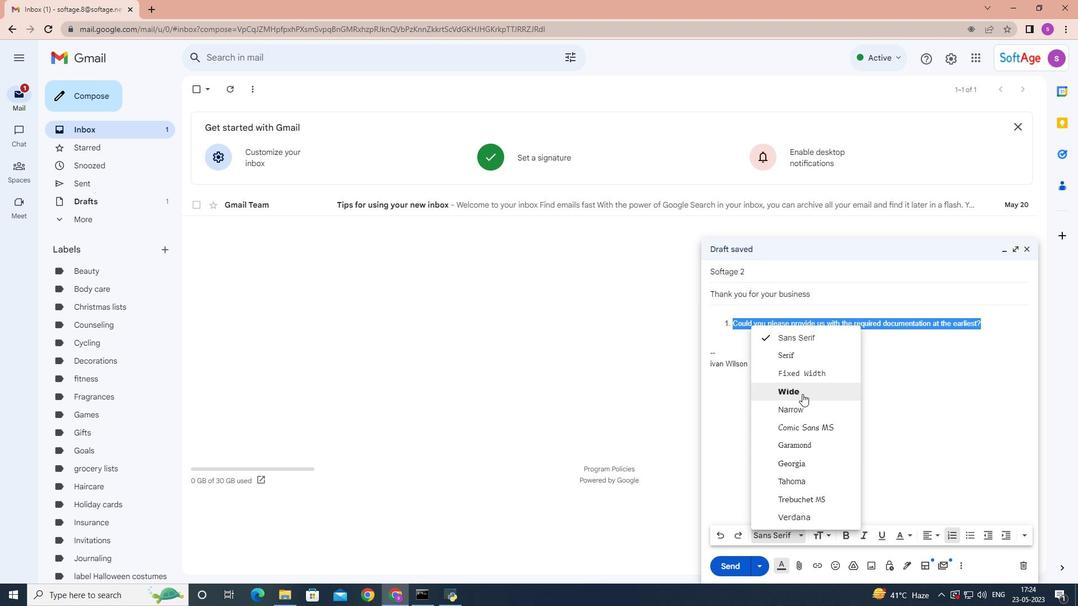 
Action: Mouse pressed left at (802, 392)
Screenshot: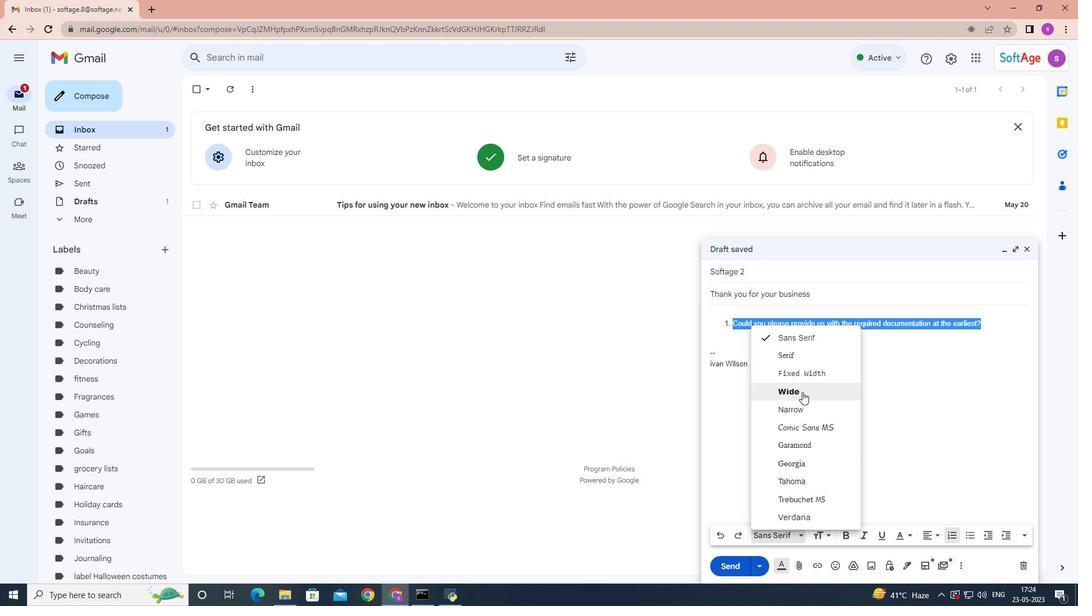
Action: Mouse moved to (1022, 535)
Screenshot: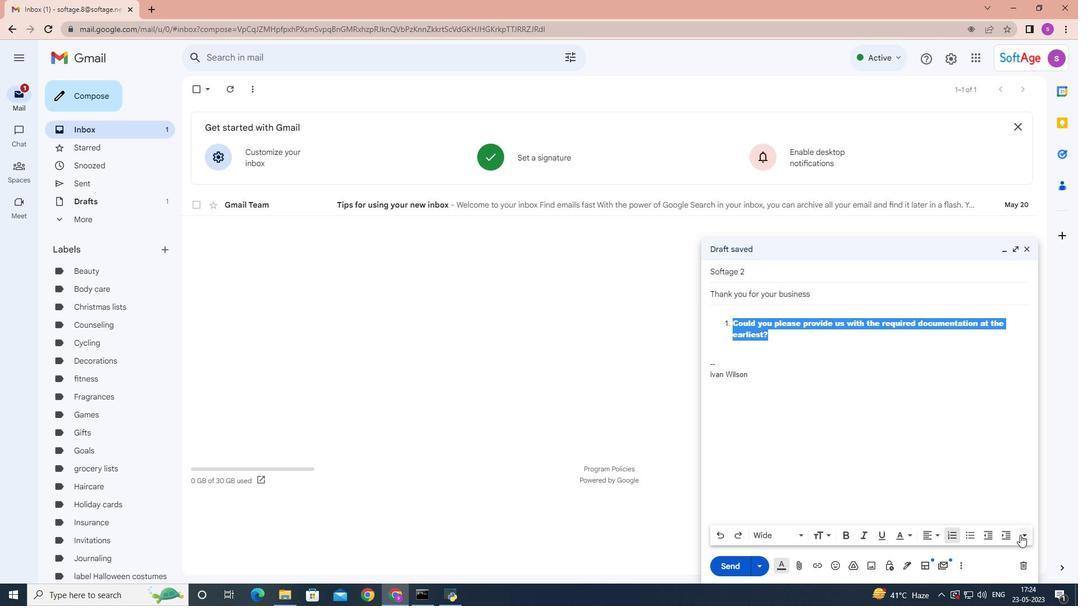 
Action: Mouse pressed left at (1022, 535)
Screenshot: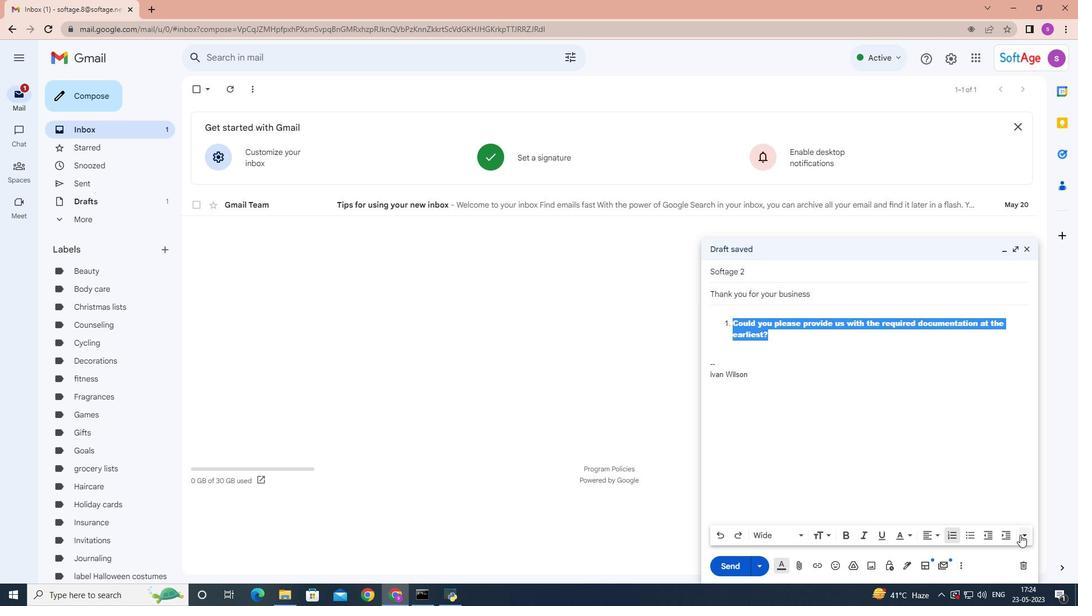 
Action: Mouse moved to (1025, 503)
Screenshot: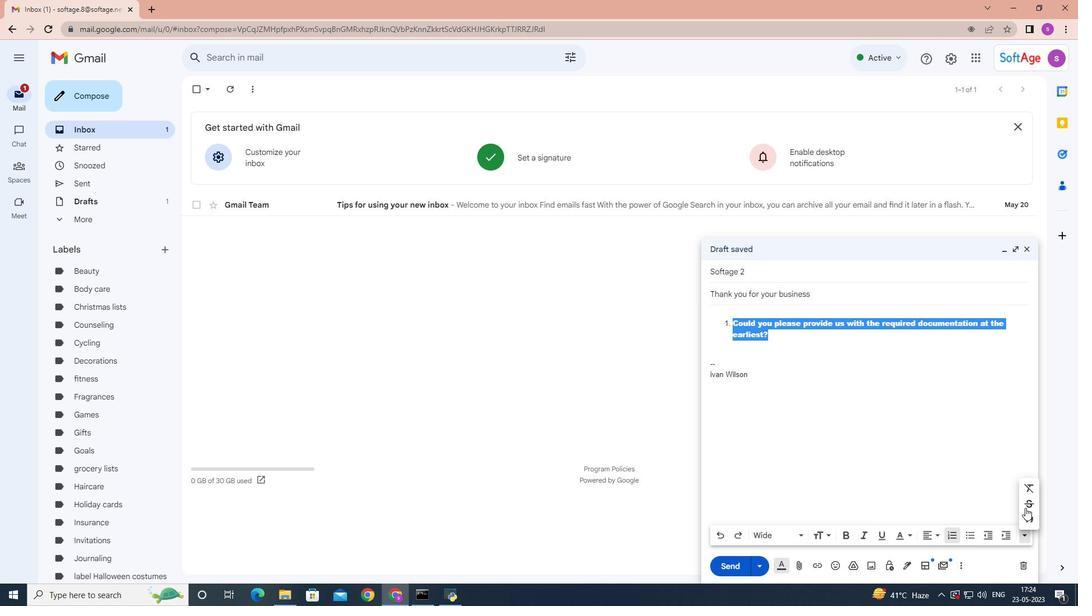 
Action: Mouse pressed left at (1025, 503)
Screenshot: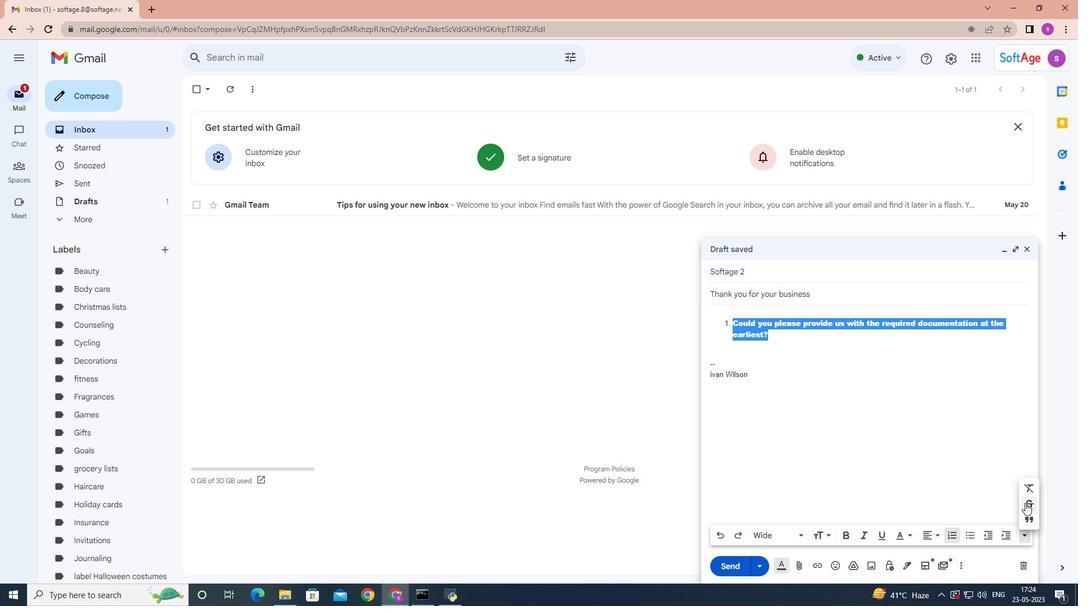 
Action: Mouse moved to (953, 538)
Screenshot: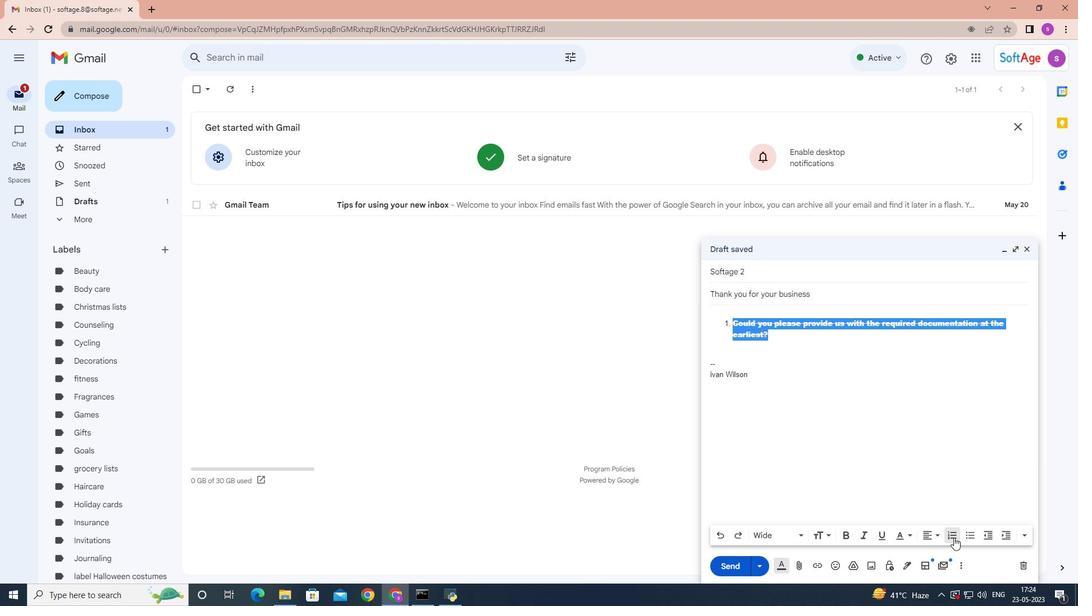 
Action: Mouse pressed left at (953, 538)
Screenshot: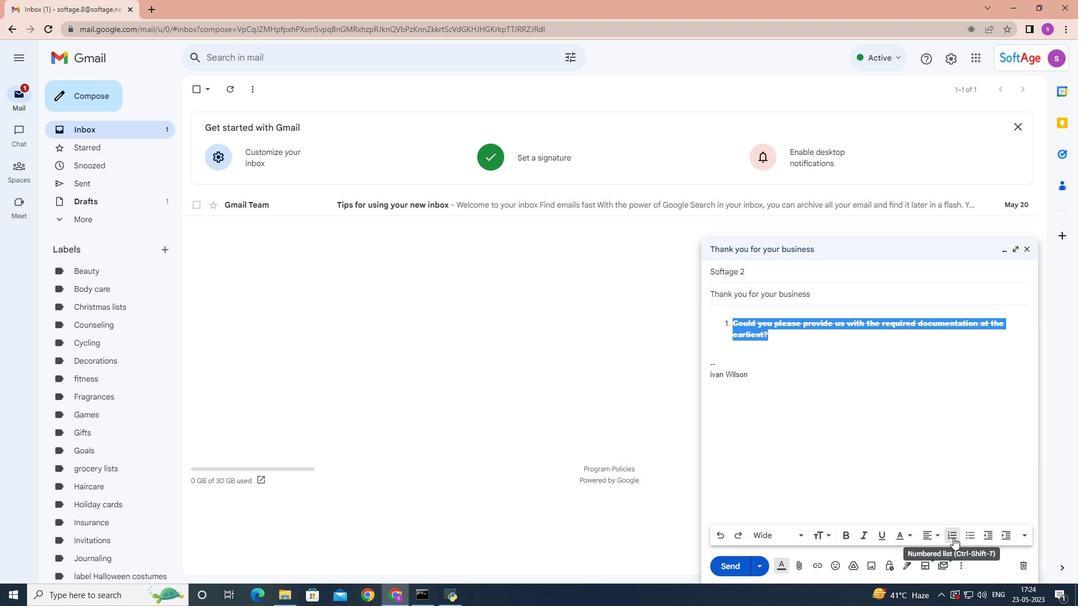 
Action: Mouse moved to (798, 536)
Screenshot: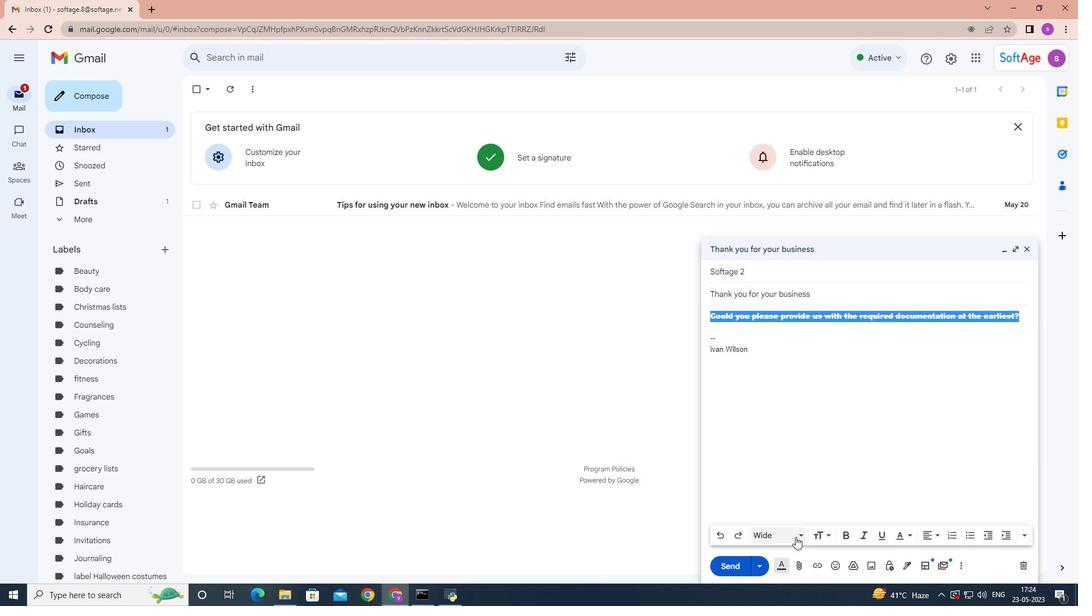 
Action: Mouse pressed left at (798, 536)
Screenshot: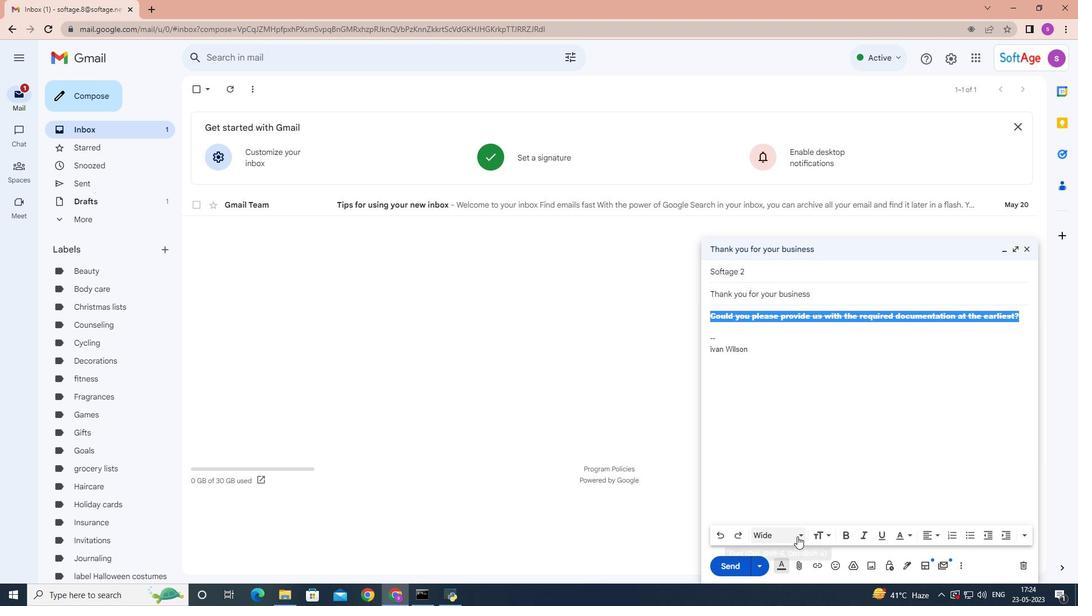 
Action: Mouse moved to (794, 339)
Screenshot: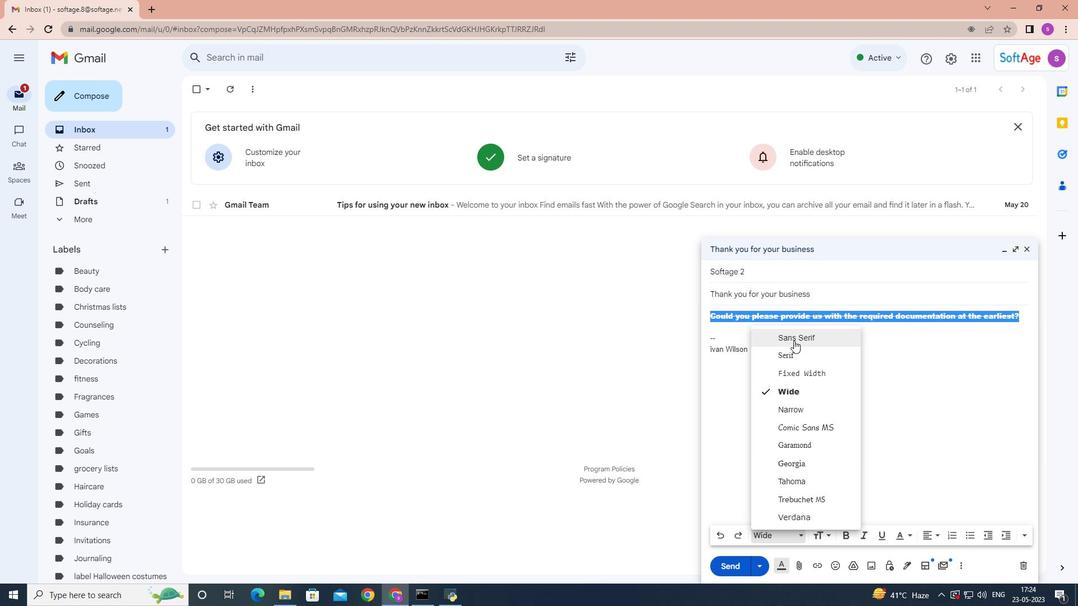 
Action: Mouse pressed left at (794, 339)
Screenshot: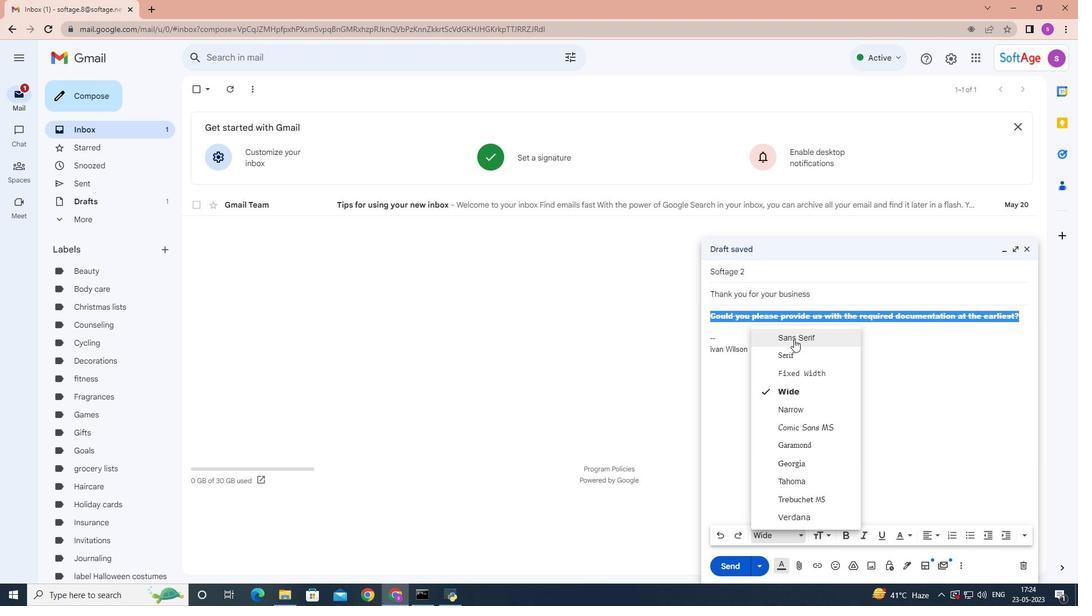 
Action: Mouse moved to (1024, 535)
Screenshot: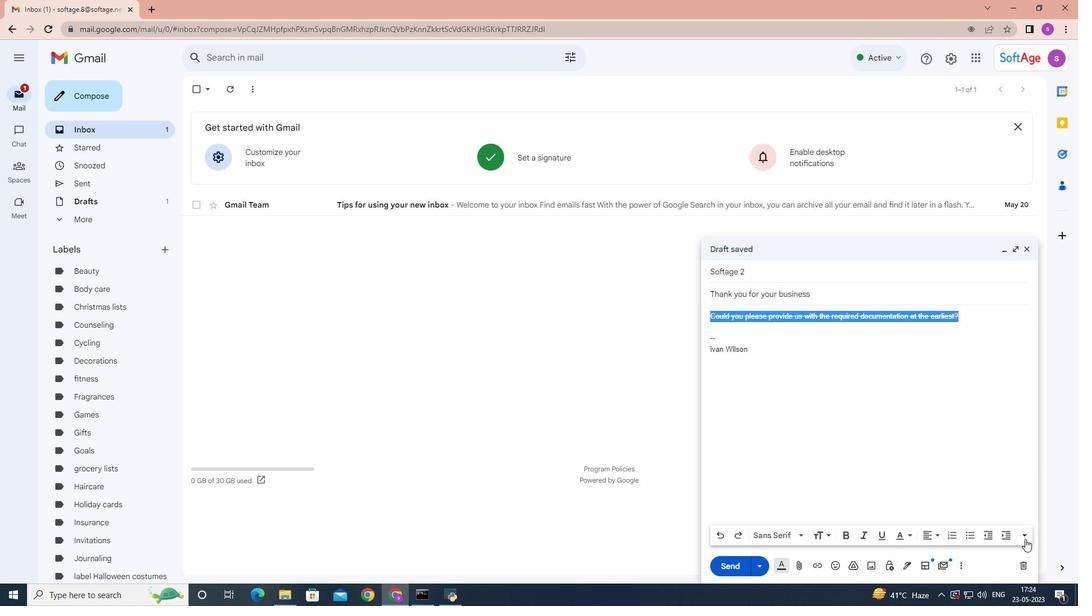 
Action: Mouse pressed left at (1024, 535)
Screenshot: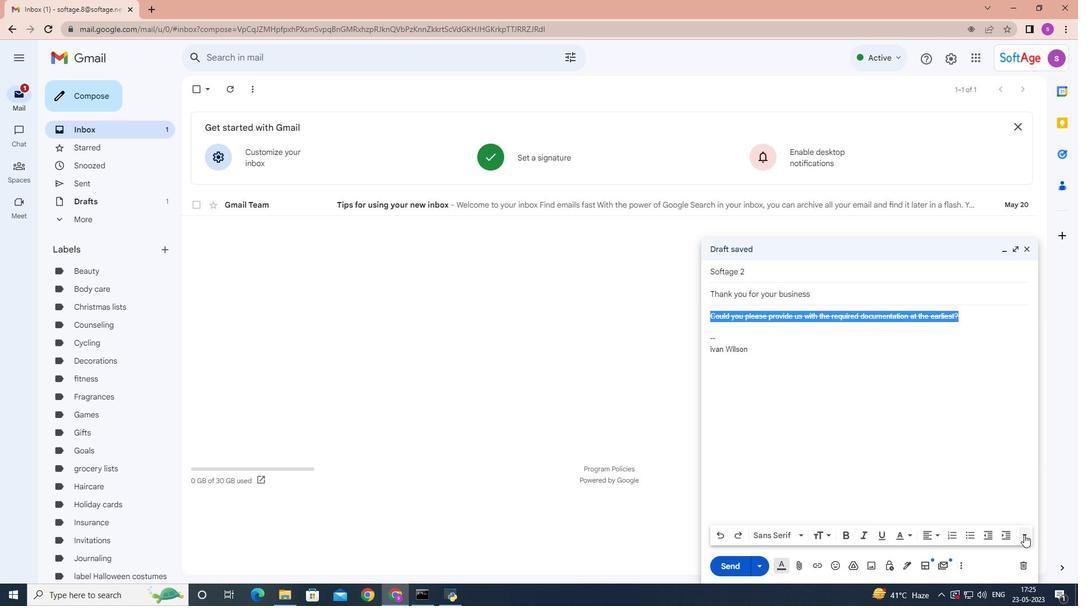 
Action: Mouse moved to (1027, 508)
Screenshot: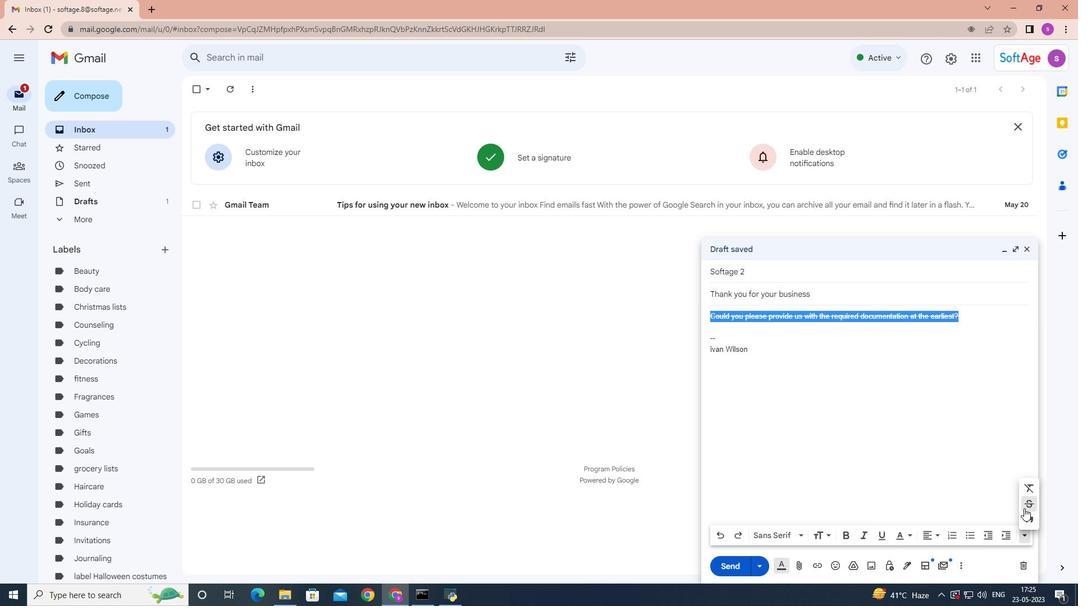 
Action: Mouse pressed left at (1027, 508)
Screenshot: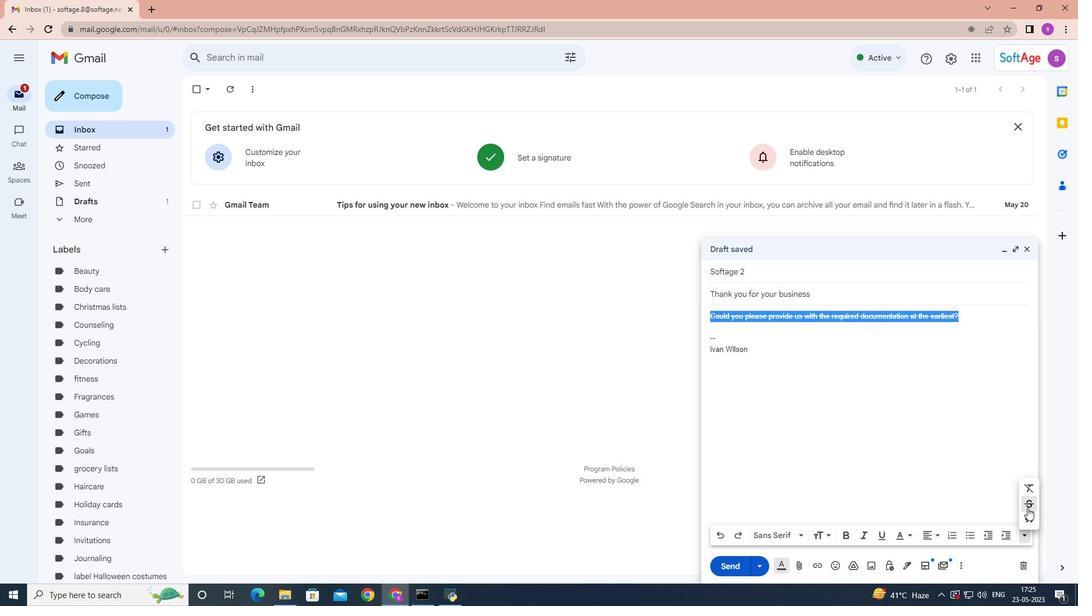 
Action: Mouse moved to (733, 562)
Screenshot: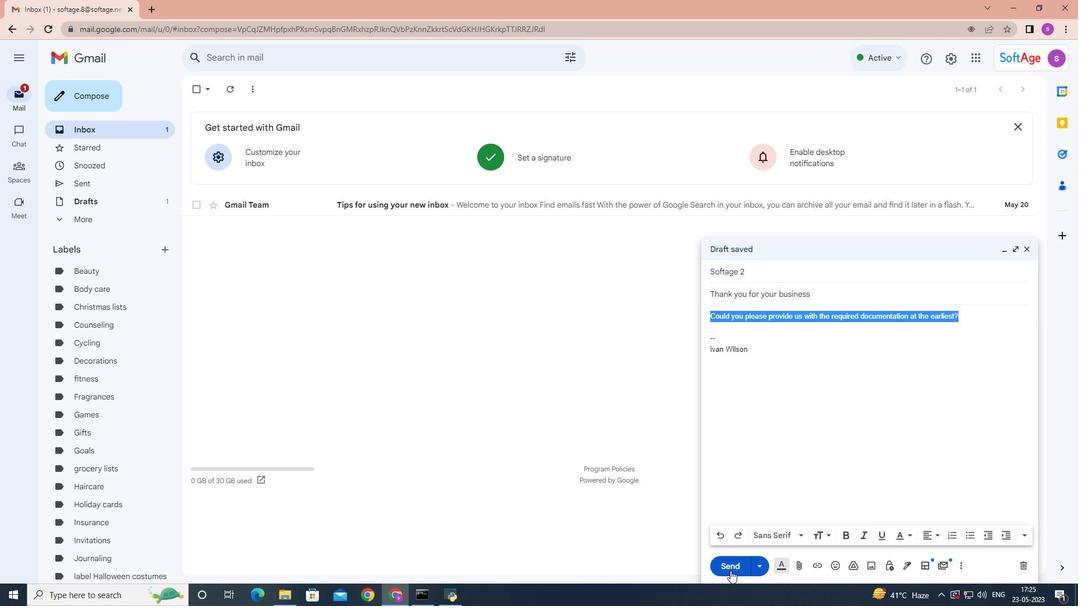 
Action: Mouse pressed left at (733, 562)
Screenshot: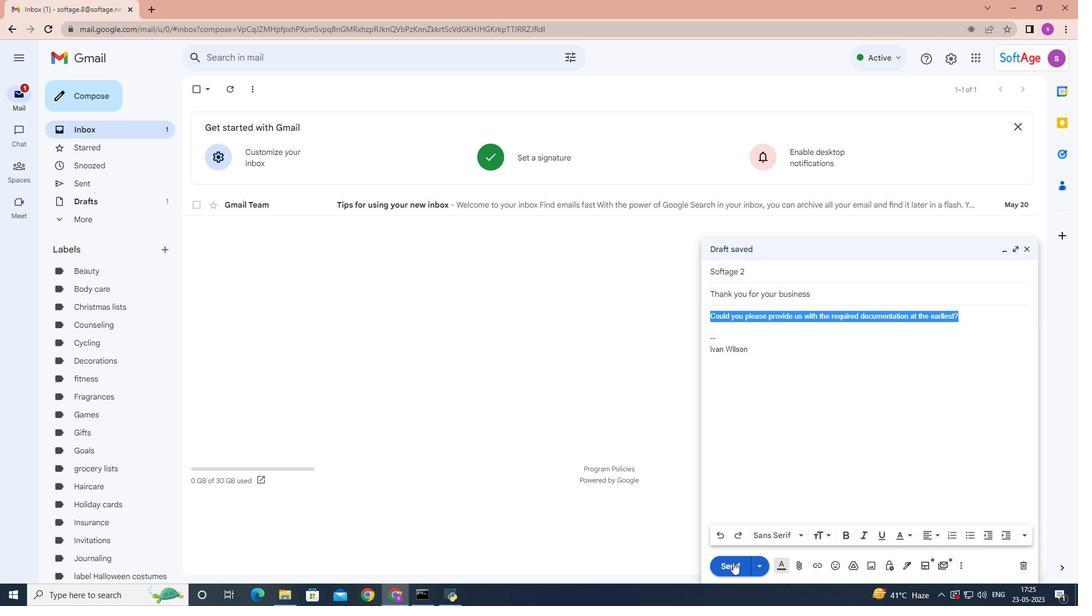 
Action: Mouse moved to (120, 185)
Screenshot: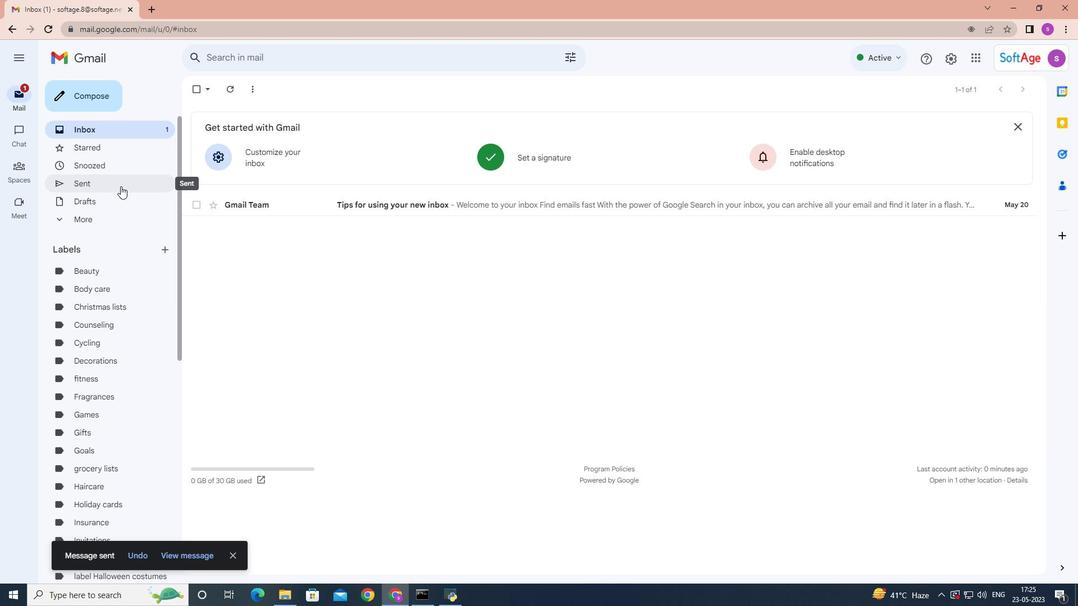 
Action: Mouse pressed left at (120, 185)
Screenshot: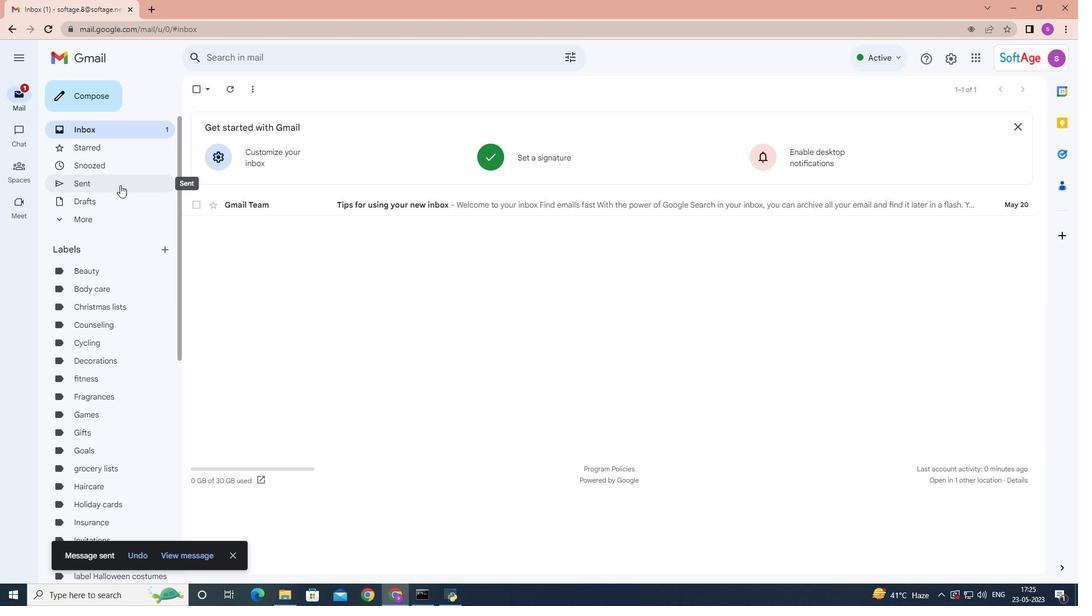 
Action: Mouse moved to (262, 144)
Screenshot: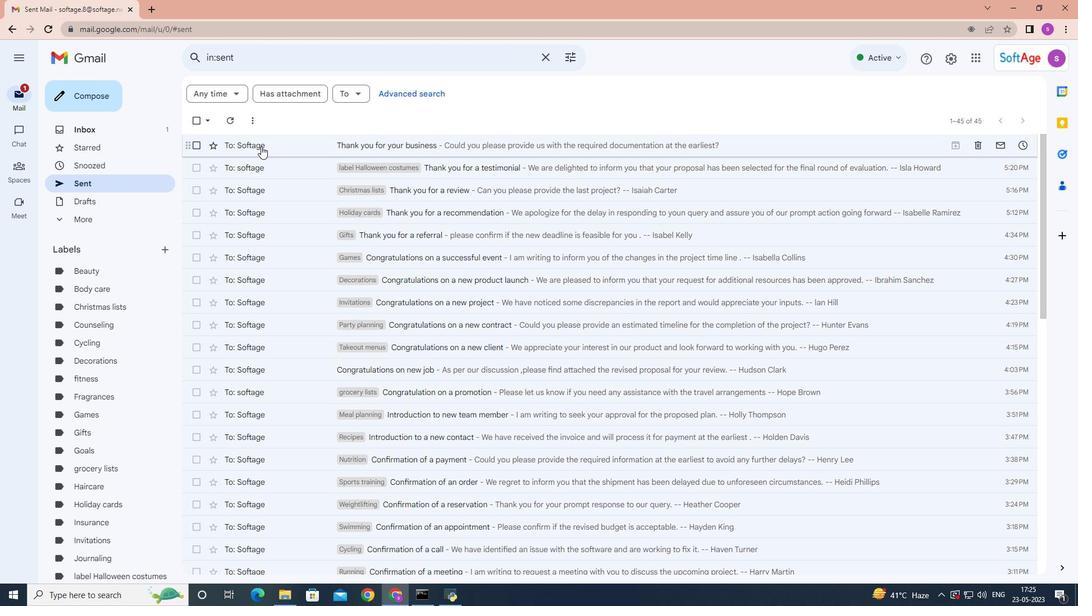 
Action: Mouse pressed right at (262, 144)
Screenshot: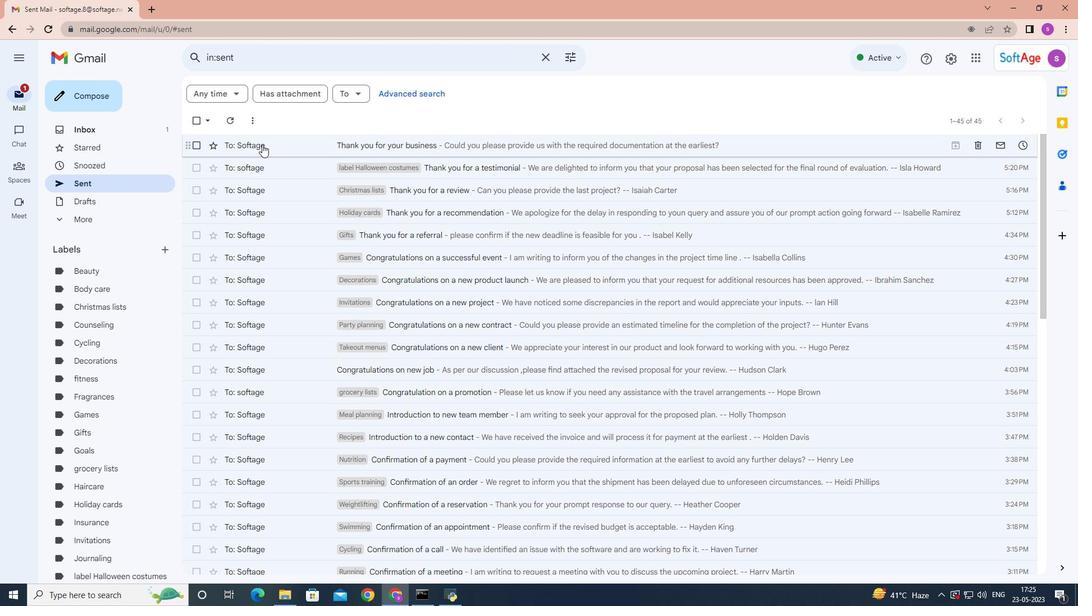 
Action: Mouse moved to (430, 378)
Screenshot: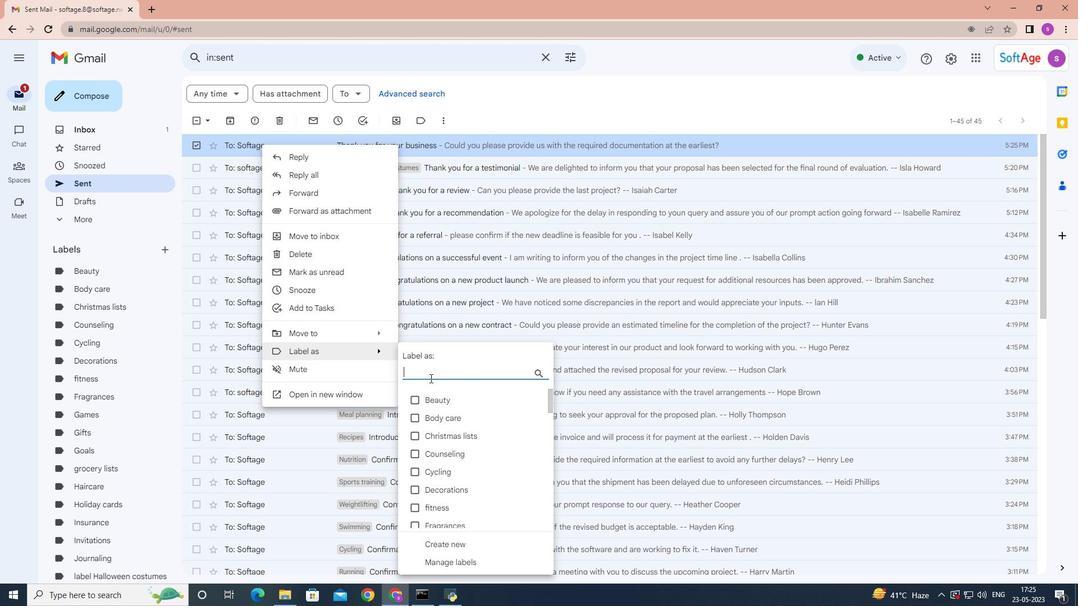 
Action: Key pressed <Key.shift>Thanksgiving<Key.space>recipes
Screenshot: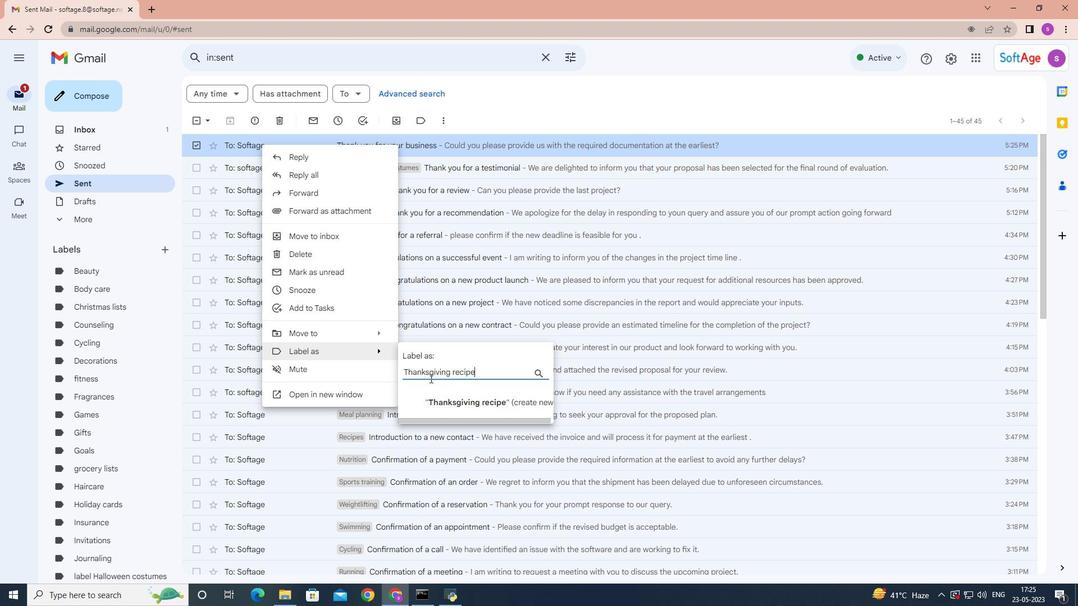 
Action: Mouse moved to (472, 400)
Screenshot: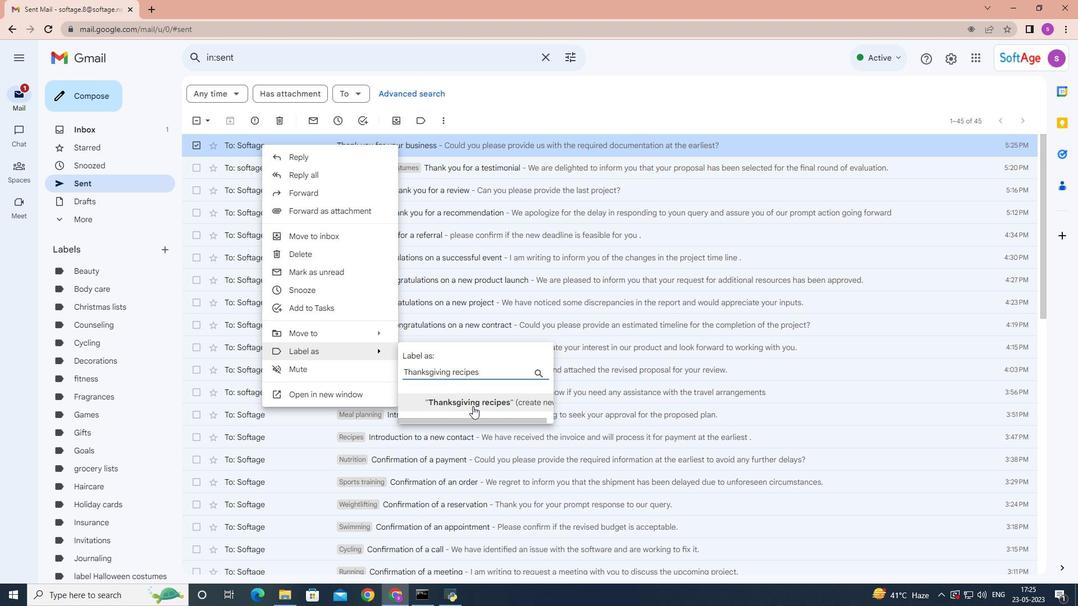 
Action: Mouse pressed left at (472, 400)
Screenshot: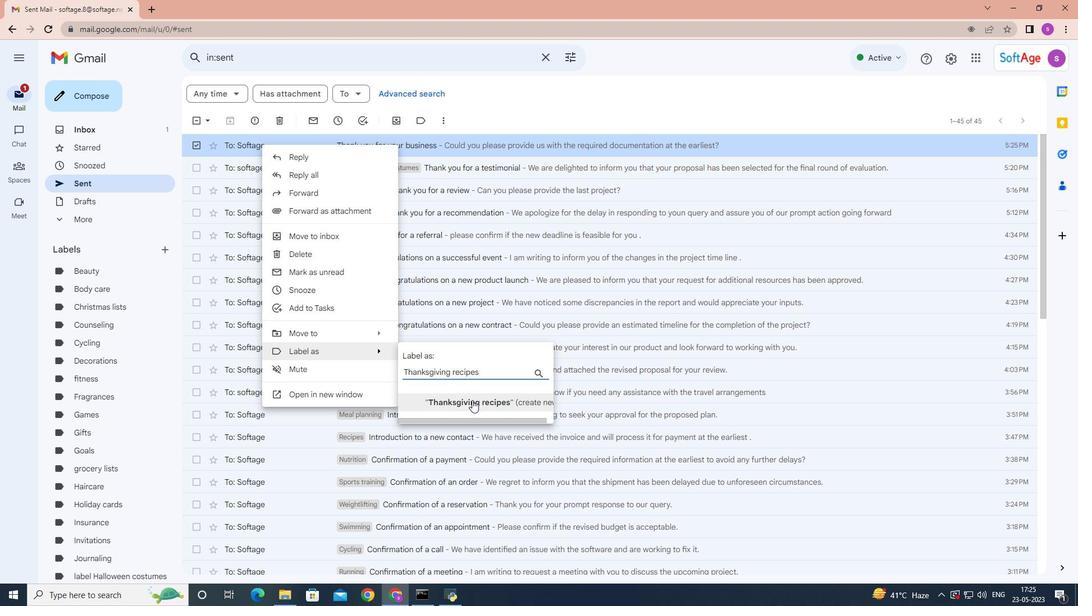 
Action: Mouse moved to (640, 352)
Screenshot: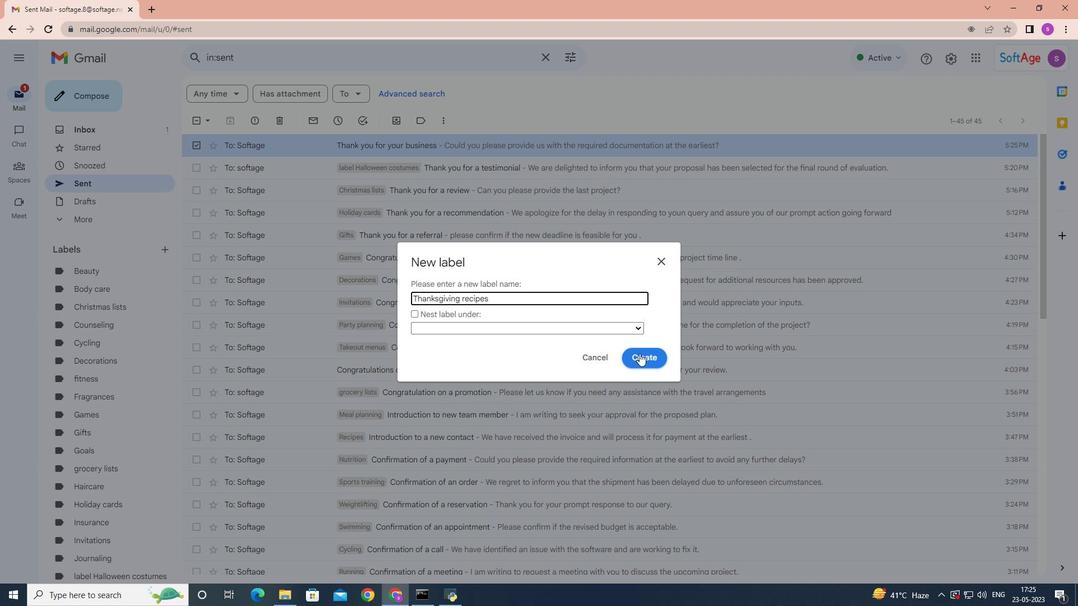 
Action: Mouse pressed left at (640, 352)
Screenshot: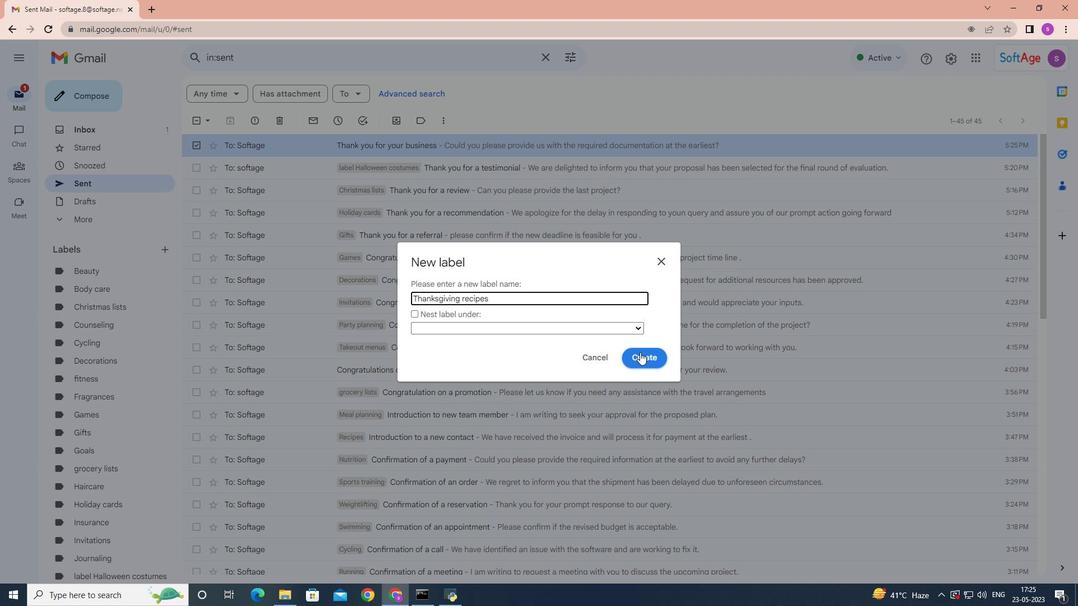 
